 Task: Find accommodations in Zhijiang, China for 8 guests from July 12 to July 16, with free parking, breakfast, TV, and a price range of ₹10,000 to ₹16,000.
Action: Mouse moved to (578, 123)
Screenshot: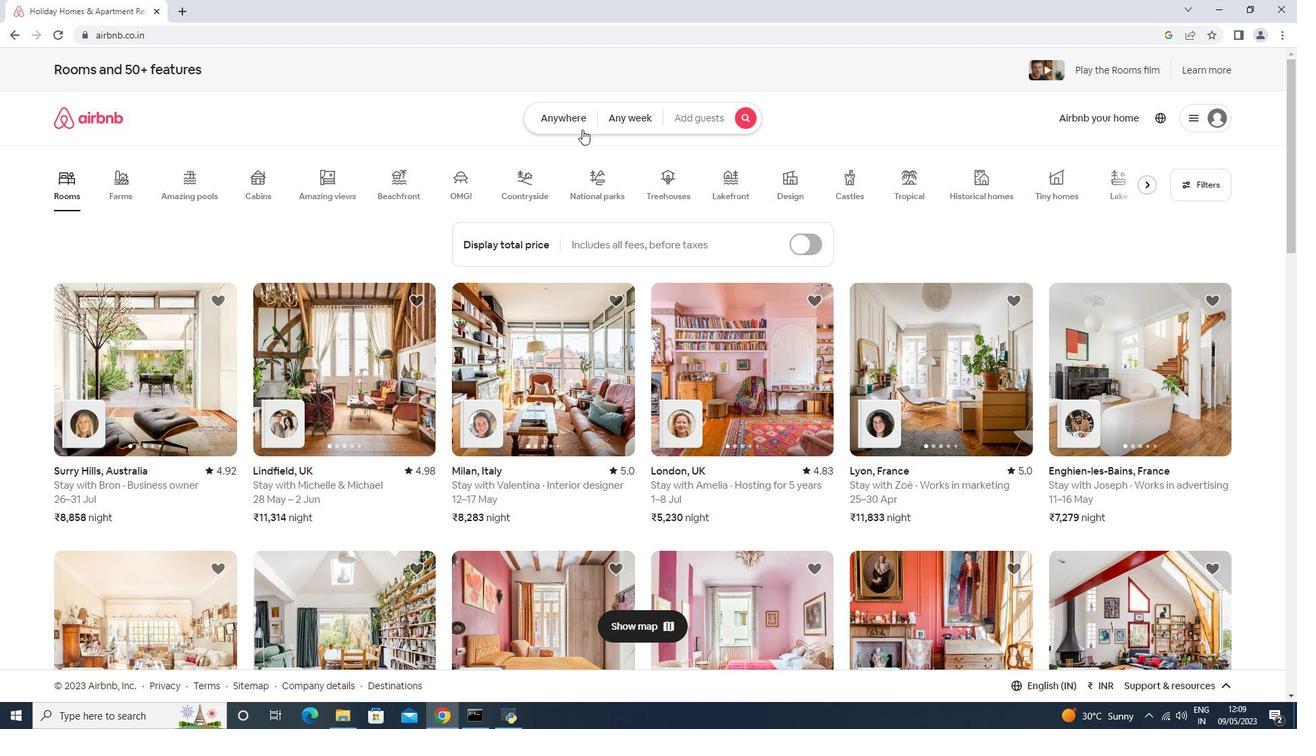 
Action: Mouse pressed left at (578, 123)
Screenshot: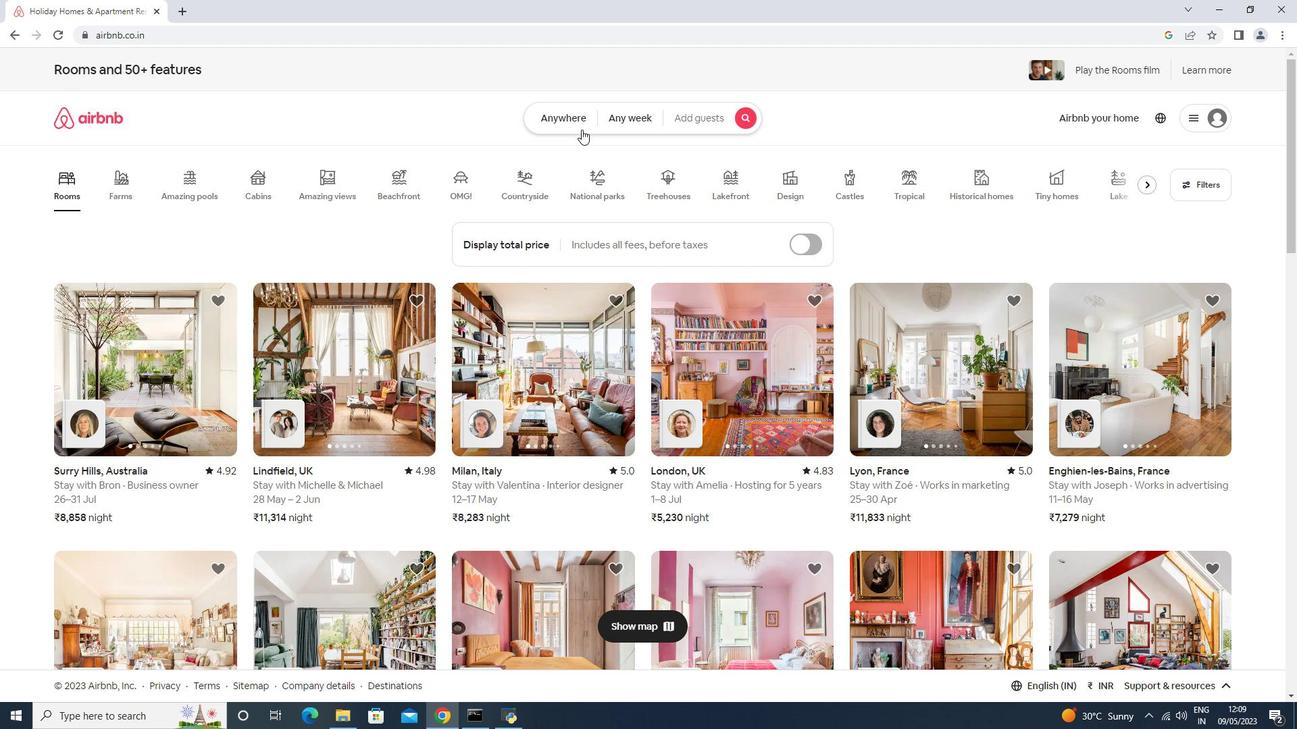 
Action: Mouse moved to (464, 175)
Screenshot: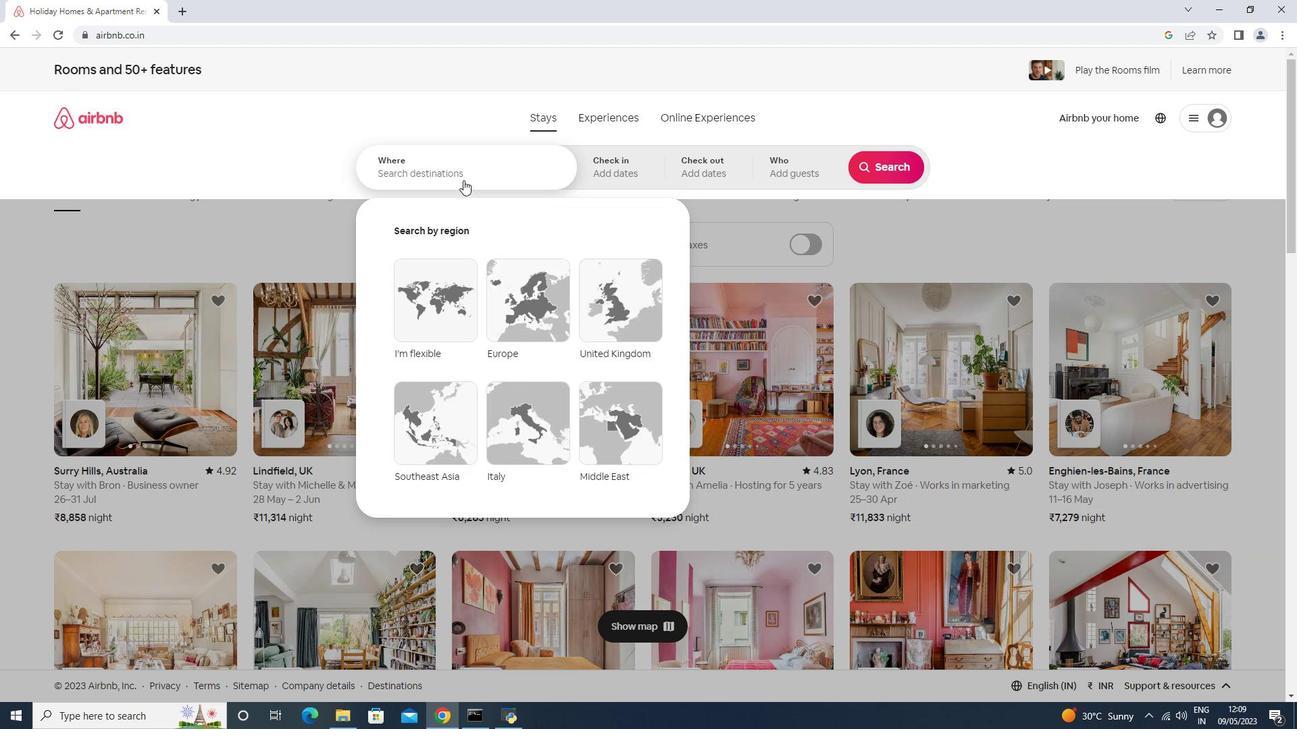 
Action: Mouse pressed left at (464, 175)
Screenshot: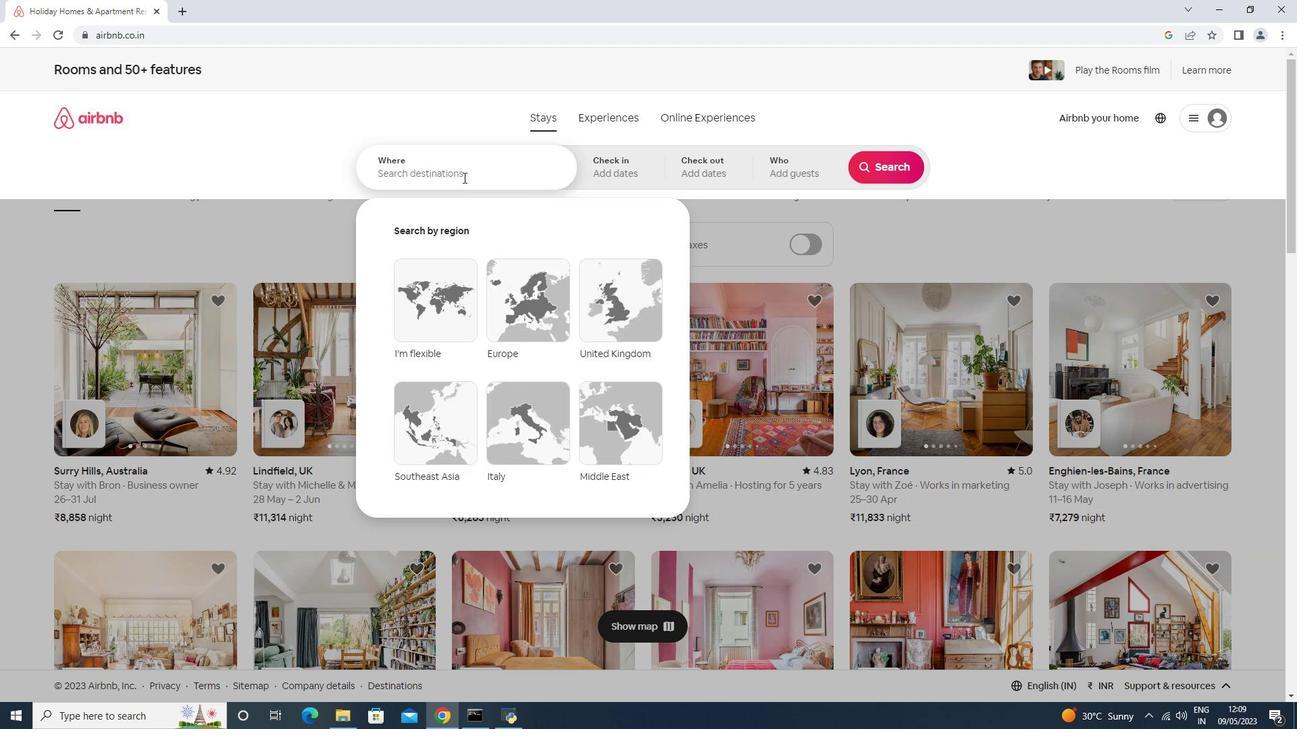 
Action: Mouse moved to (464, 175)
Screenshot: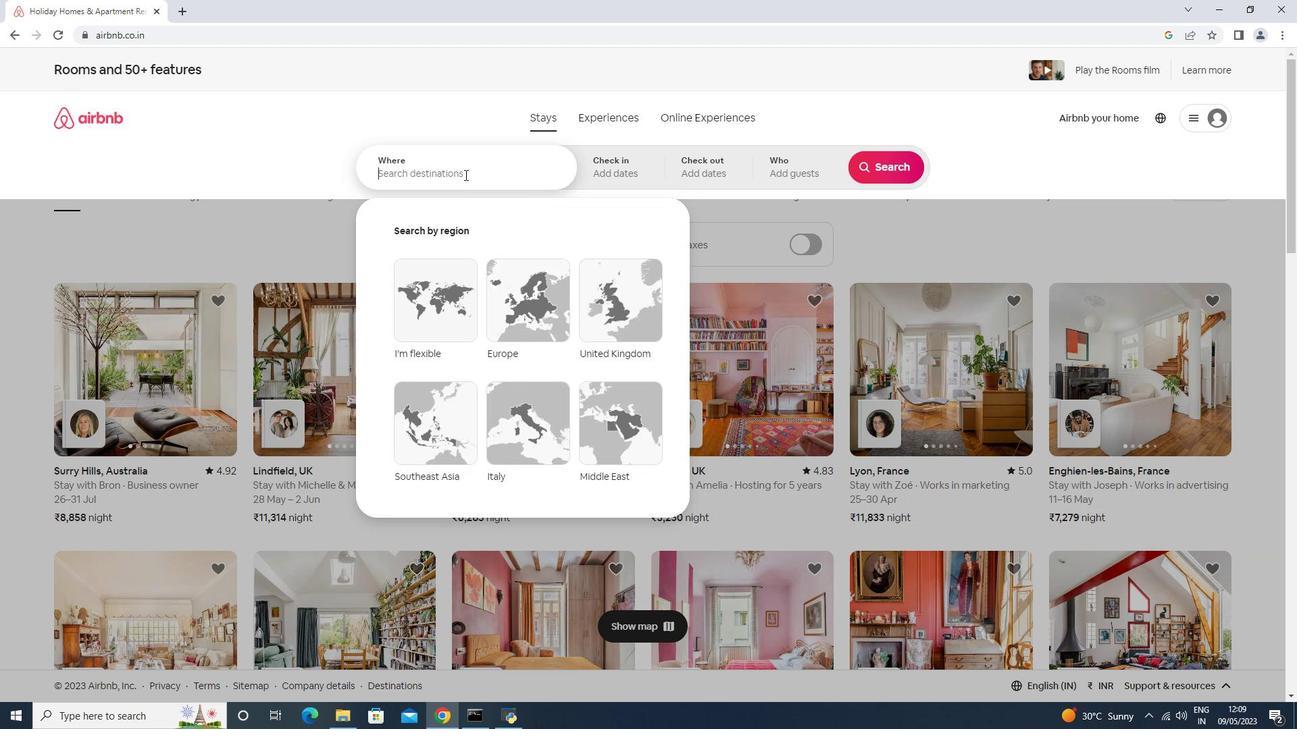 
Action: Key pressed <Key.shift>Zhijang,<Key.space><Key.shift><Key.shift><Key.shift><Key.shift><Key.shift><Key.shift><Key.shift>China<Key.enter>
Screenshot: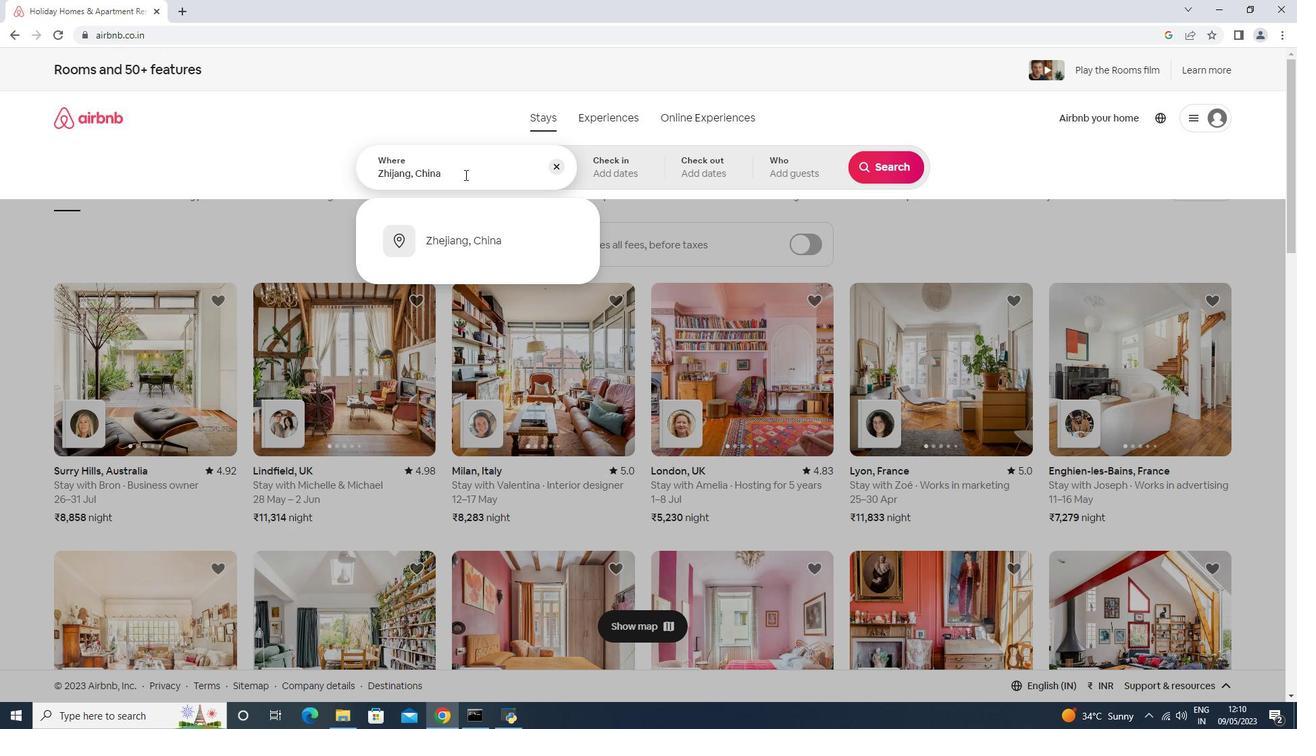
Action: Mouse moved to (889, 277)
Screenshot: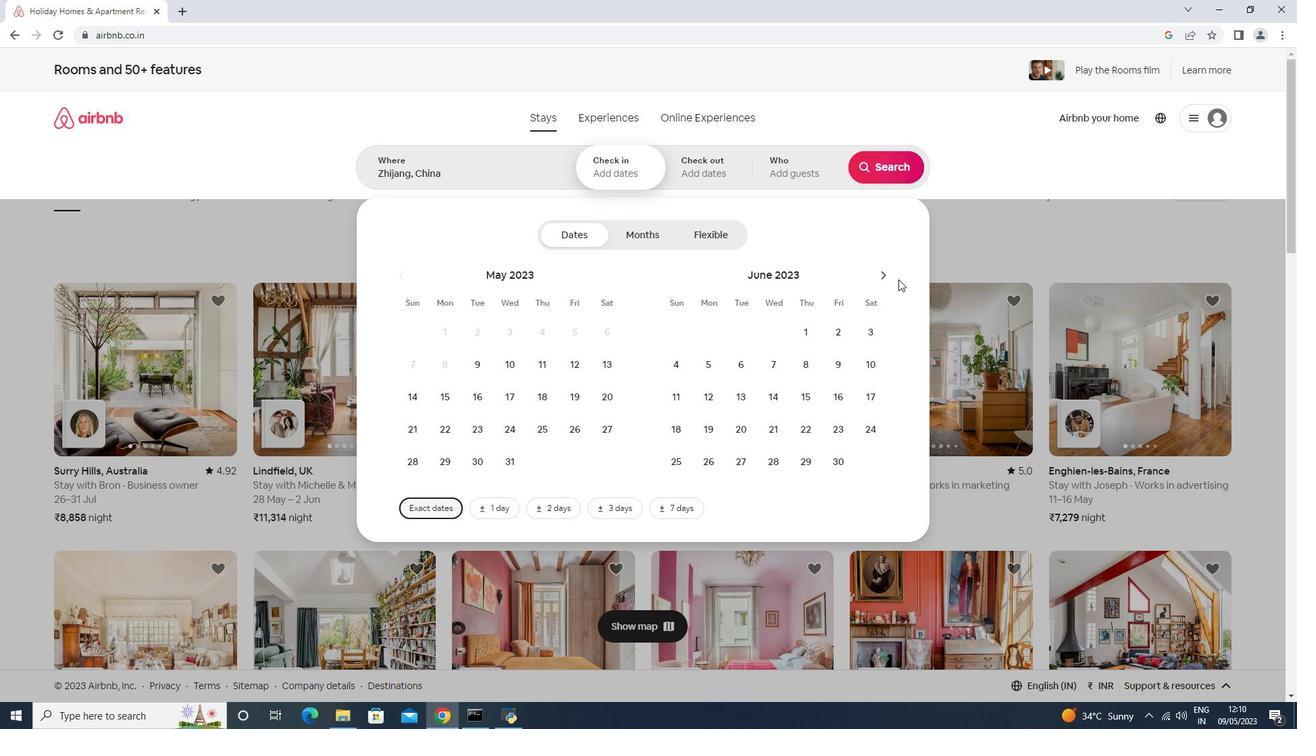
Action: Mouse pressed left at (889, 277)
Screenshot: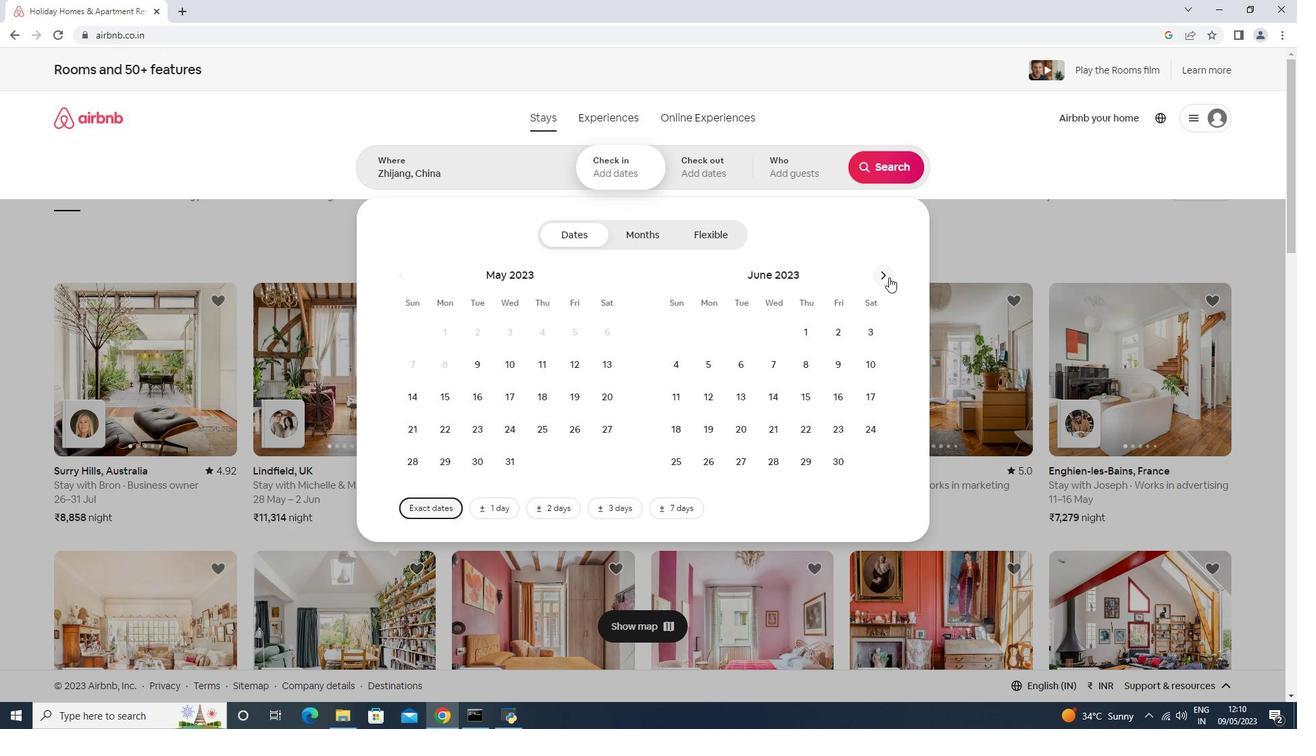 
Action: Mouse moved to (879, 279)
Screenshot: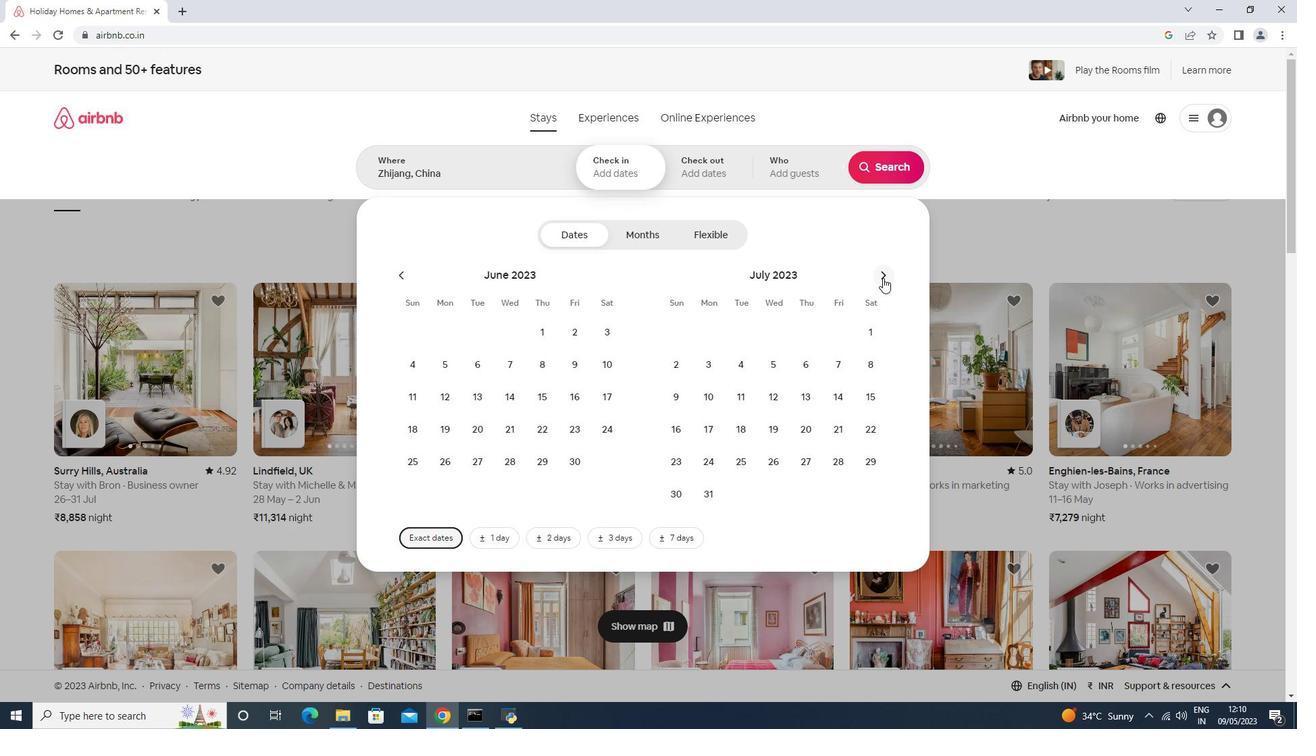 
Action: Mouse pressed left at (879, 279)
Screenshot: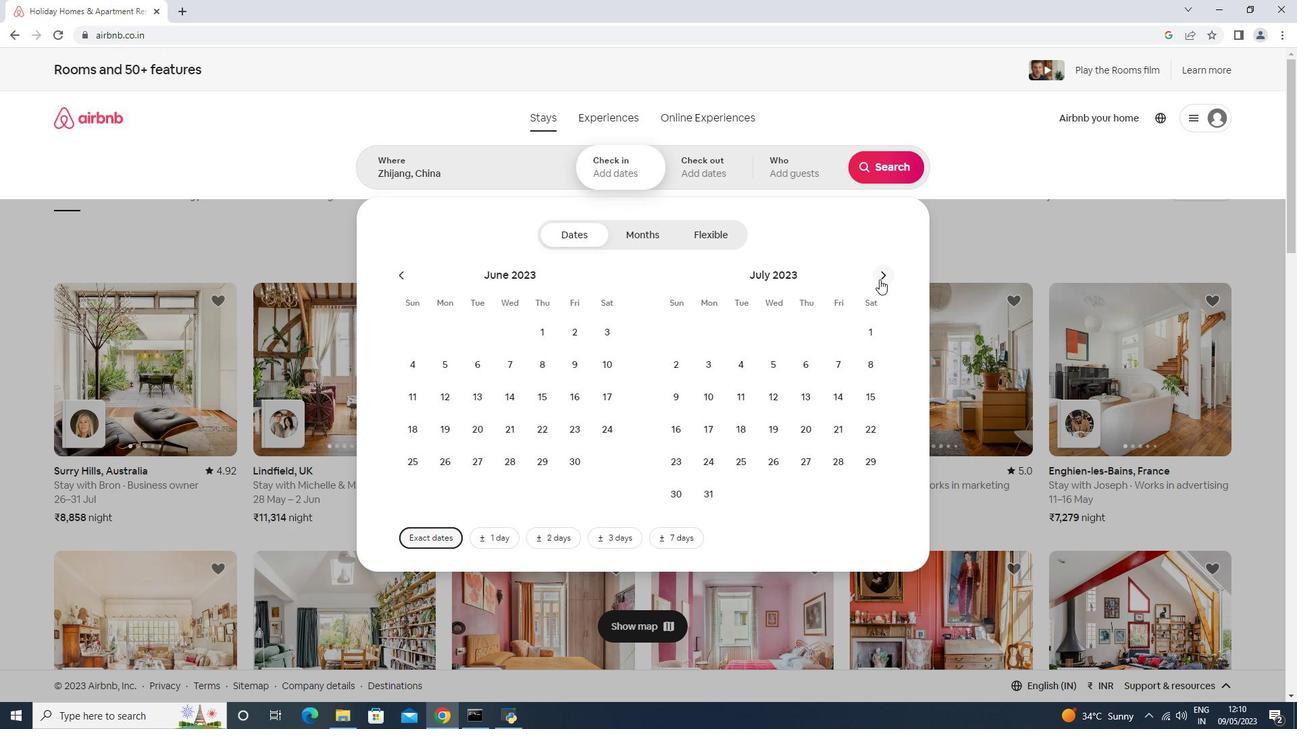 
Action: Mouse moved to (507, 402)
Screenshot: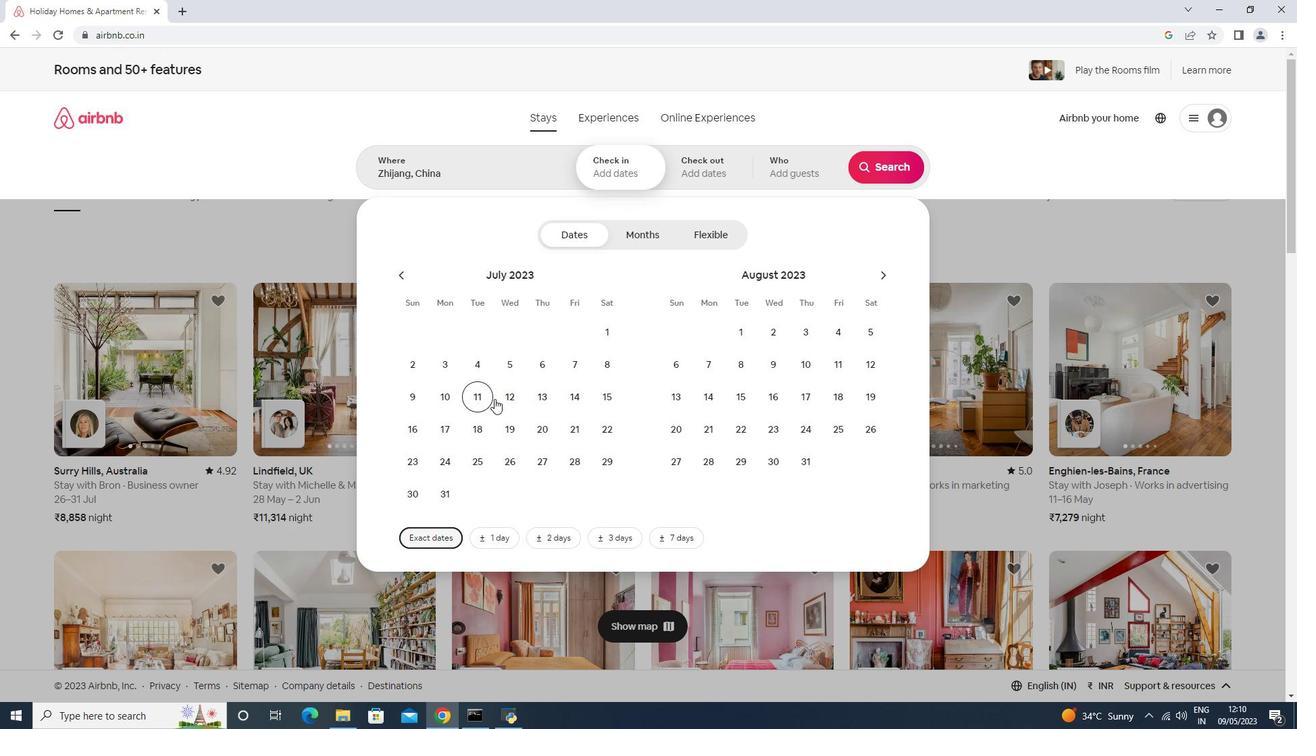 
Action: Mouse pressed left at (507, 402)
Screenshot: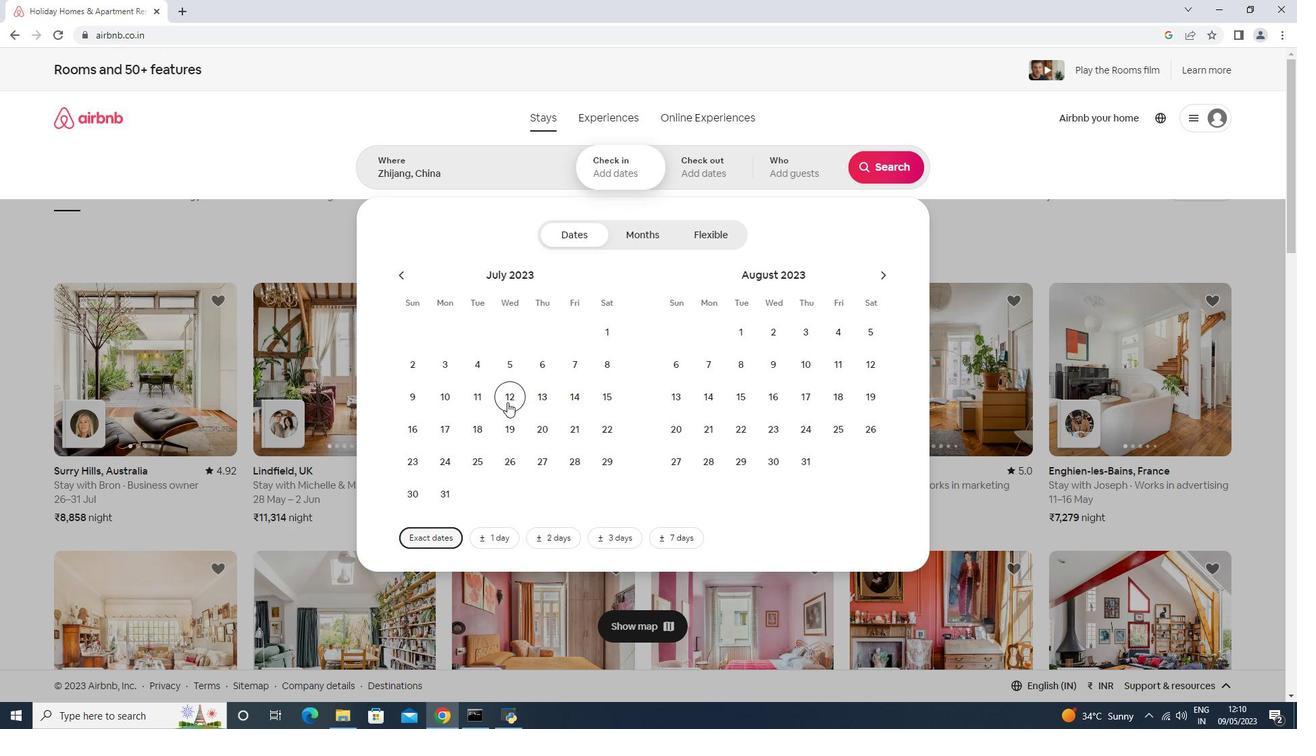 
Action: Mouse moved to (420, 423)
Screenshot: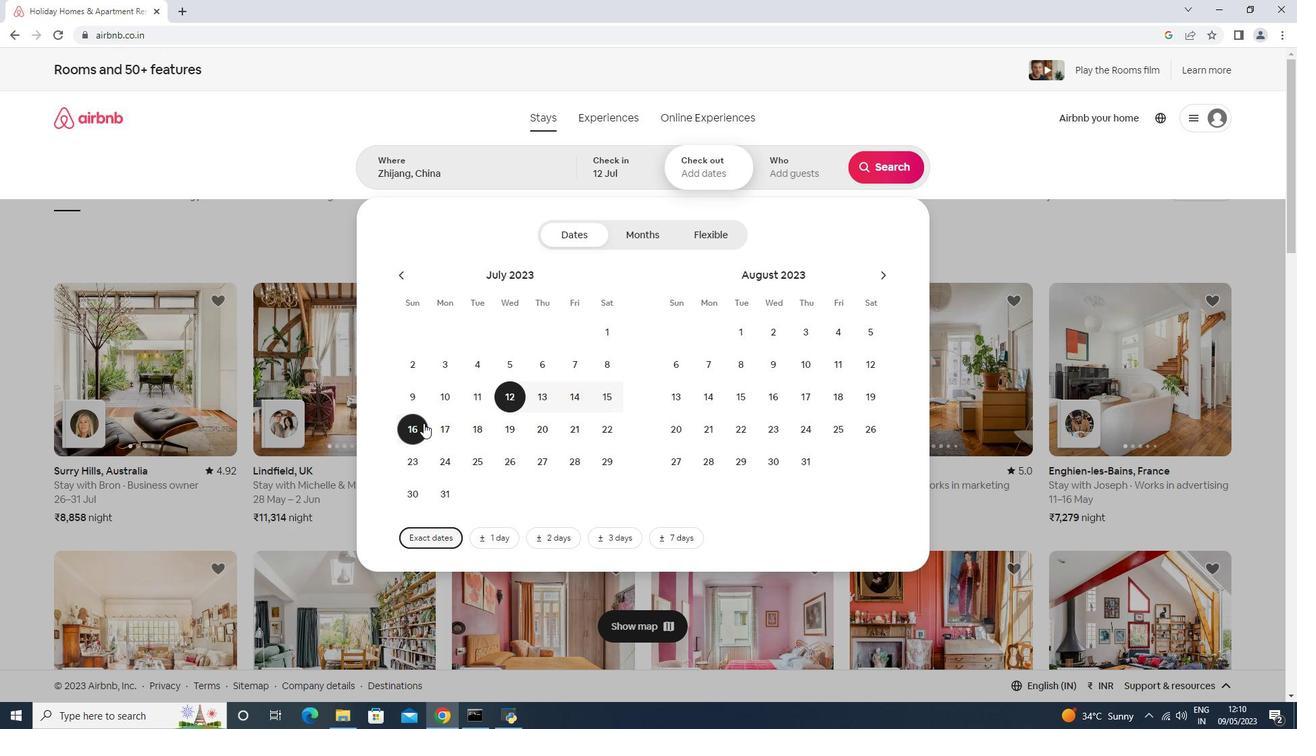 
Action: Mouse pressed left at (420, 423)
Screenshot: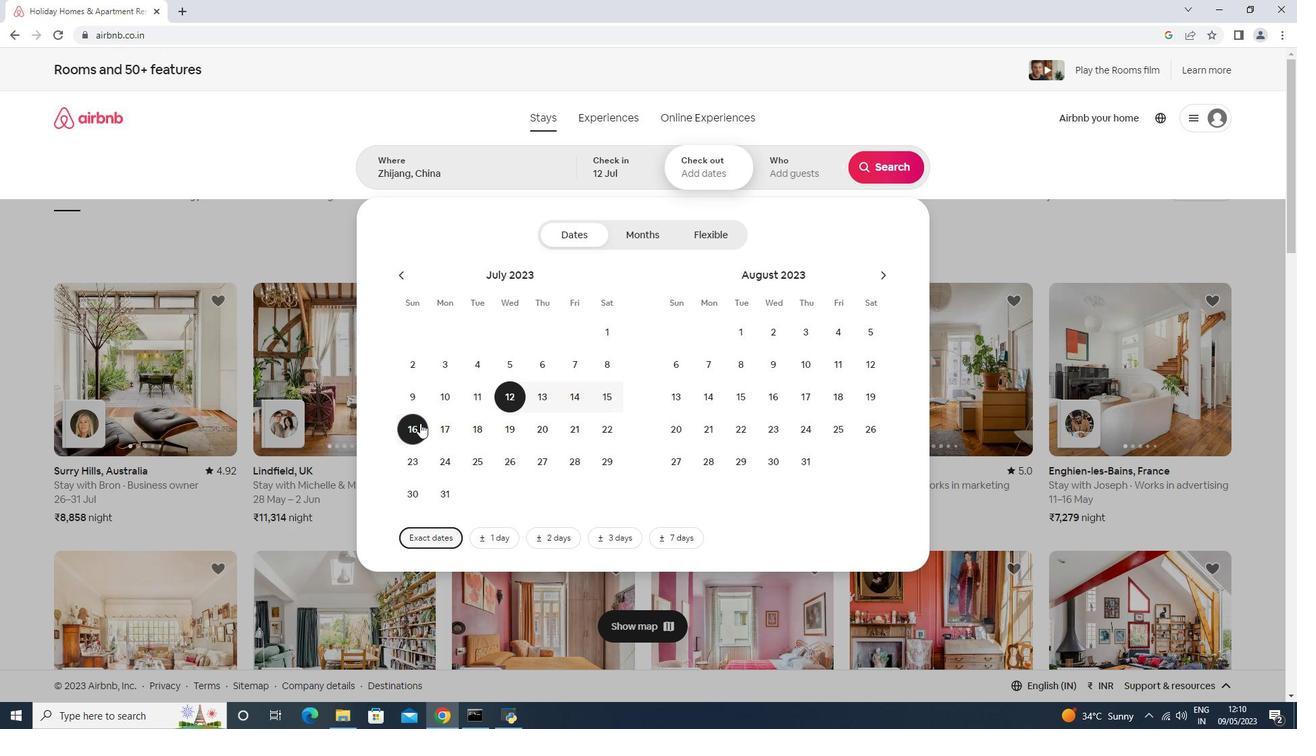 
Action: Mouse moved to (798, 181)
Screenshot: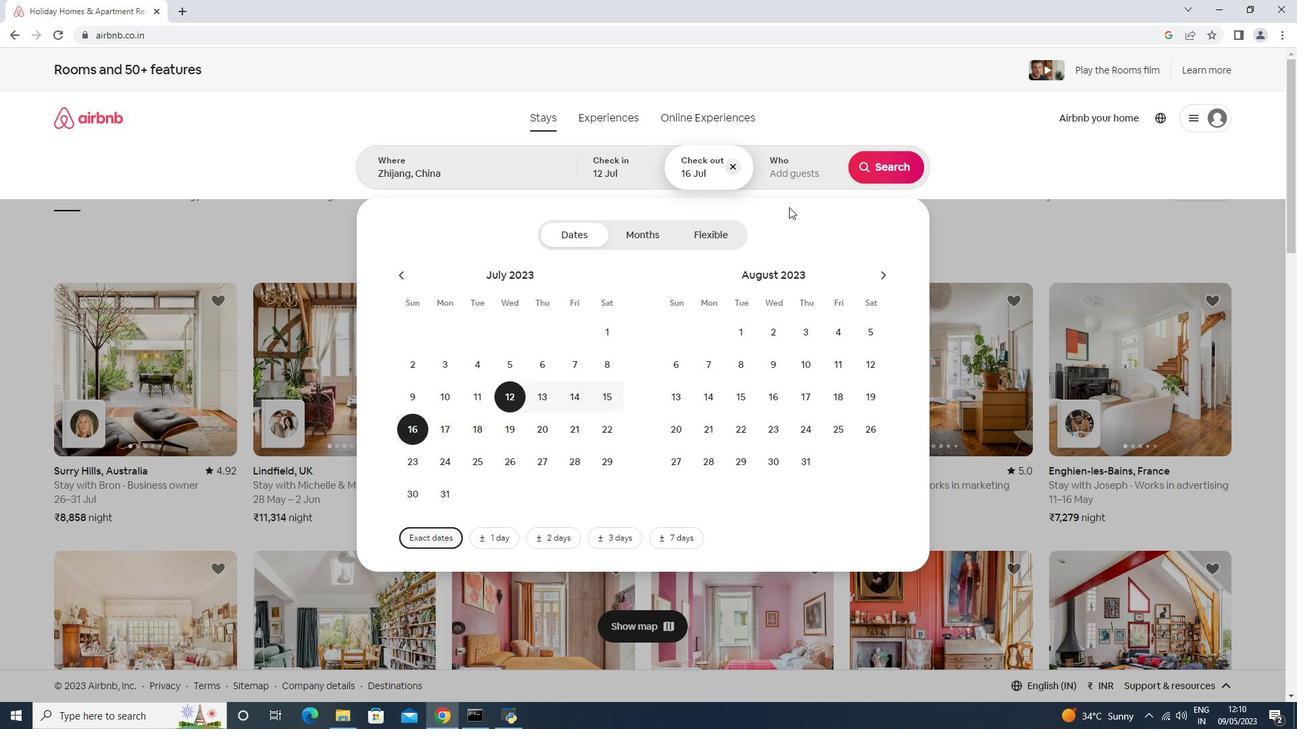 
Action: Mouse pressed left at (798, 181)
Screenshot: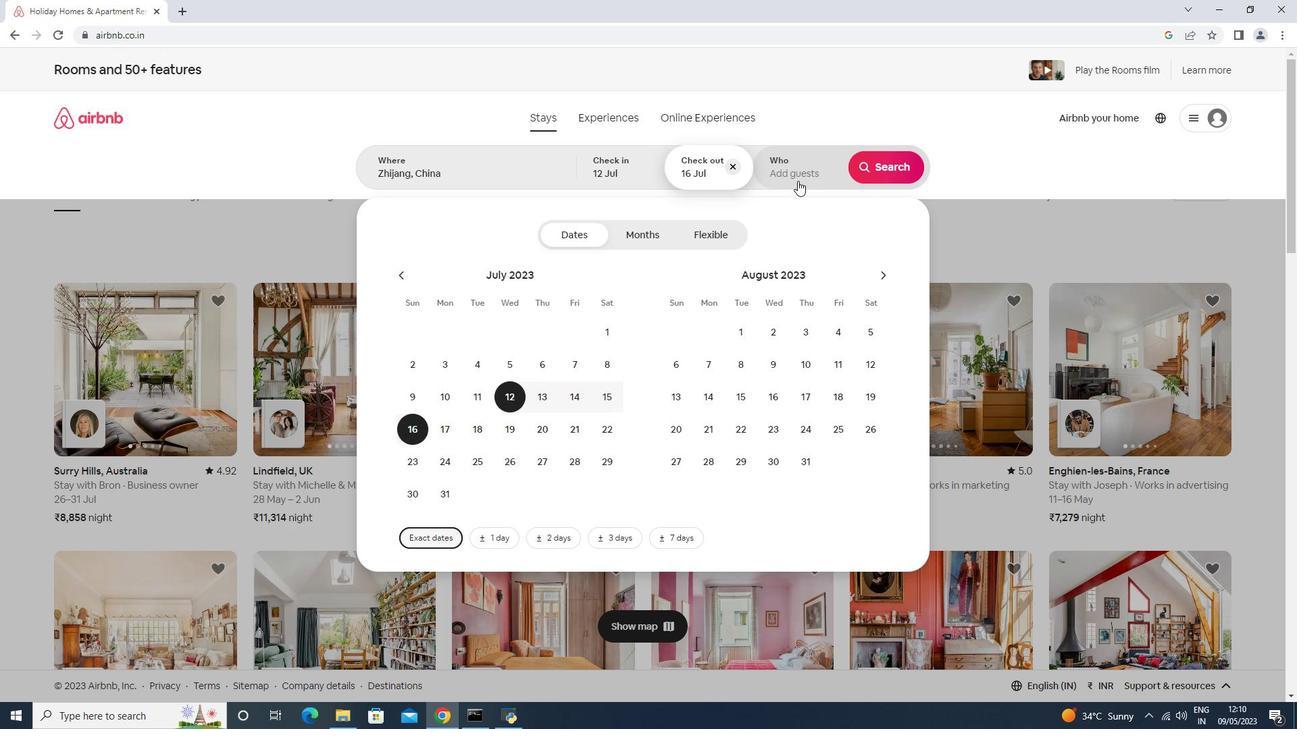 
Action: Mouse moved to (882, 231)
Screenshot: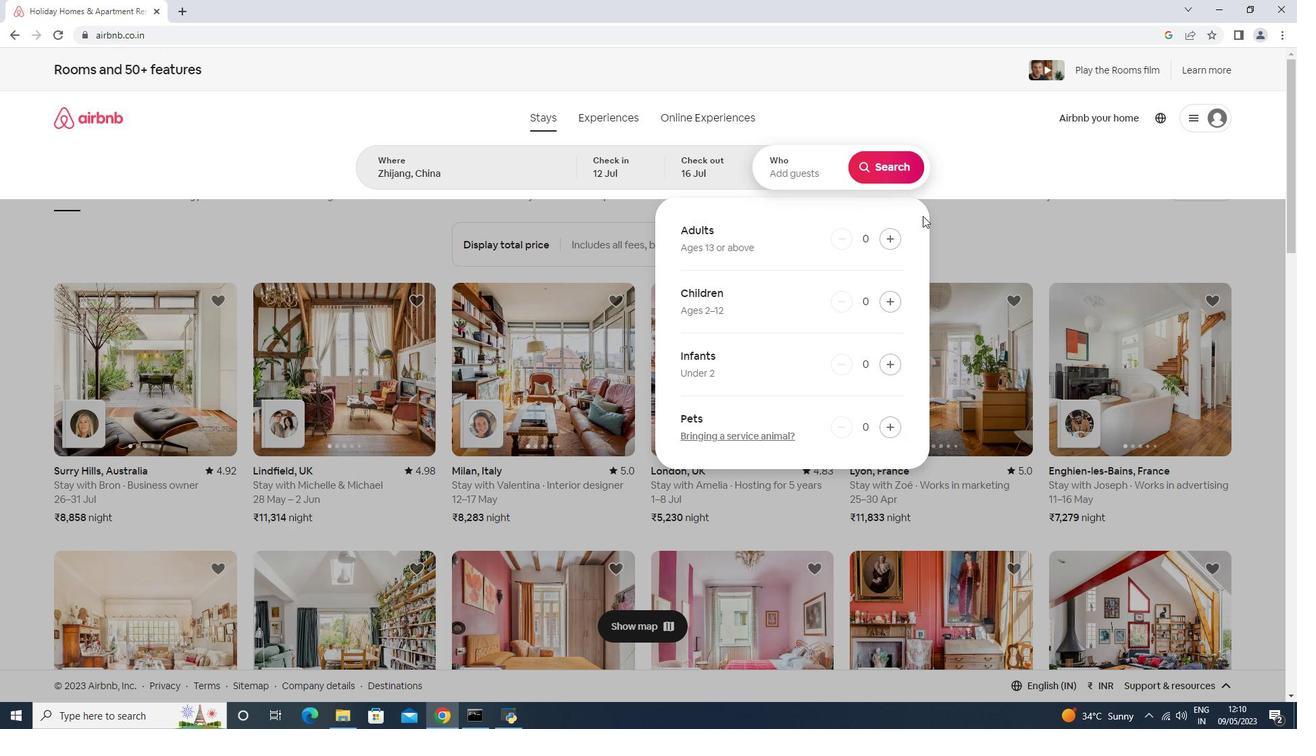 
Action: Mouse pressed left at (882, 231)
Screenshot: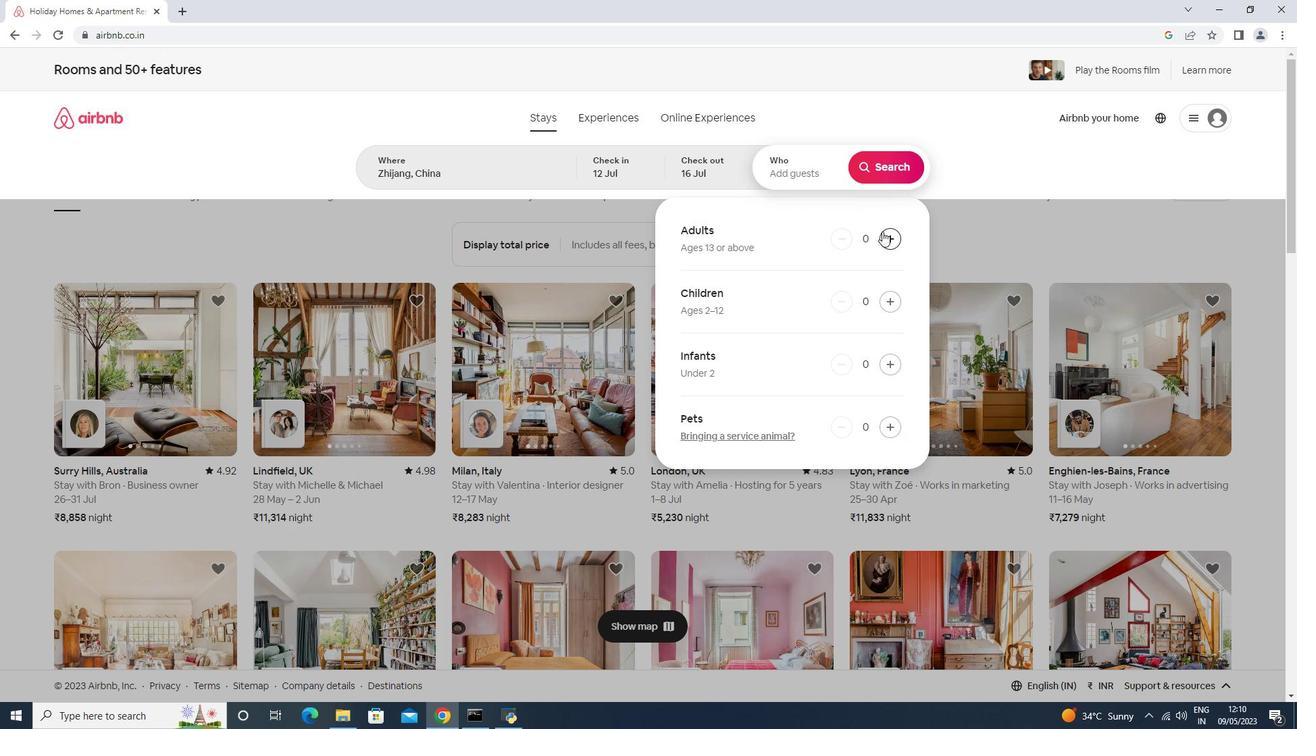 
Action: Mouse pressed left at (882, 231)
Screenshot: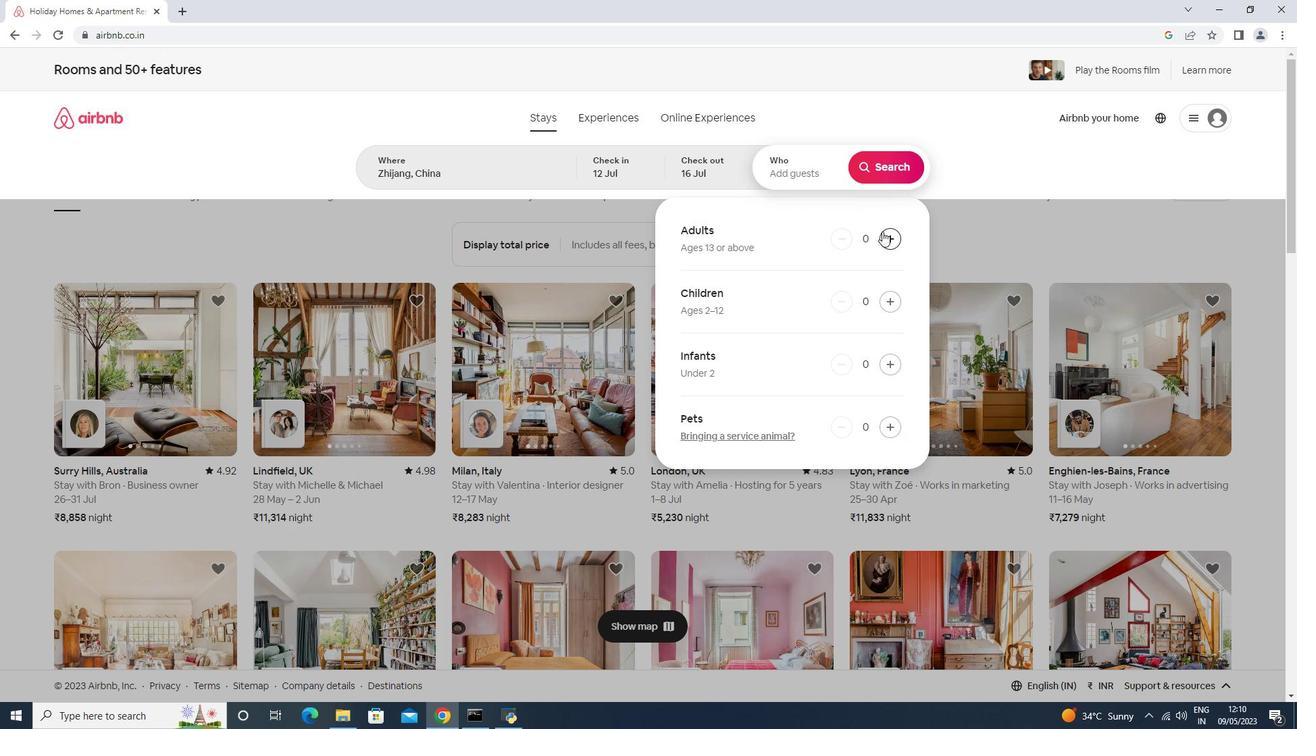 
Action: Mouse pressed left at (882, 231)
Screenshot: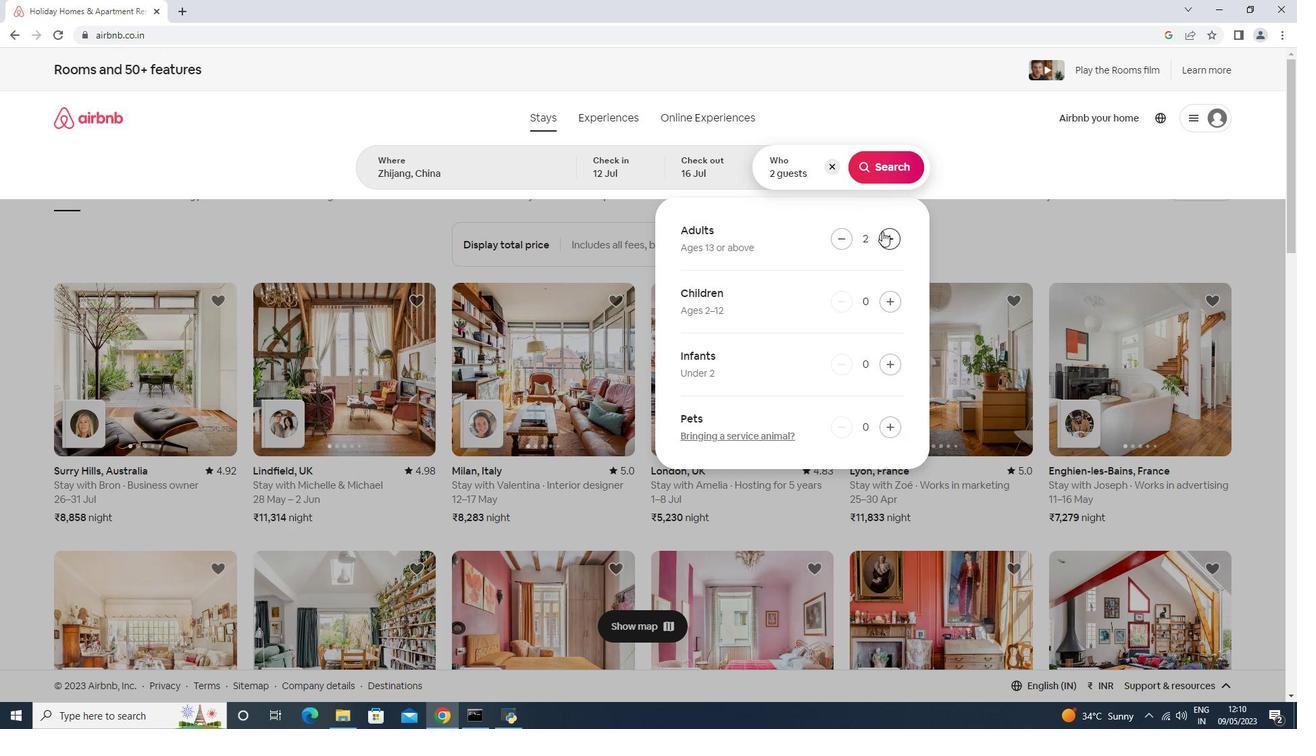 
Action: Mouse pressed left at (882, 231)
Screenshot: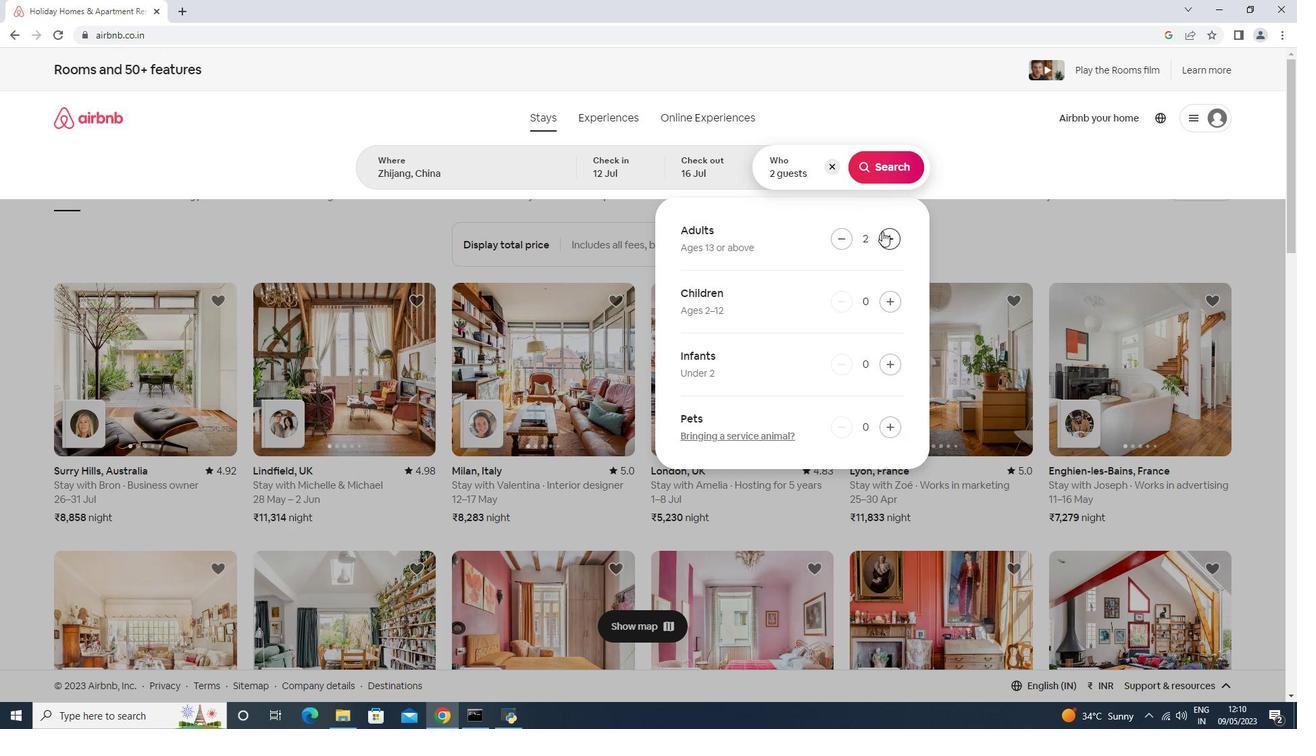 
Action: Mouse pressed left at (882, 231)
Screenshot: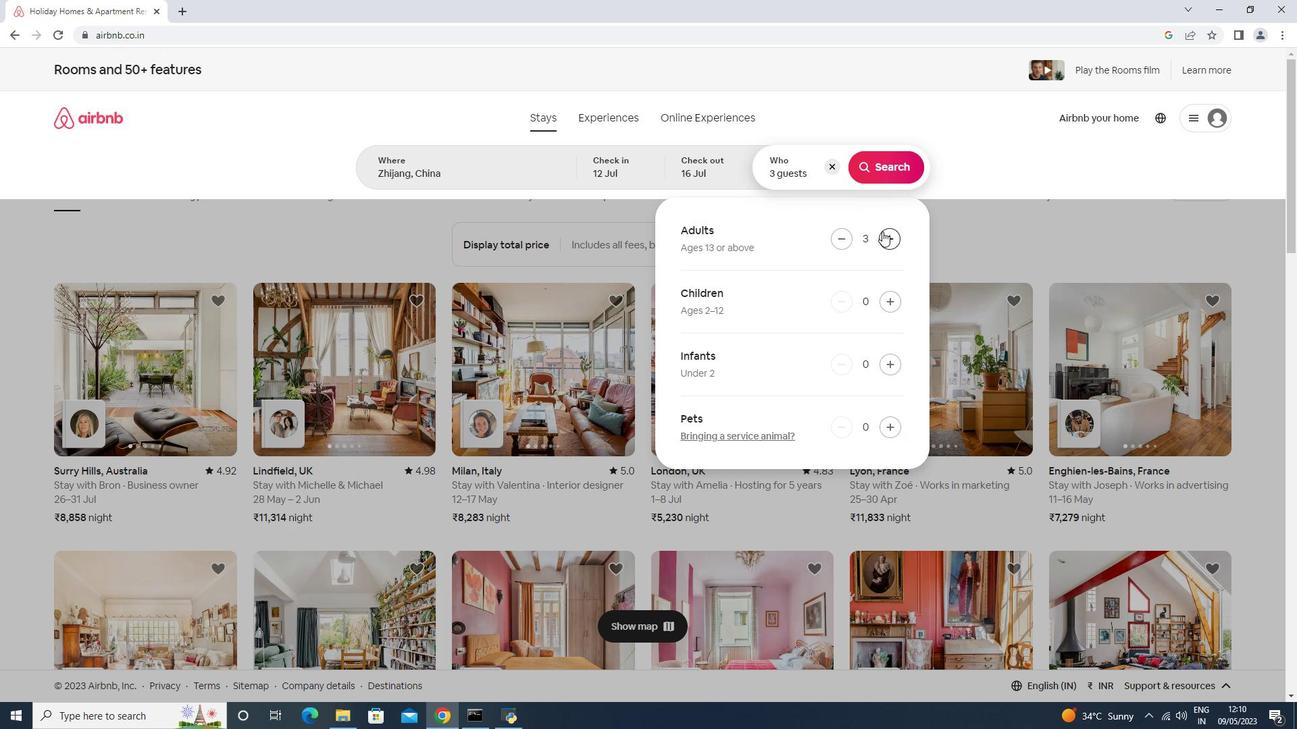 
Action: Mouse pressed left at (882, 231)
Screenshot: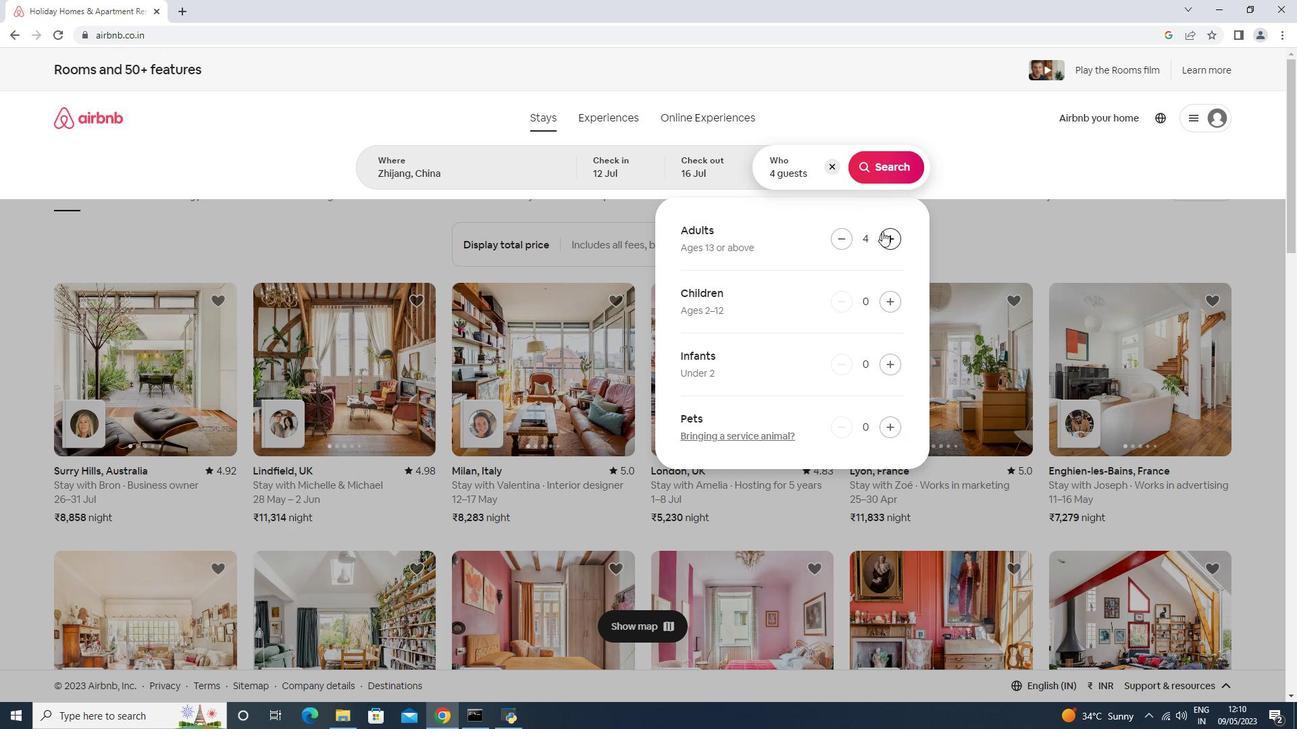 
Action: Mouse pressed left at (882, 231)
Screenshot: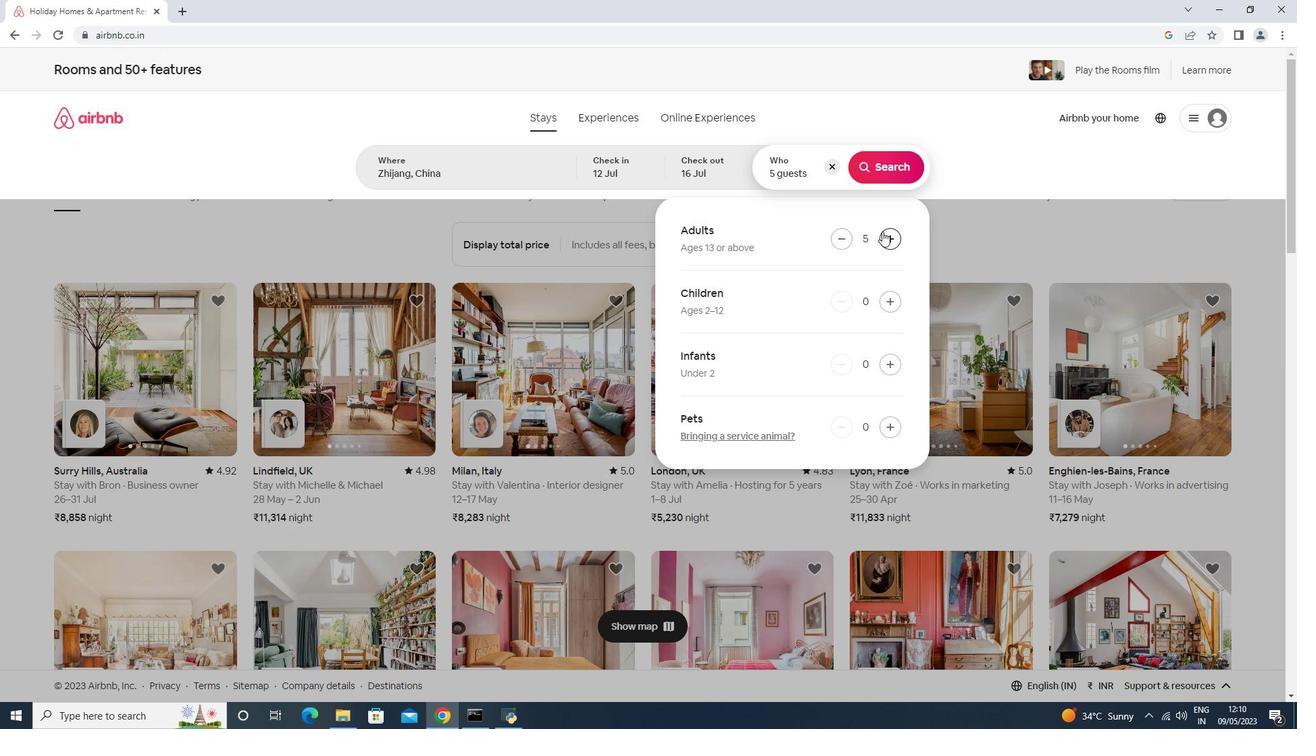 
Action: Mouse moved to (888, 244)
Screenshot: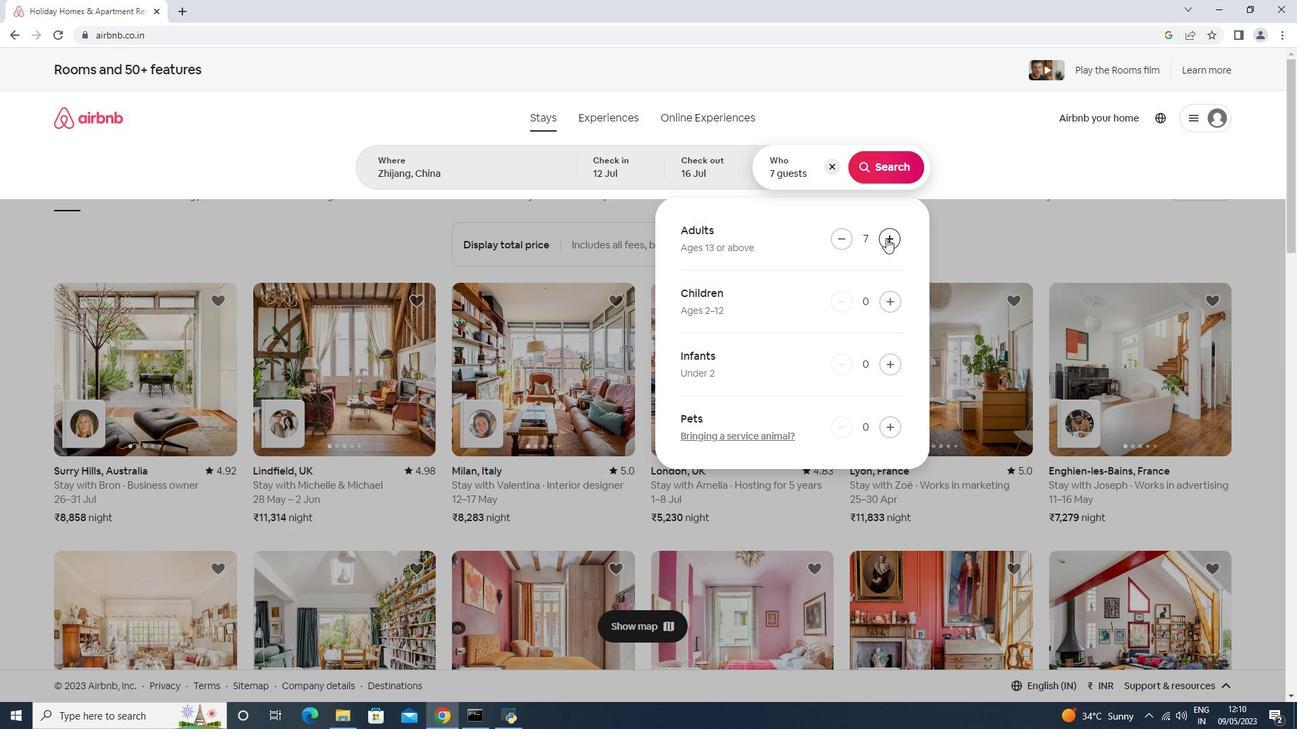 
Action: Mouse pressed left at (888, 244)
Screenshot: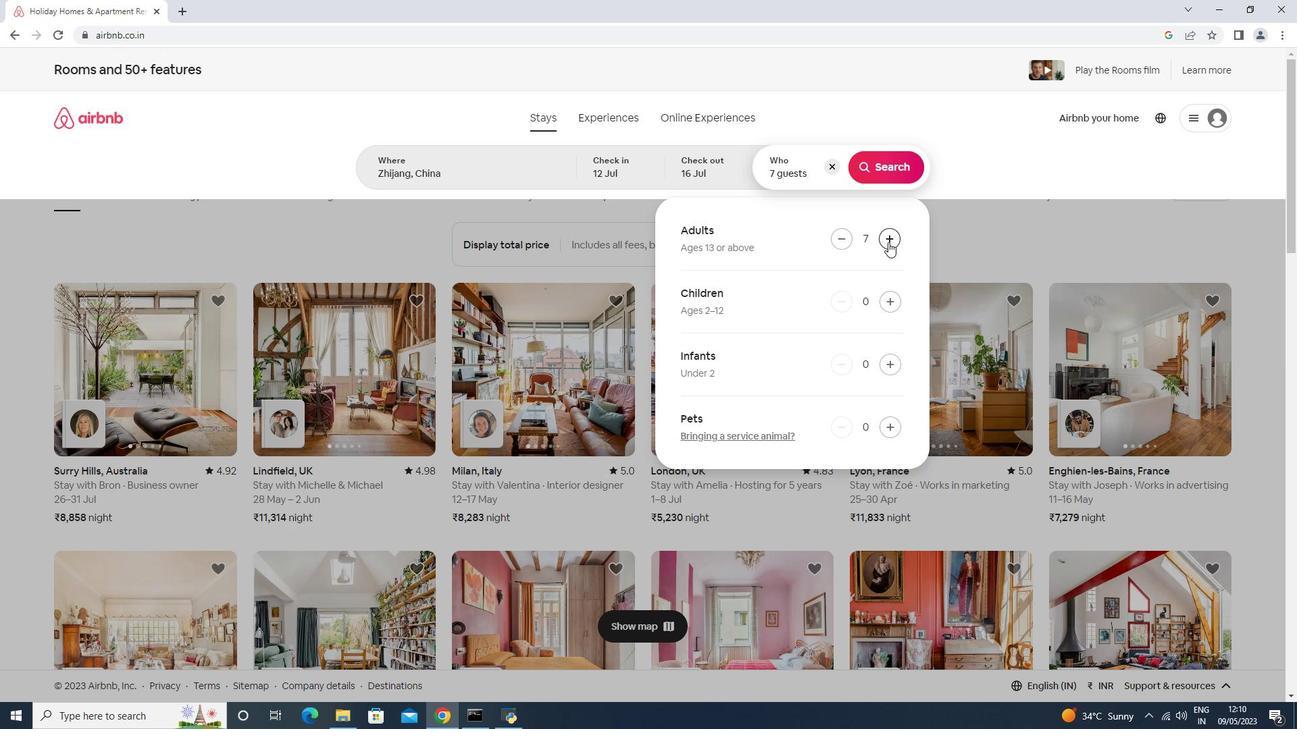 
Action: Mouse moved to (900, 164)
Screenshot: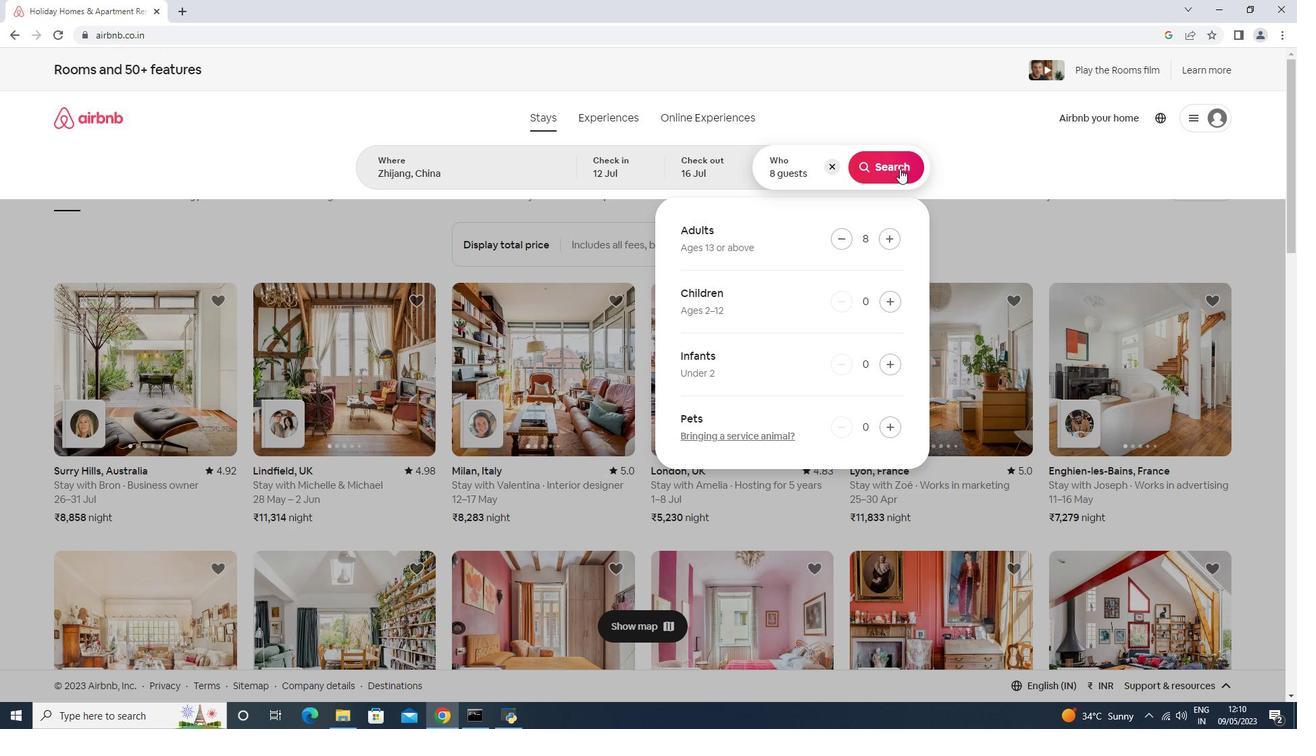 
Action: Mouse pressed left at (900, 164)
Screenshot: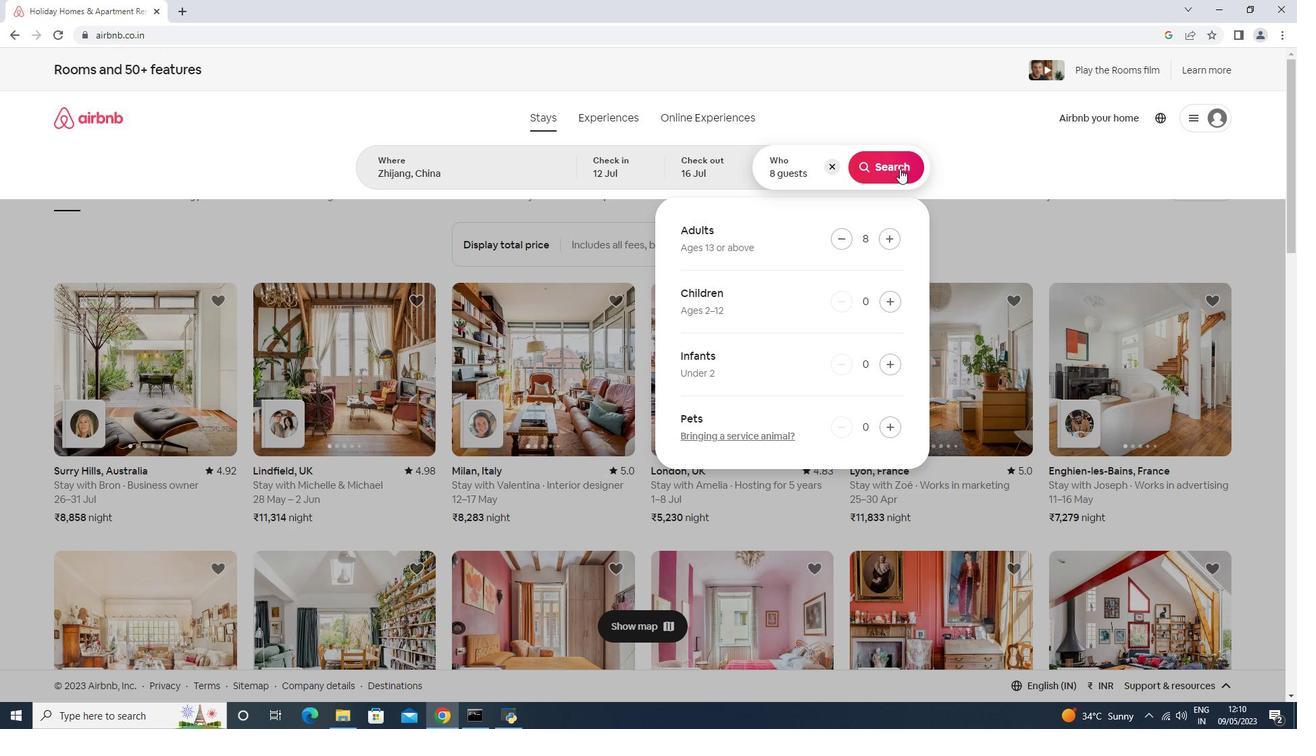 
Action: Mouse moved to (1238, 141)
Screenshot: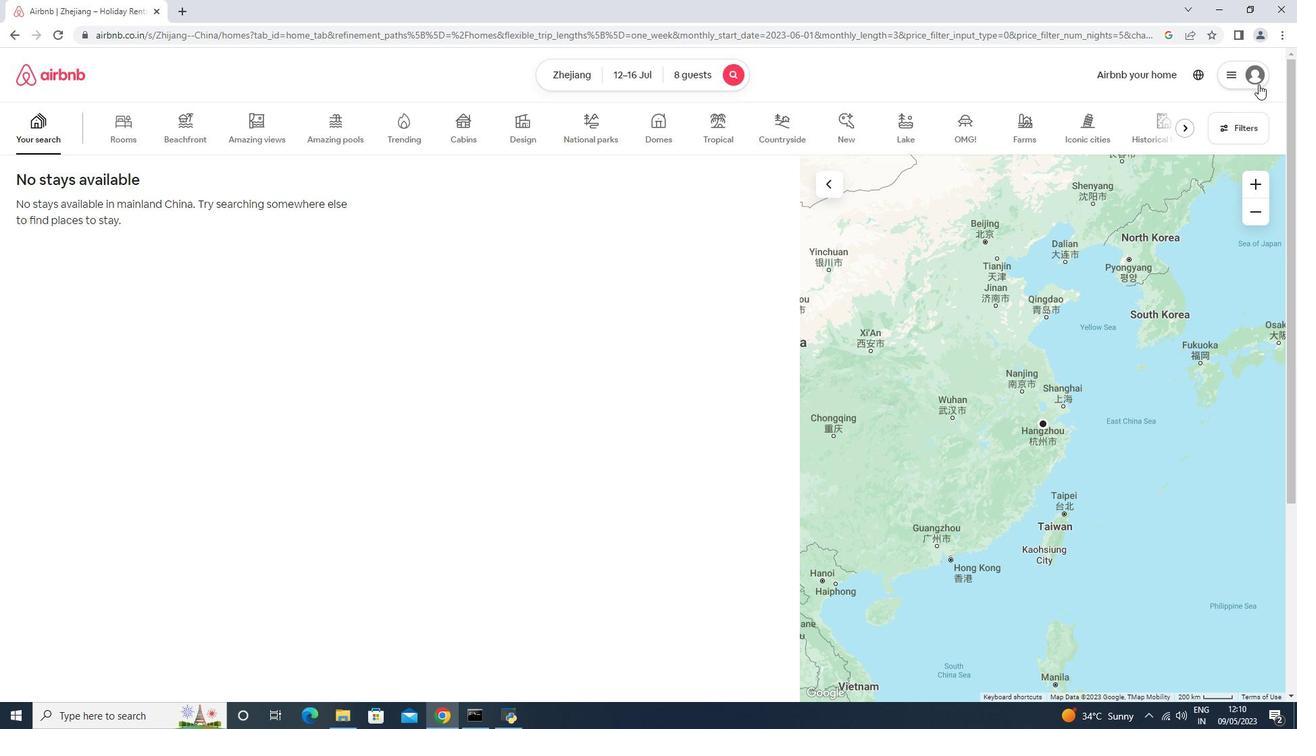 
Action: Mouse pressed left at (1238, 141)
Screenshot: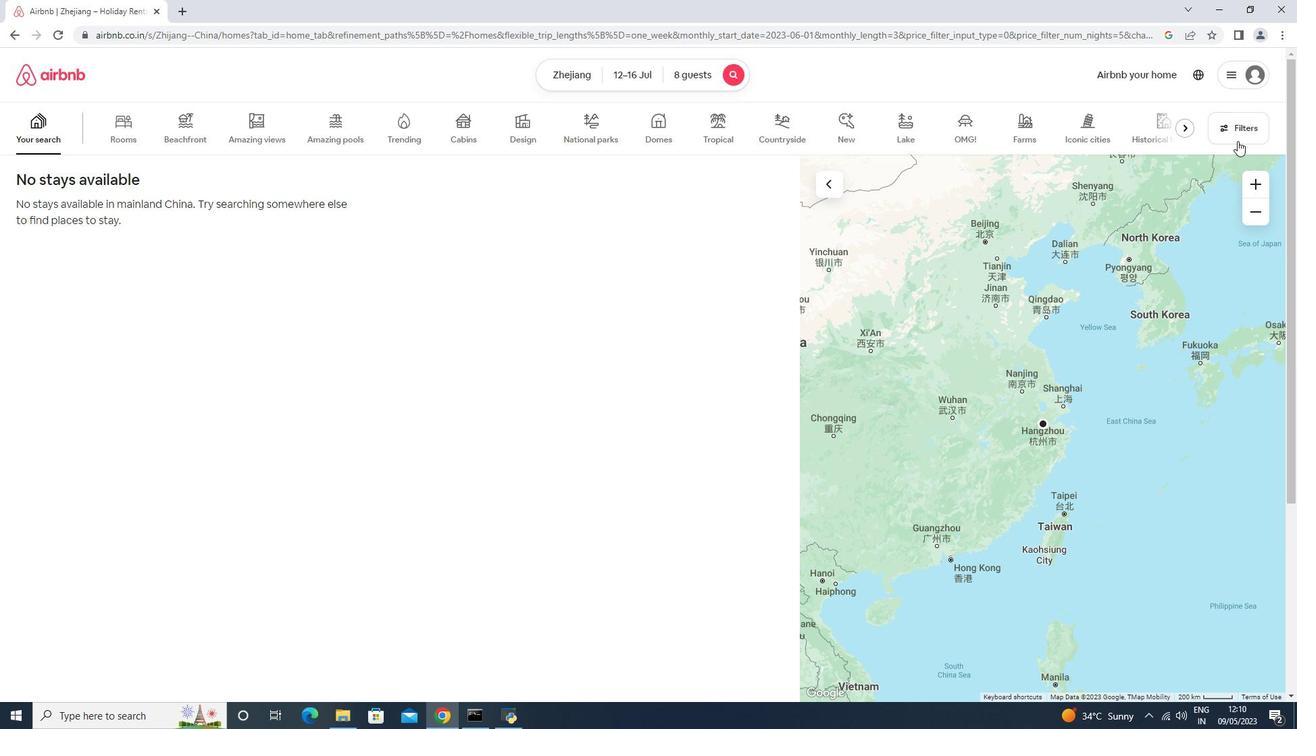 
Action: Mouse moved to (546, 444)
Screenshot: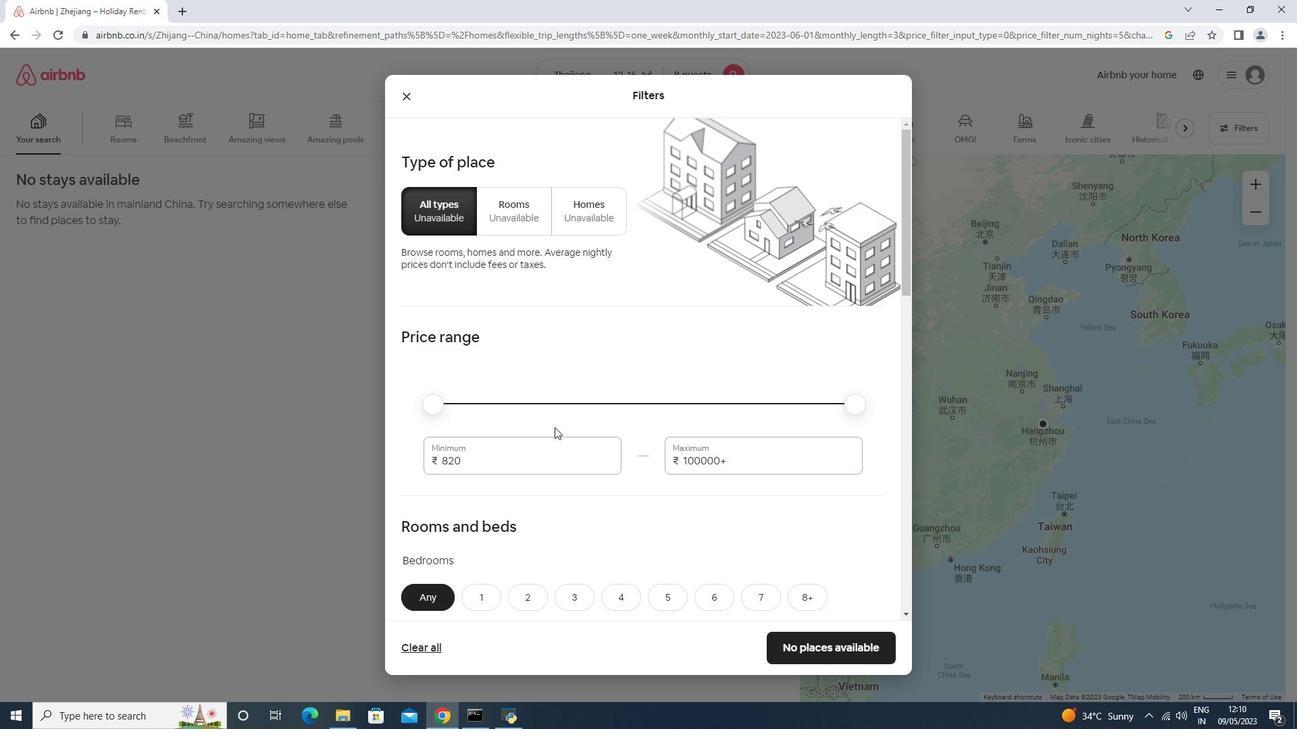 
Action: Mouse pressed left at (546, 444)
Screenshot: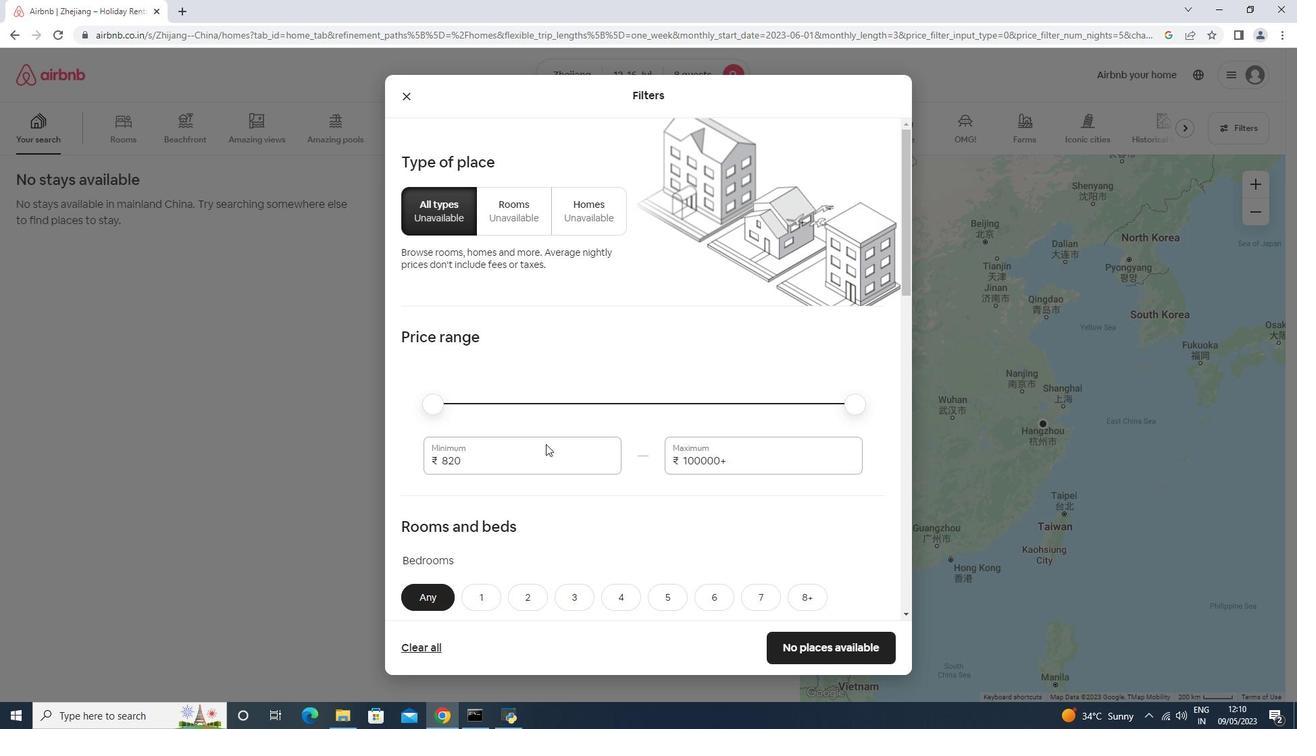 
Action: Mouse moved to (542, 438)
Screenshot: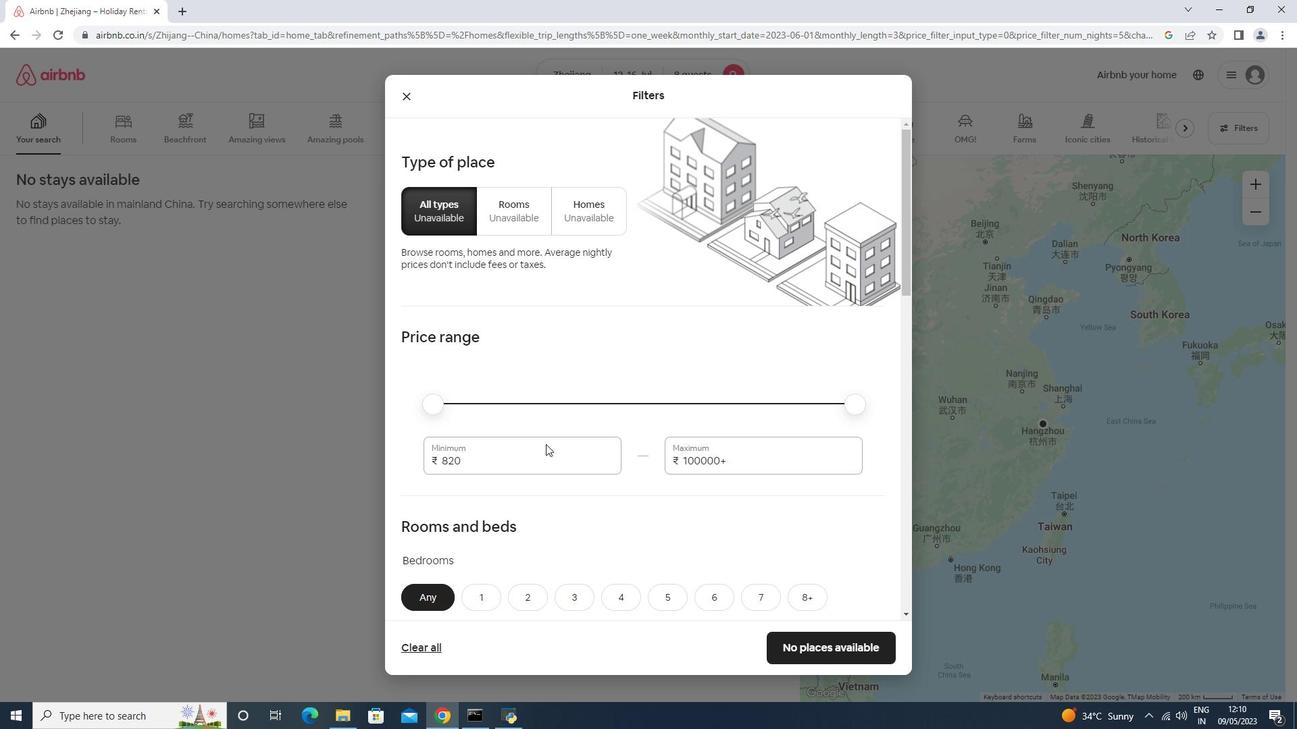 
Action: Key pressed <Key.backspace><Key.backspace><Key.backspace>10000<Key.tab>16000
Screenshot: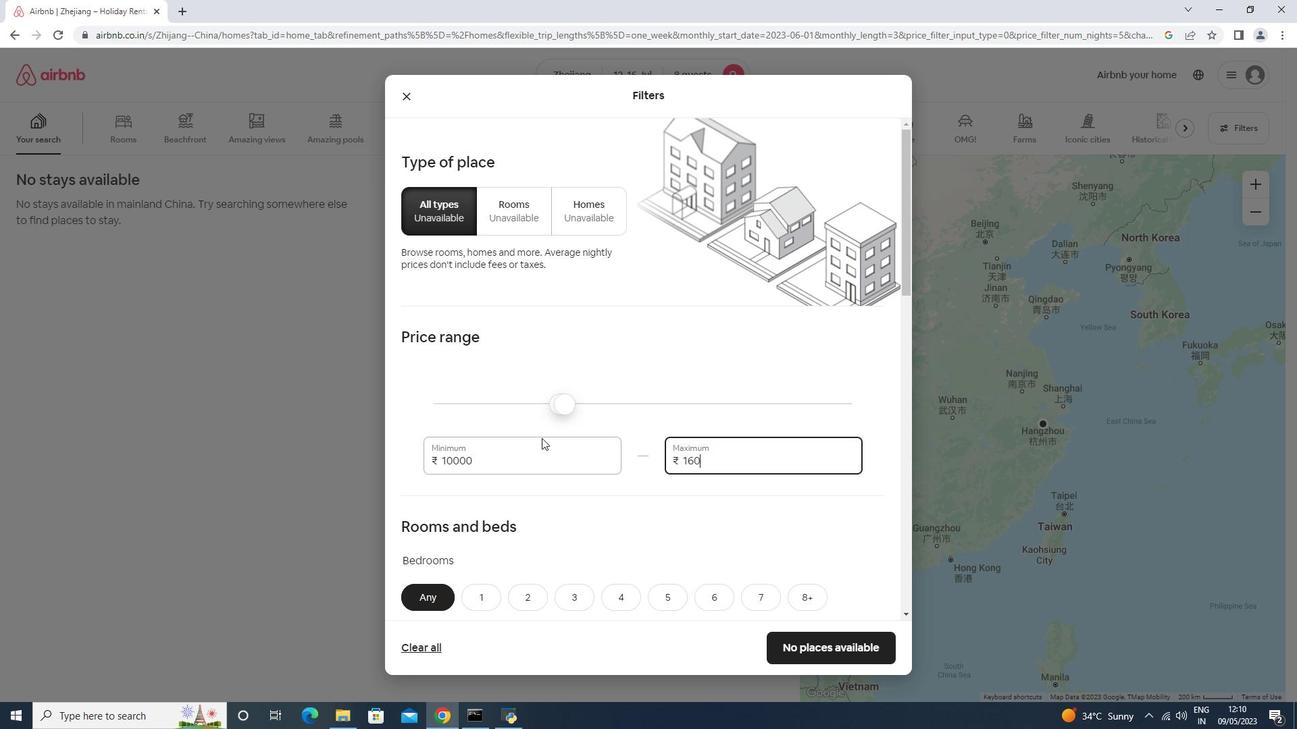 
Action: Mouse moved to (542, 436)
Screenshot: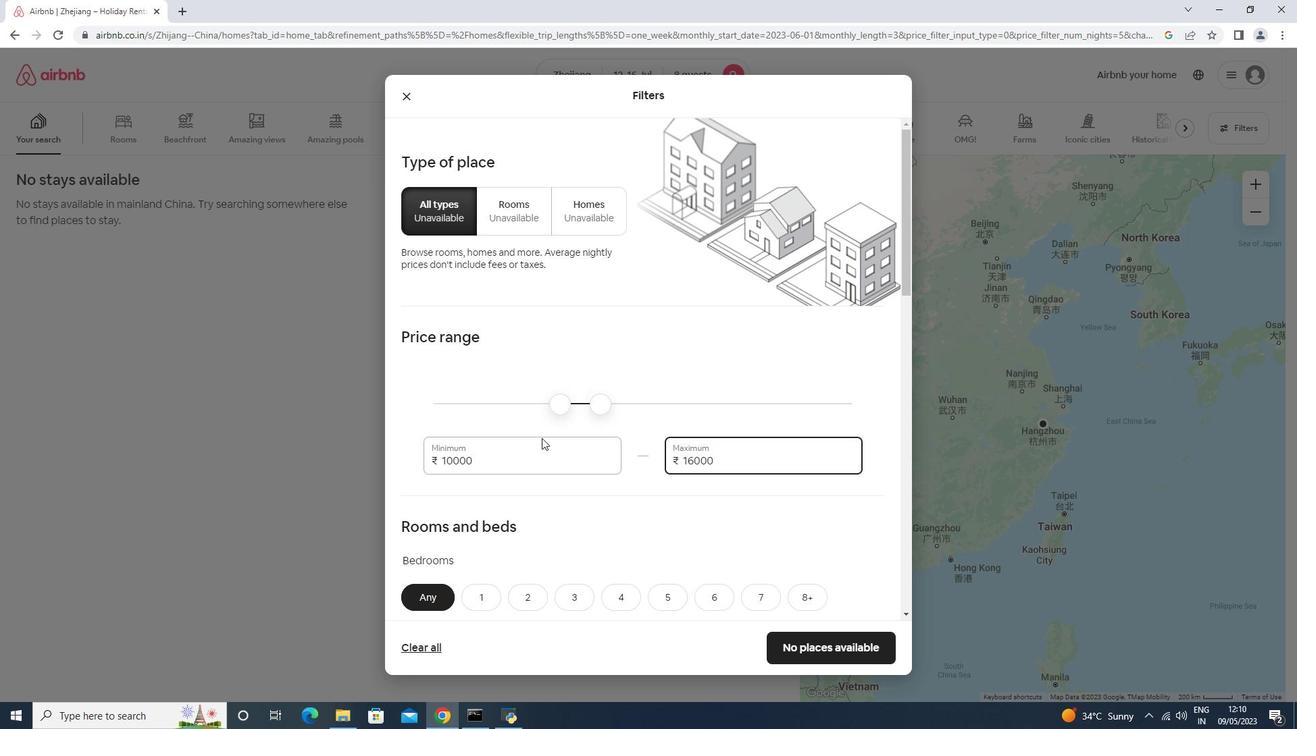 
Action: Mouse scrolled (542, 435) with delta (0, 0)
Screenshot: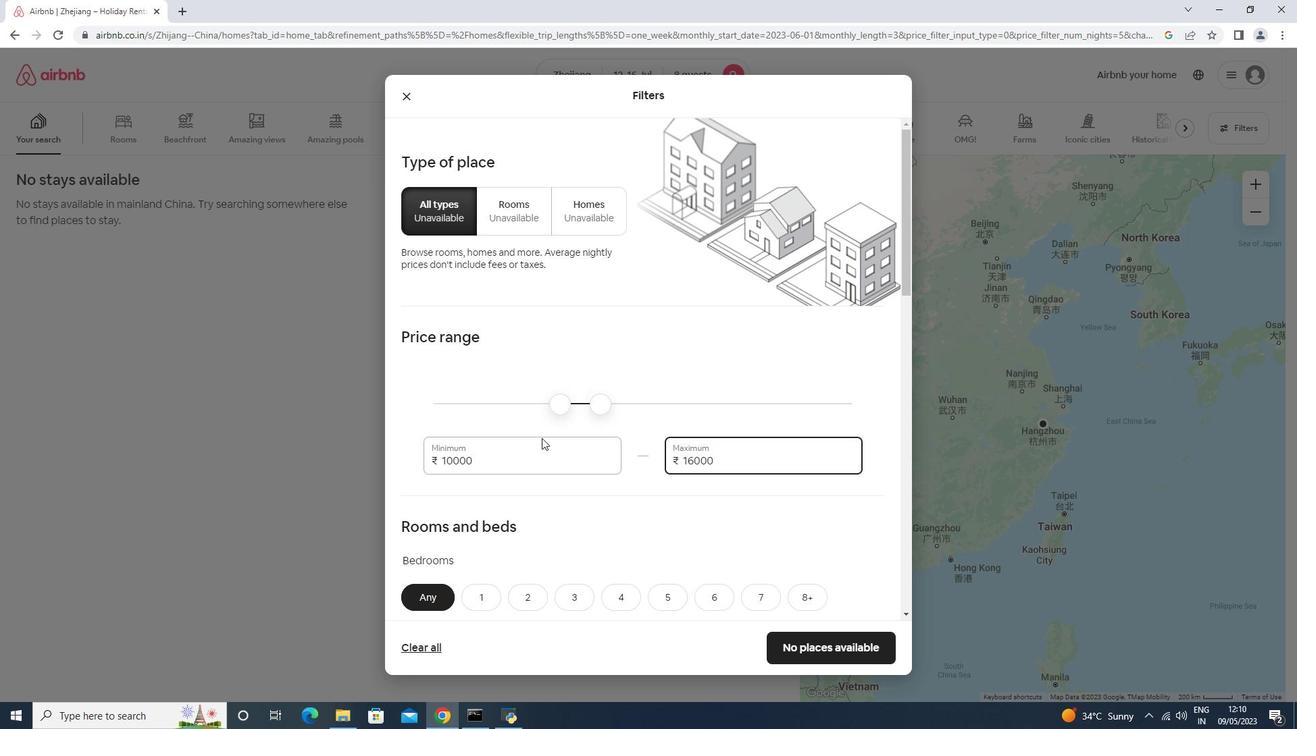 
Action: Mouse scrolled (542, 435) with delta (0, 0)
Screenshot: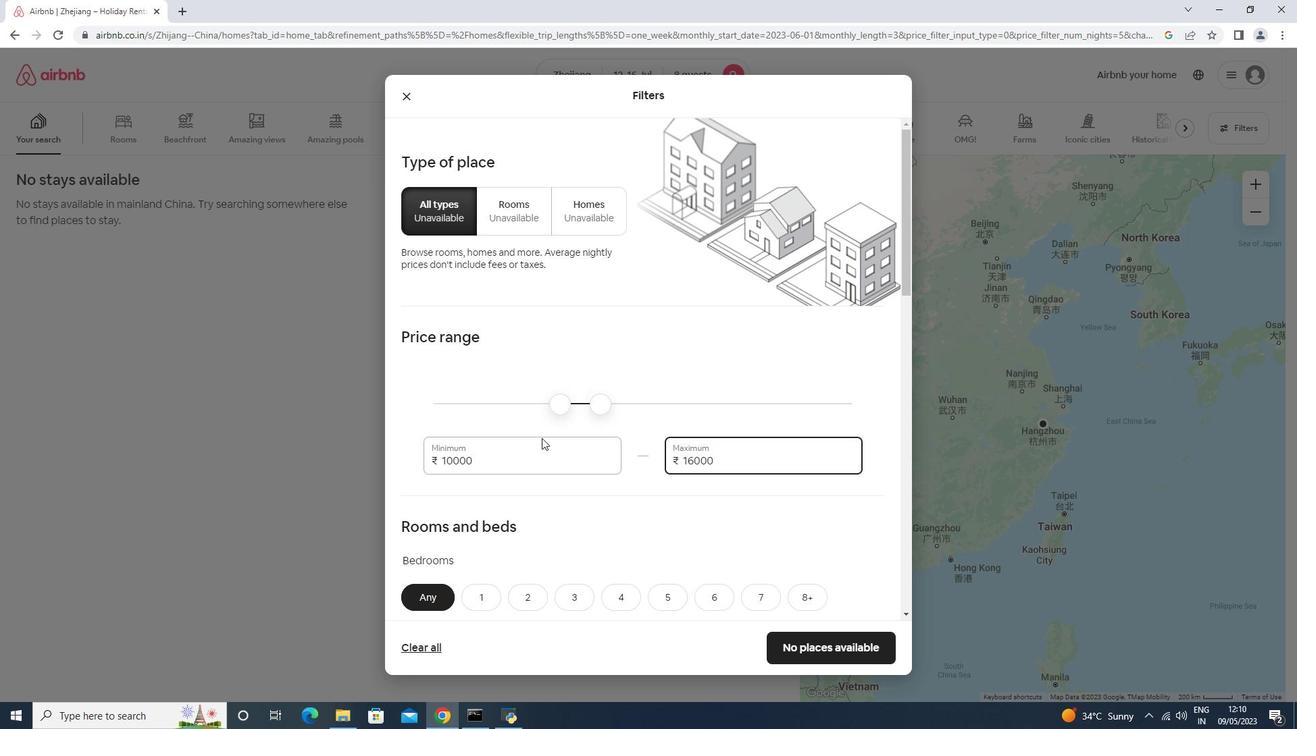 
Action: Mouse scrolled (542, 435) with delta (0, 0)
Screenshot: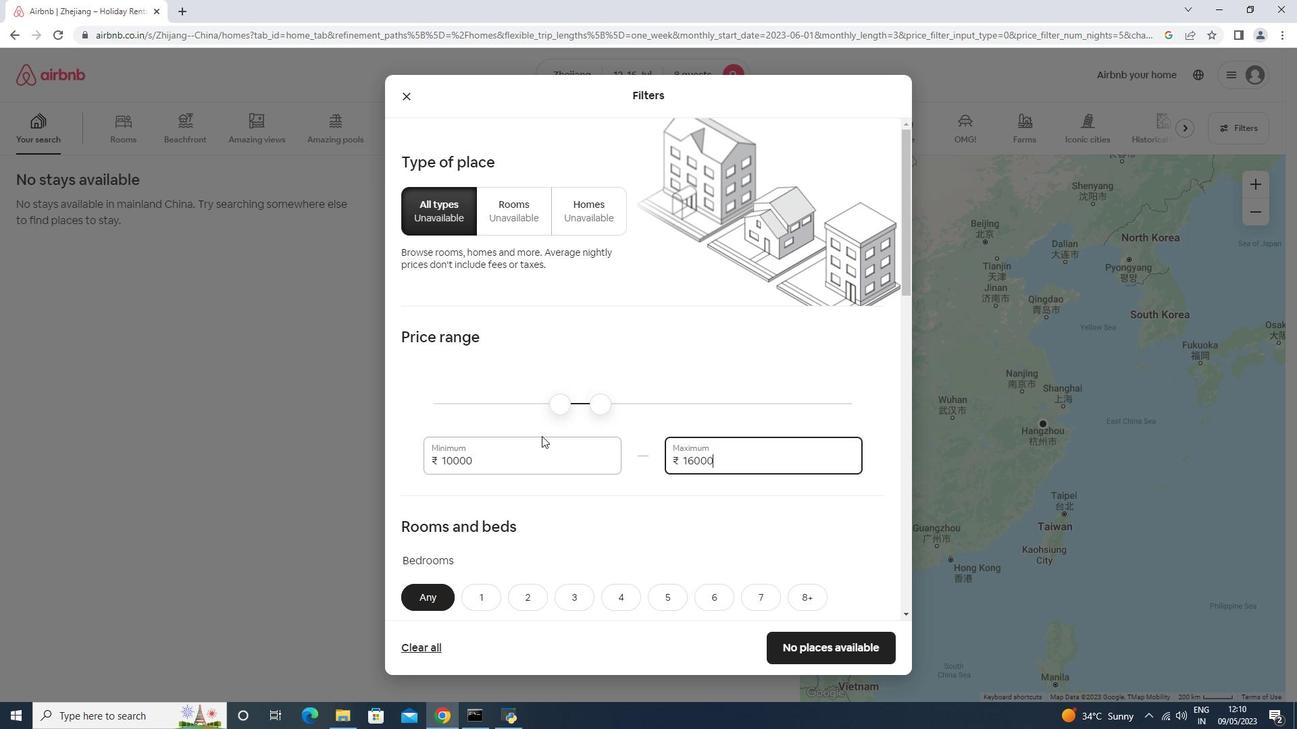 
Action: Mouse scrolled (542, 435) with delta (0, 0)
Screenshot: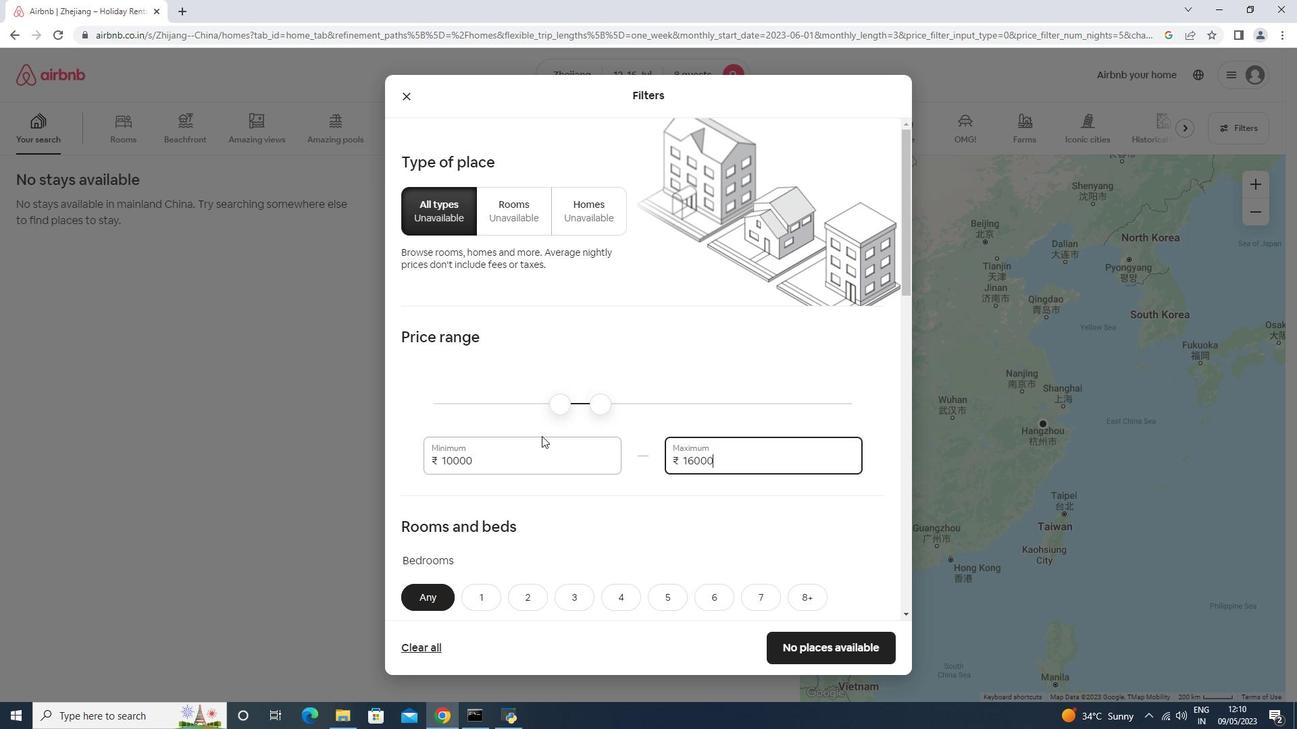 
Action: Mouse moved to (804, 394)
Screenshot: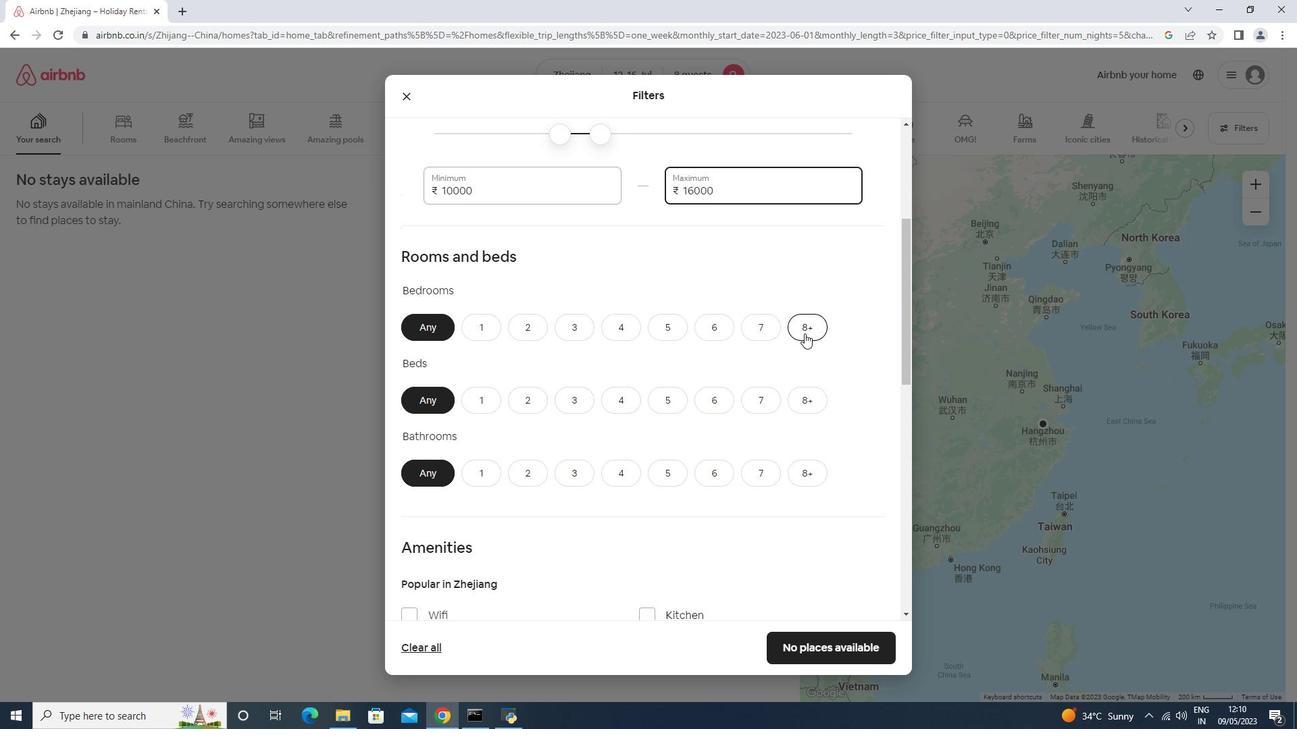 
Action: Mouse pressed left at (804, 333)
Screenshot: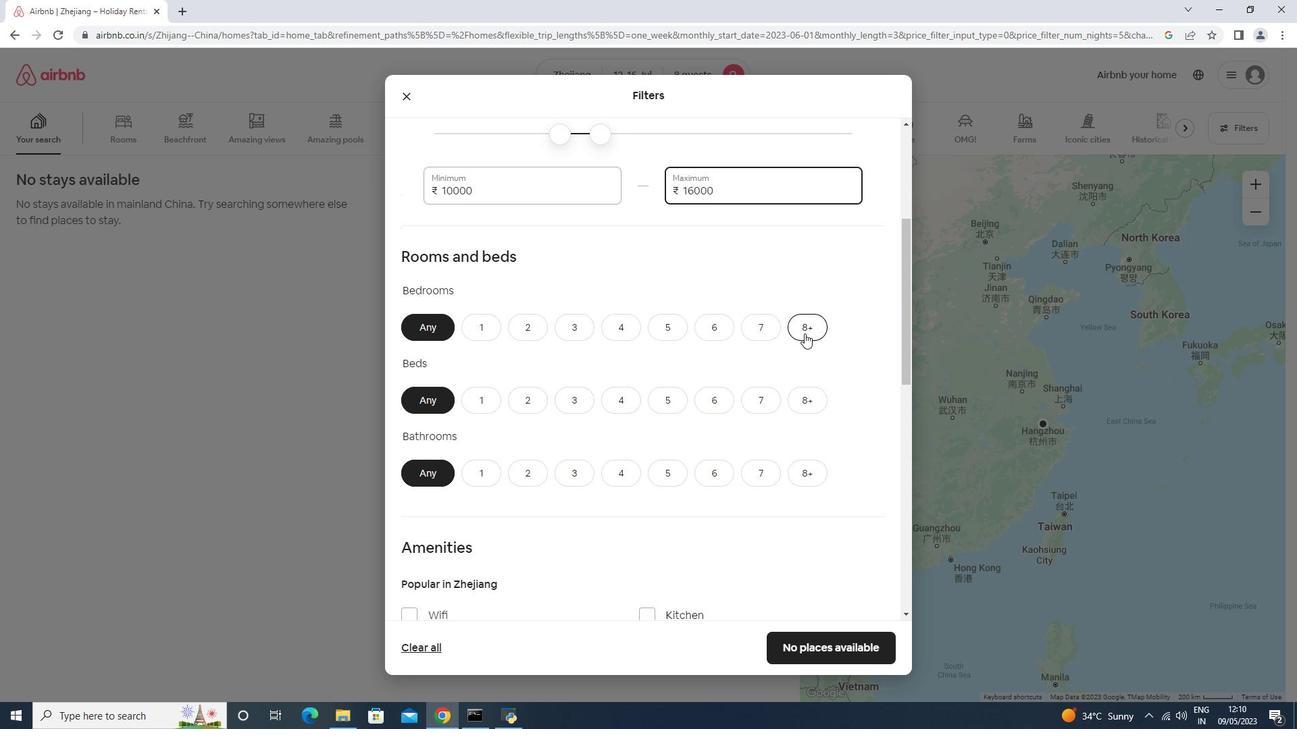 
Action: Mouse moved to (807, 410)
Screenshot: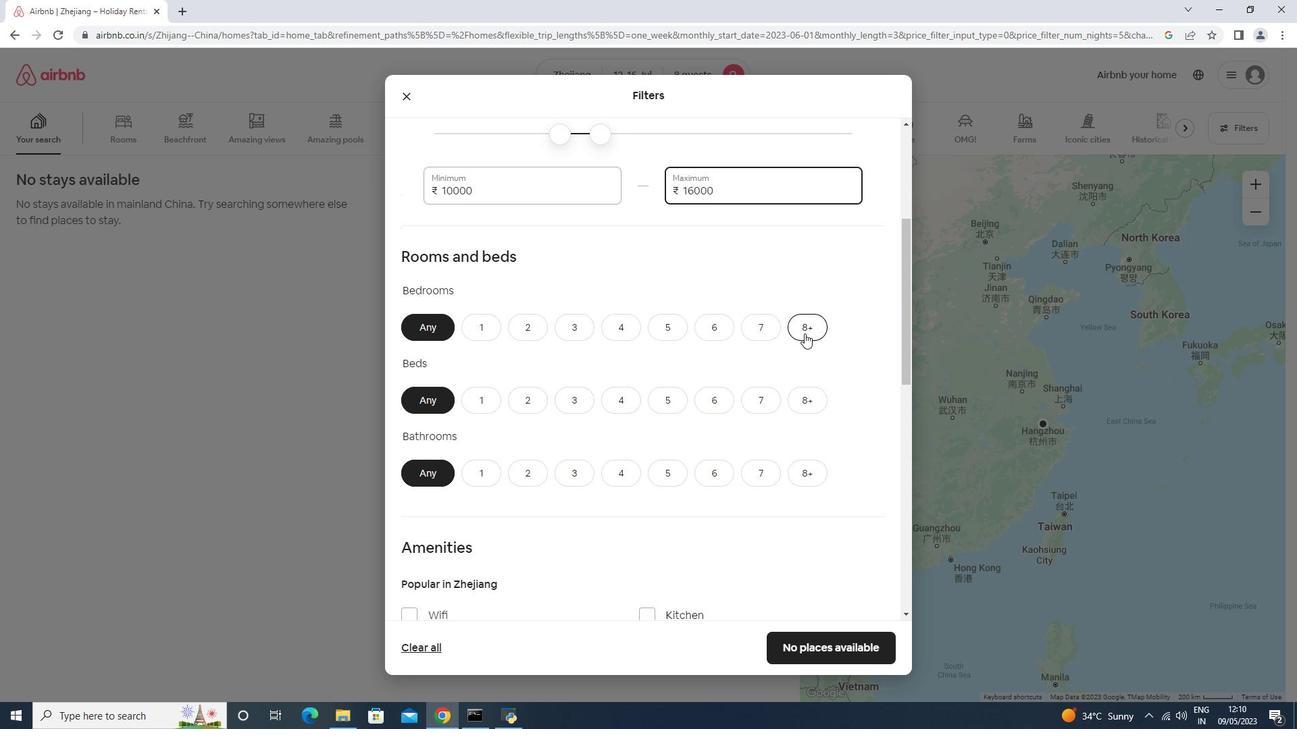 
Action: Mouse pressed left at (807, 410)
Screenshot: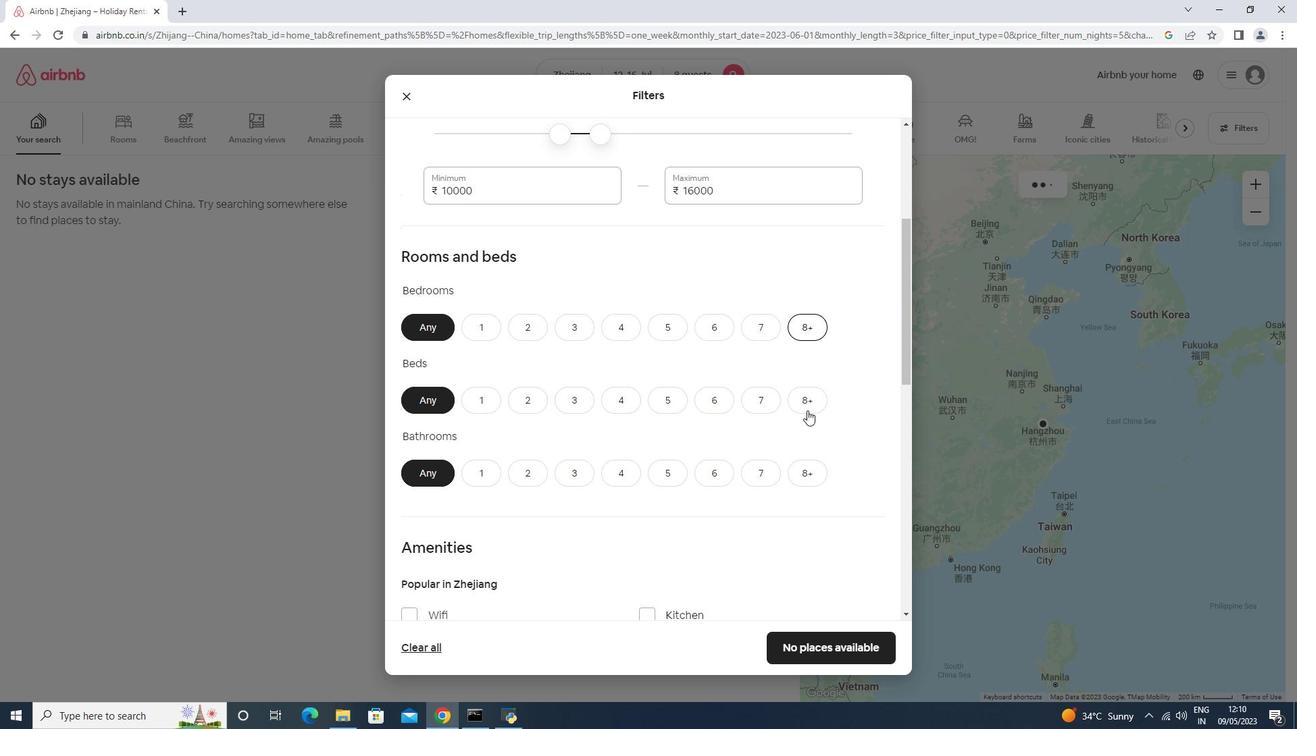 
Action: Mouse moved to (806, 471)
Screenshot: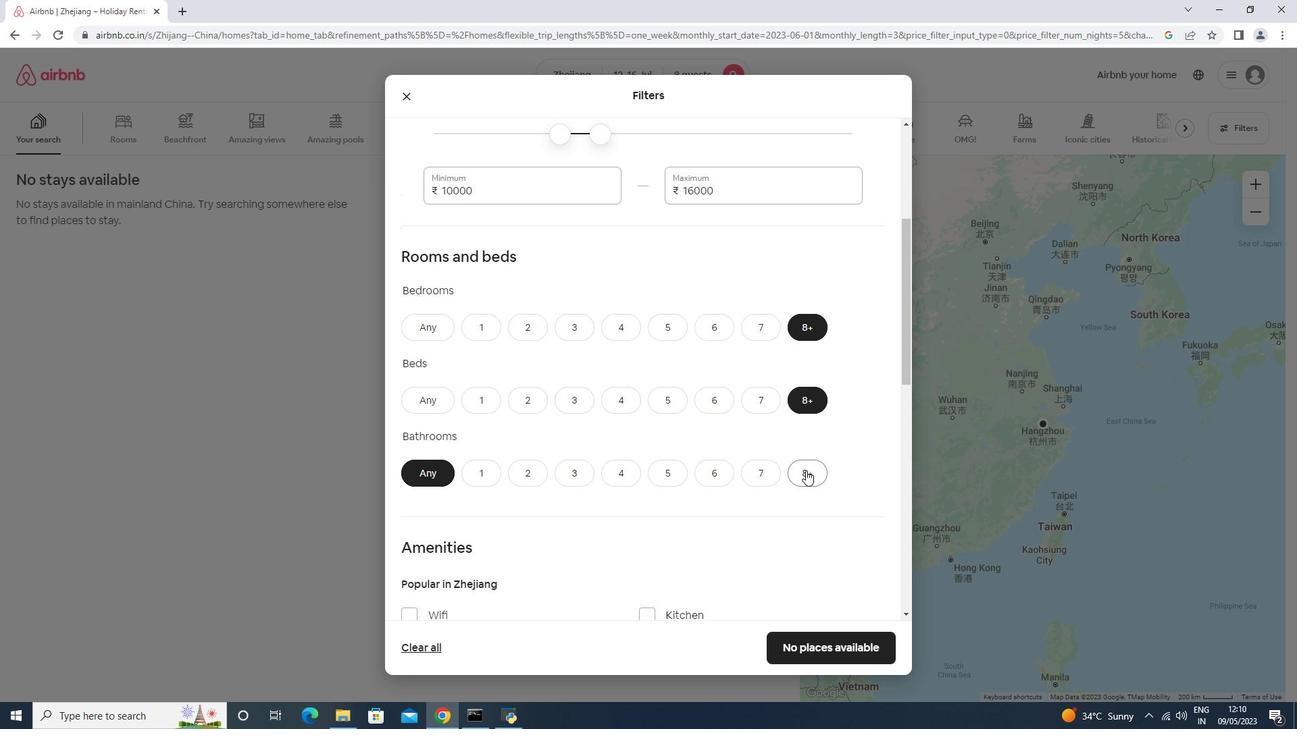 
Action: Mouse pressed left at (806, 471)
Screenshot: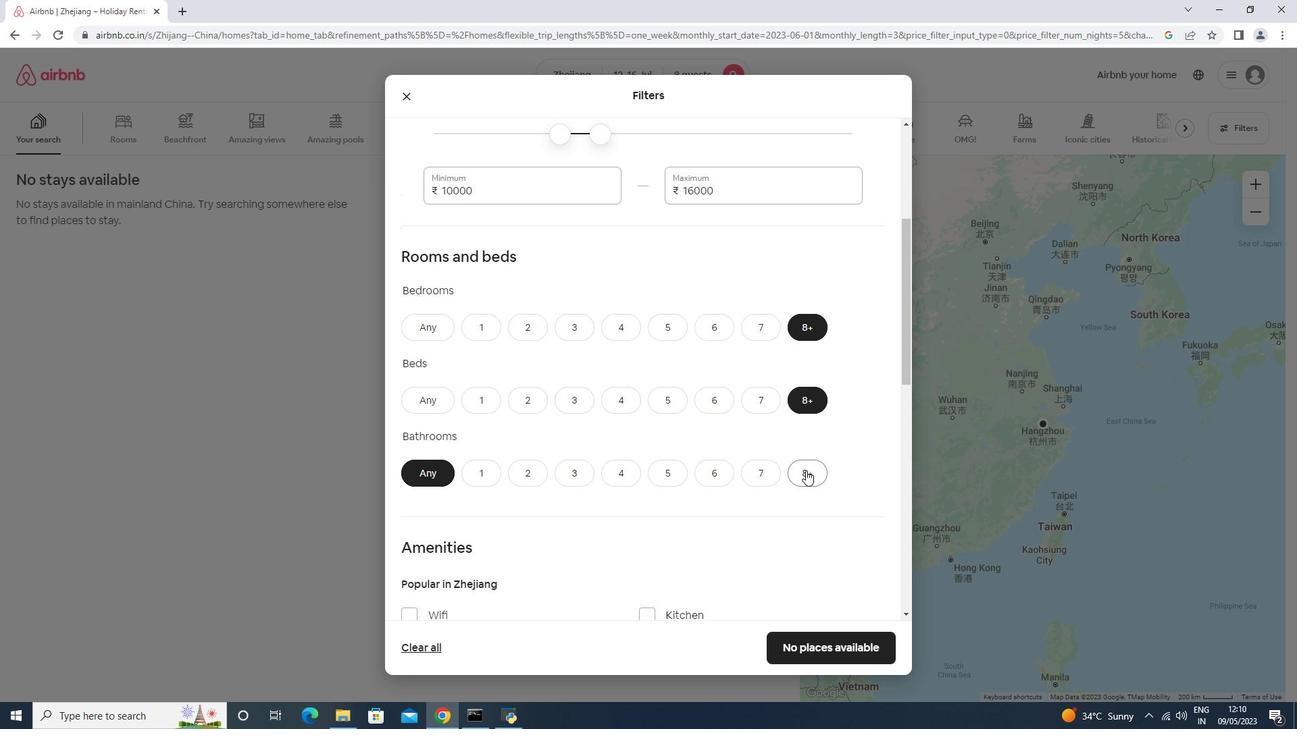 
Action: Mouse moved to (798, 429)
Screenshot: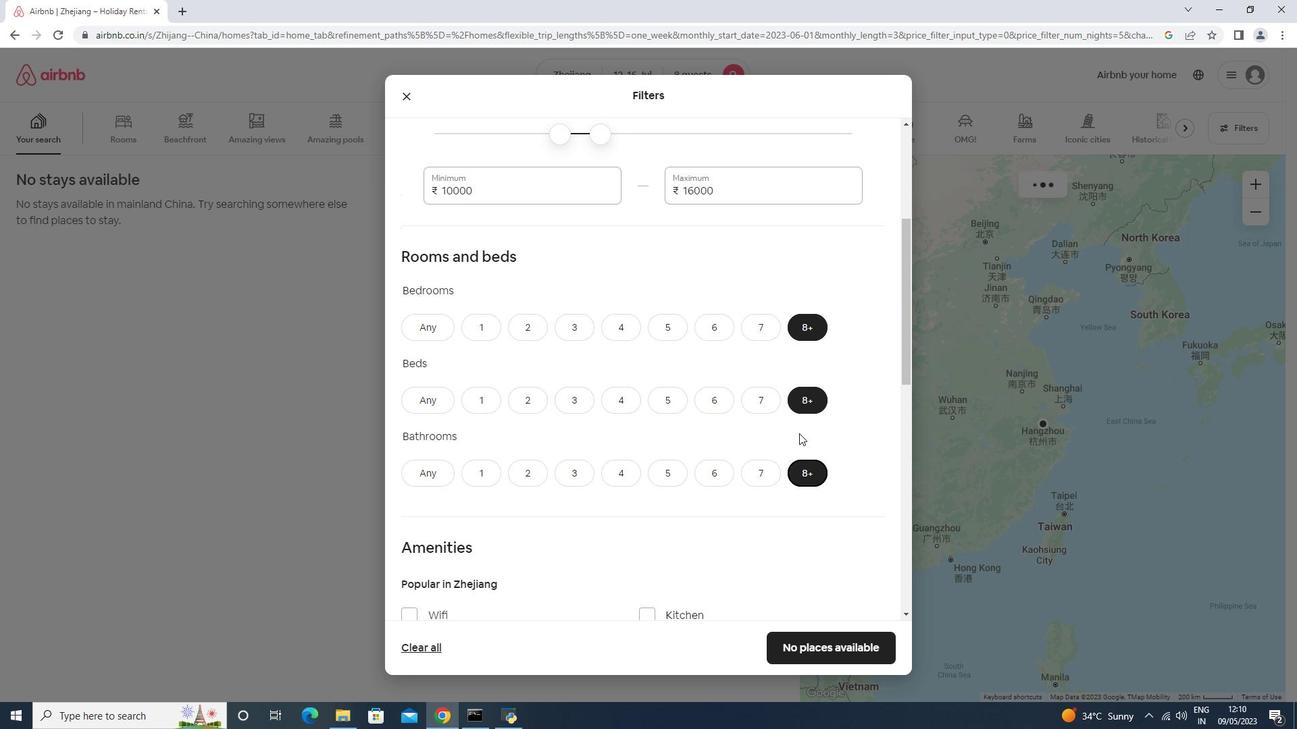 
Action: Mouse scrolled (798, 428) with delta (0, 0)
Screenshot: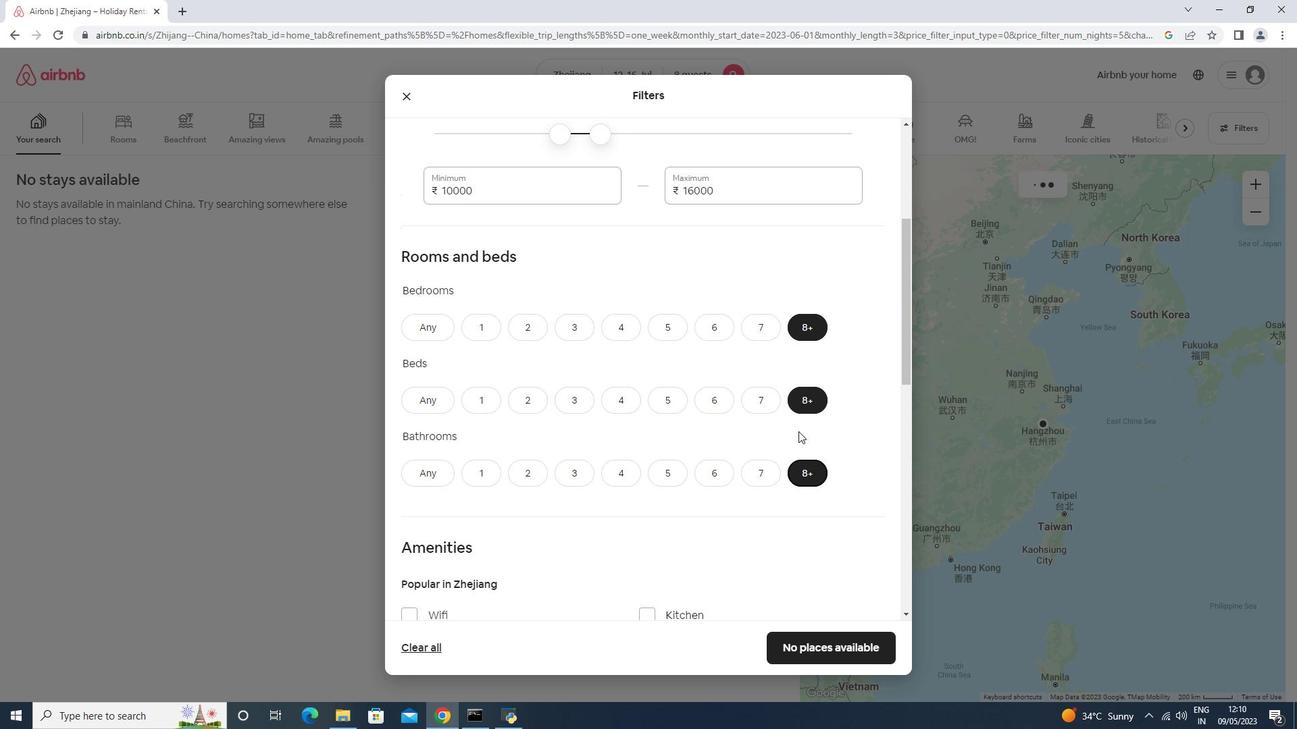 
Action: Mouse moved to (798, 429)
Screenshot: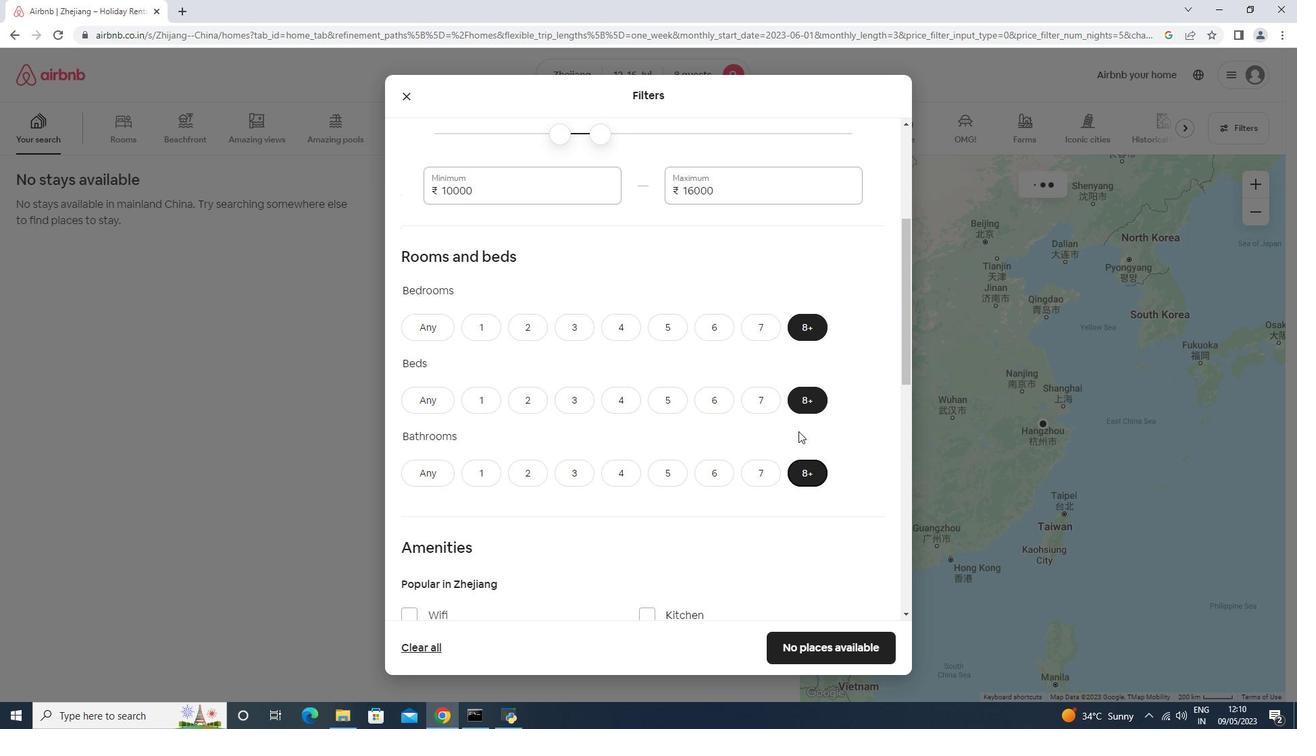 
Action: Mouse scrolled (798, 428) with delta (0, 0)
Screenshot: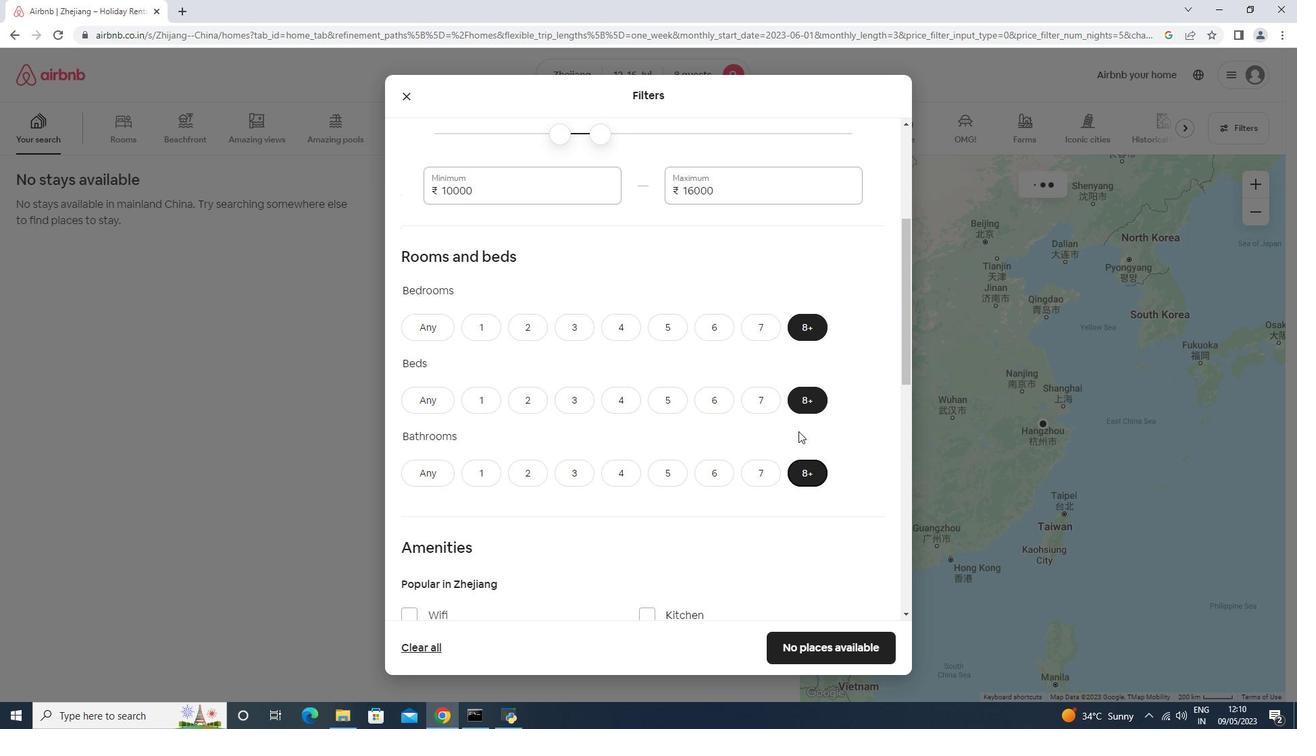 
Action: Mouse moved to (797, 429)
Screenshot: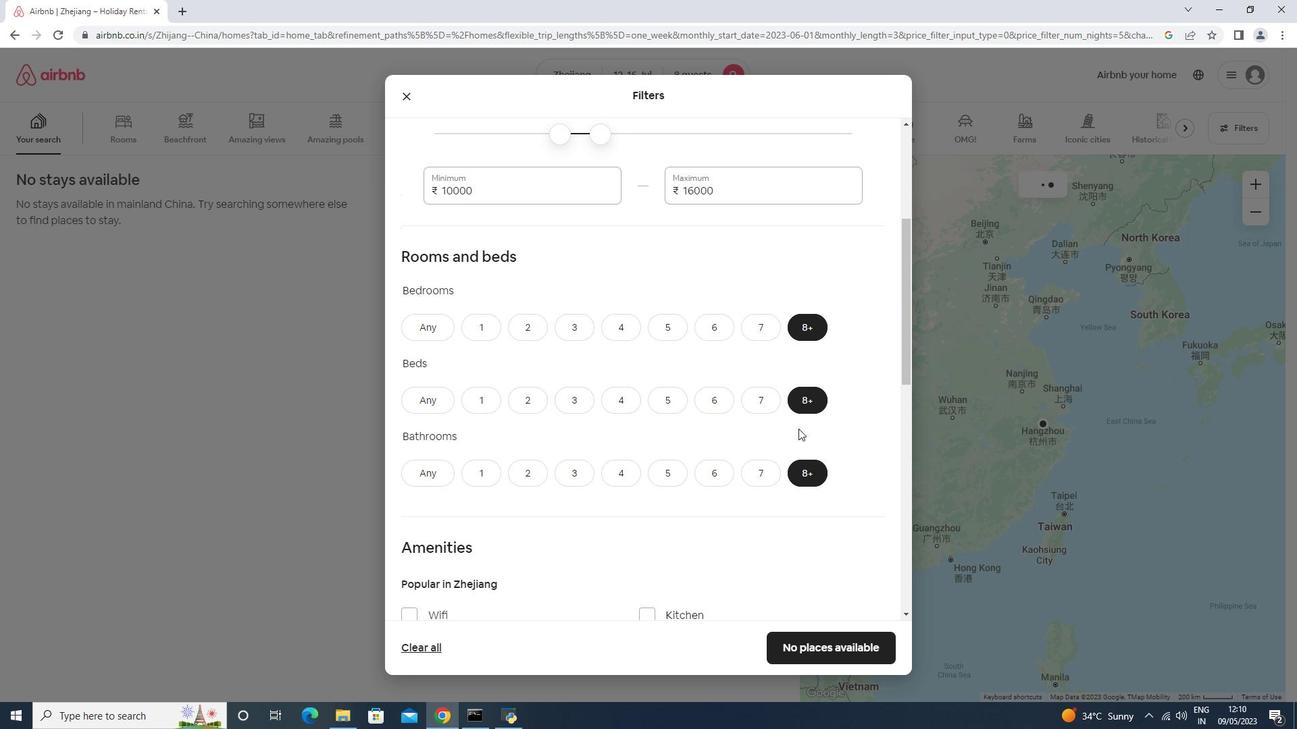 
Action: Mouse scrolled (797, 428) with delta (0, 0)
Screenshot: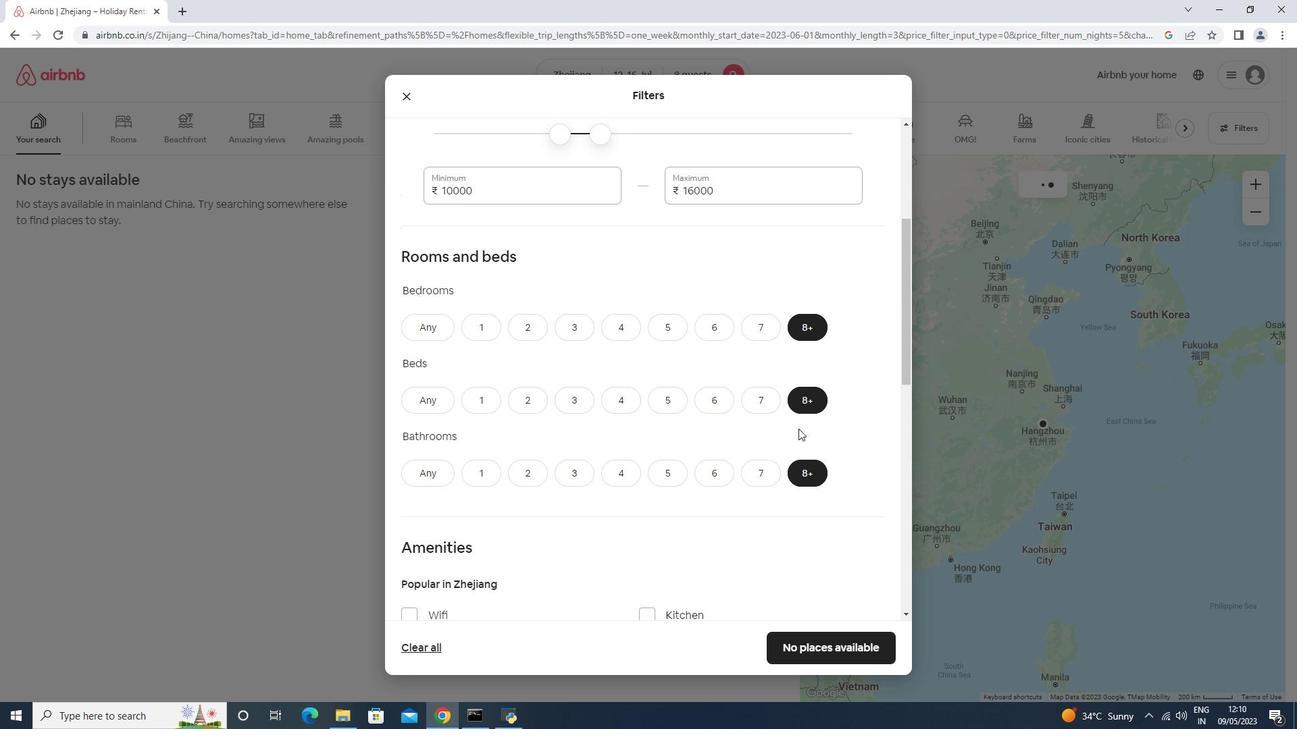 
Action: Mouse scrolled (797, 428) with delta (0, 0)
Screenshot: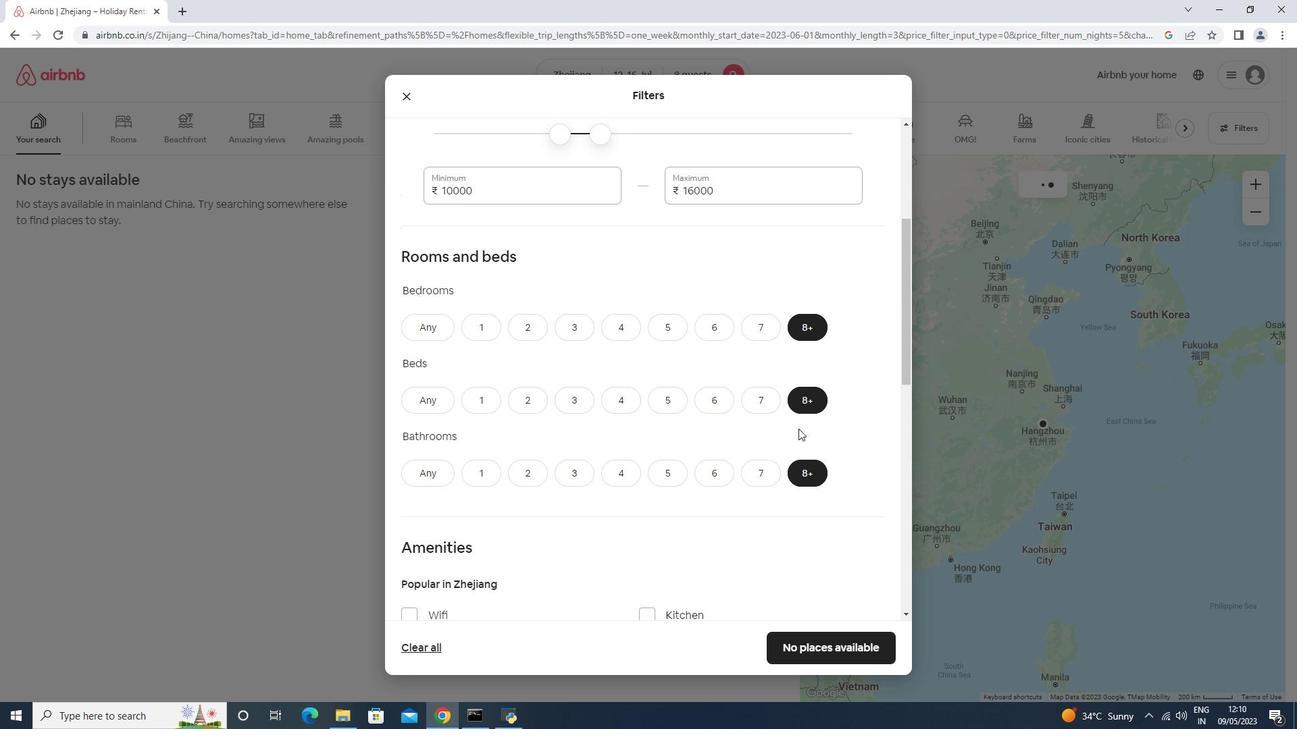
Action: Mouse scrolled (797, 428) with delta (0, 0)
Screenshot: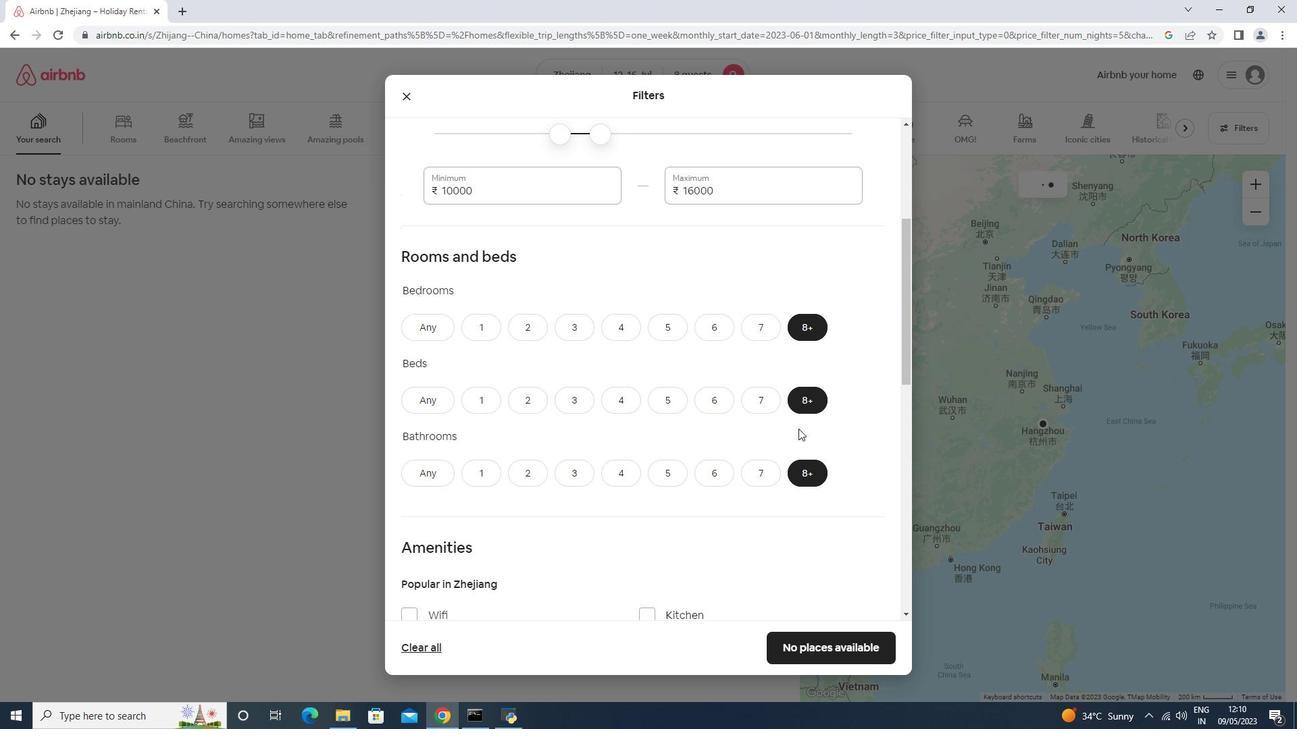
Action: Mouse moved to (444, 341)
Screenshot: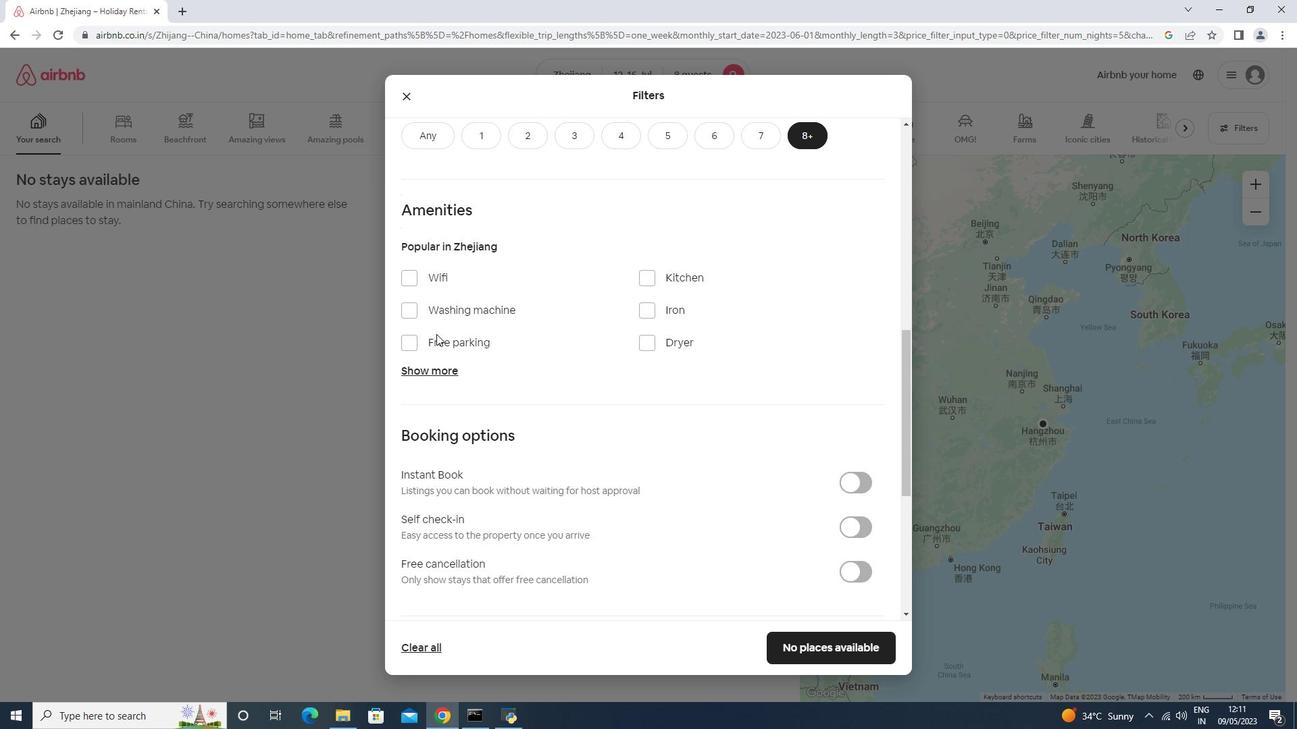 
Action: Mouse pressed left at (444, 341)
Screenshot: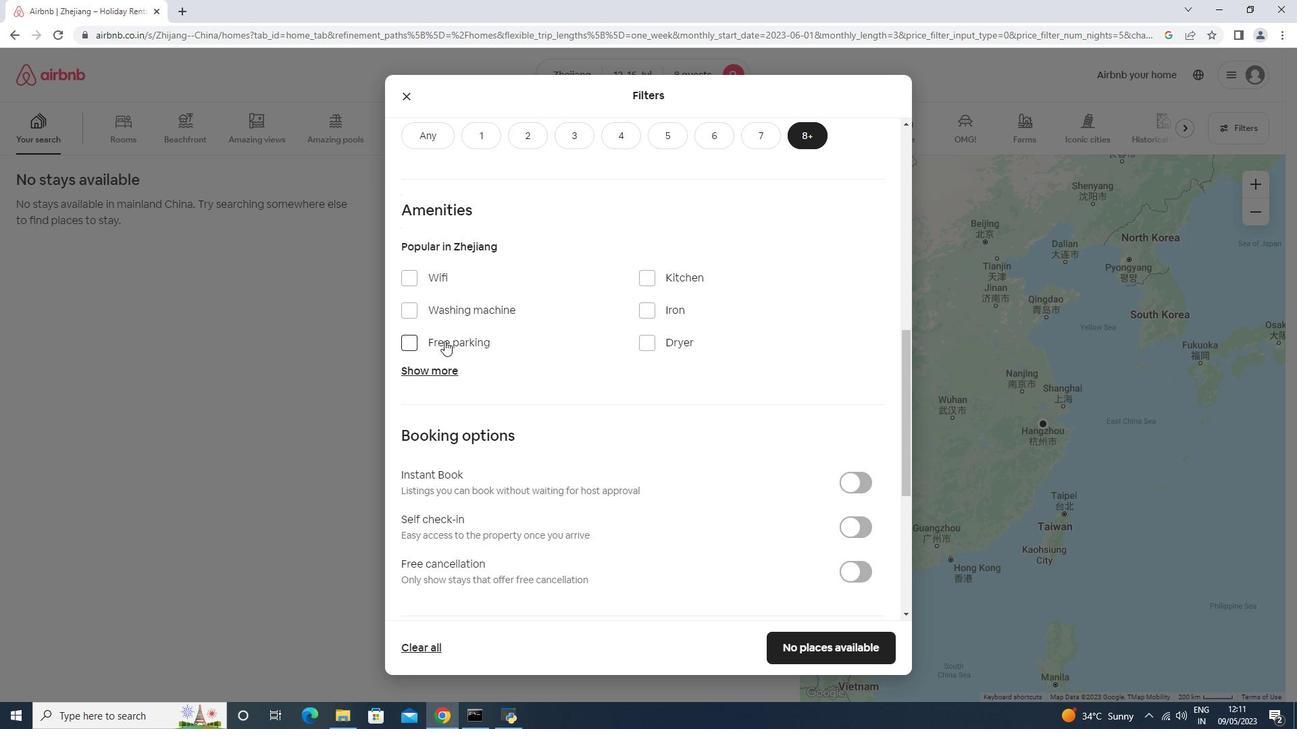 
Action: Mouse moved to (456, 275)
Screenshot: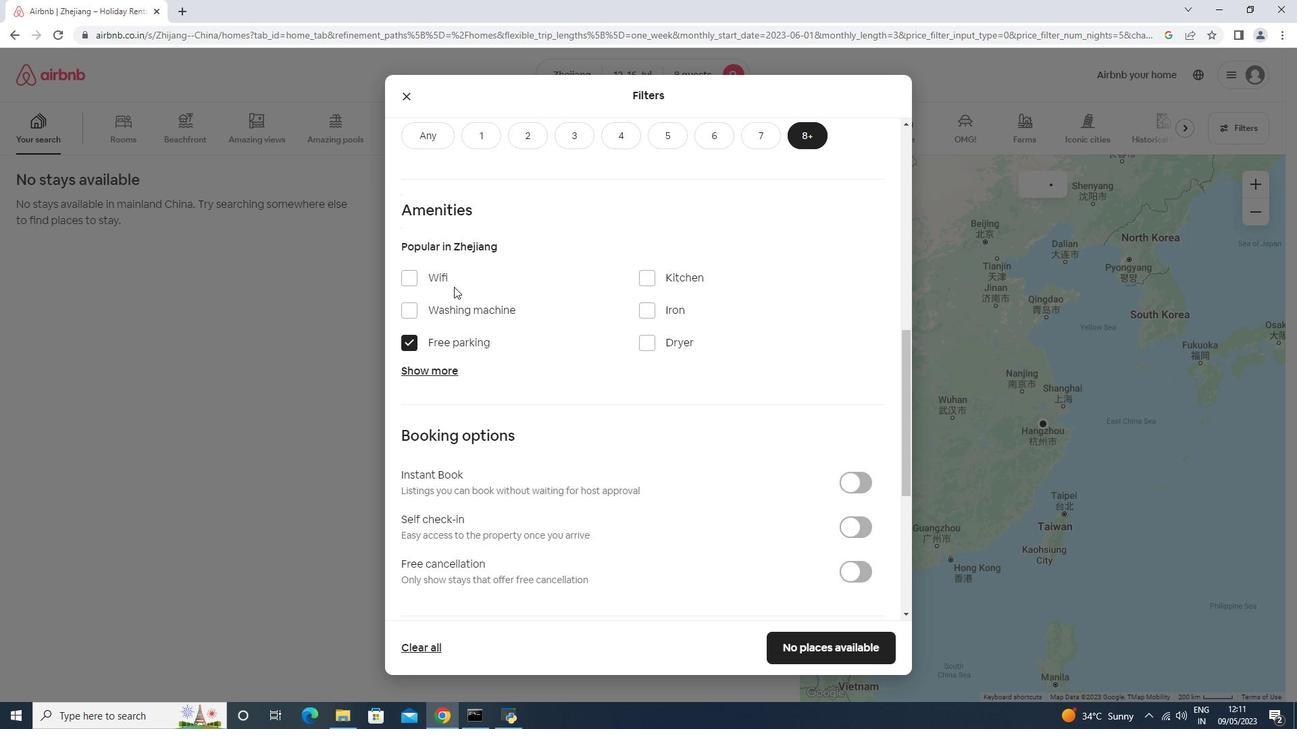 
Action: Mouse pressed left at (456, 275)
Screenshot: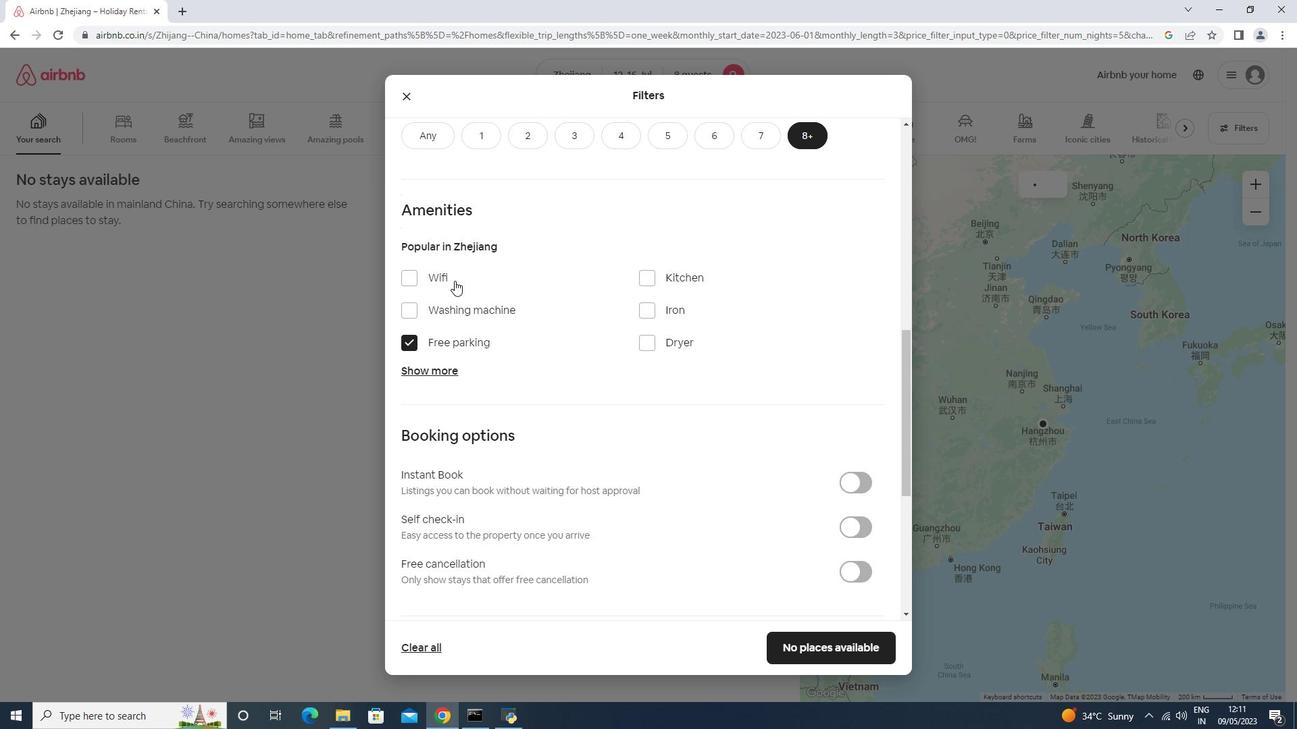 
Action: Mouse moved to (452, 369)
Screenshot: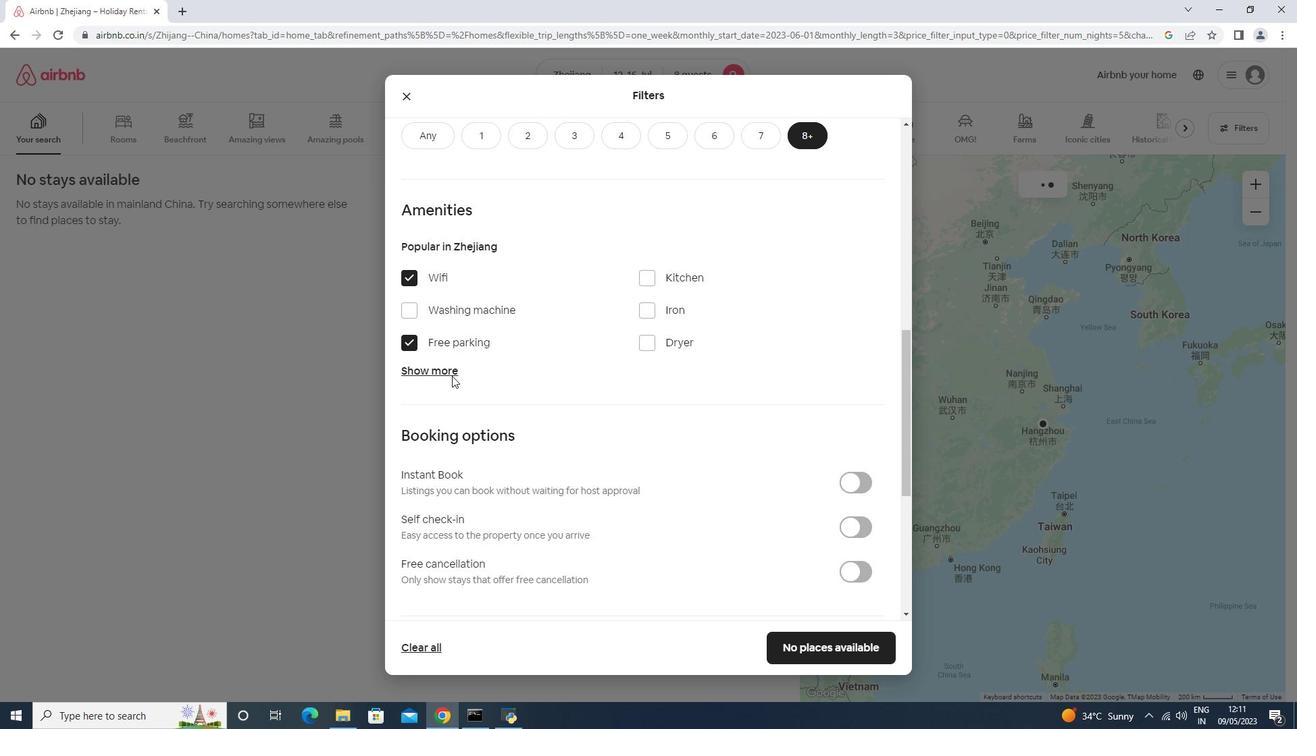 
Action: Mouse pressed left at (452, 369)
Screenshot: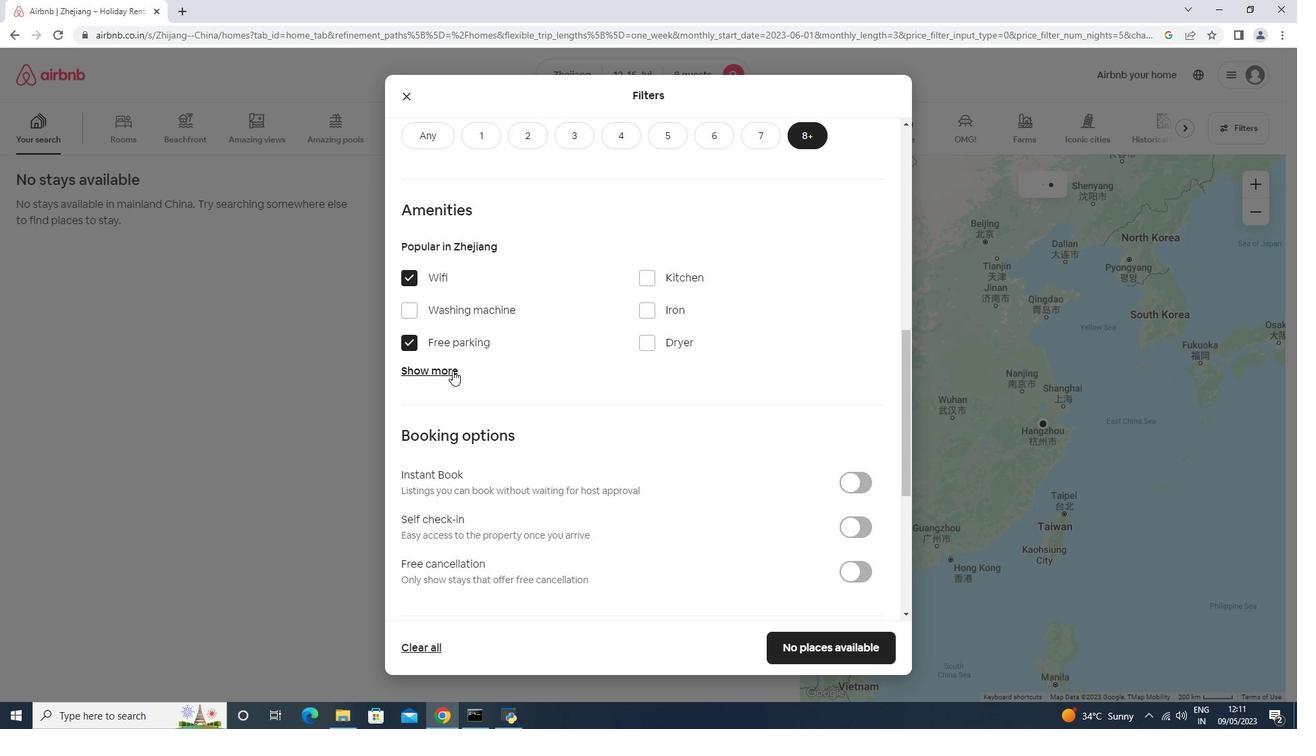 
Action: Mouse moved to (525, 392)
Screenshot: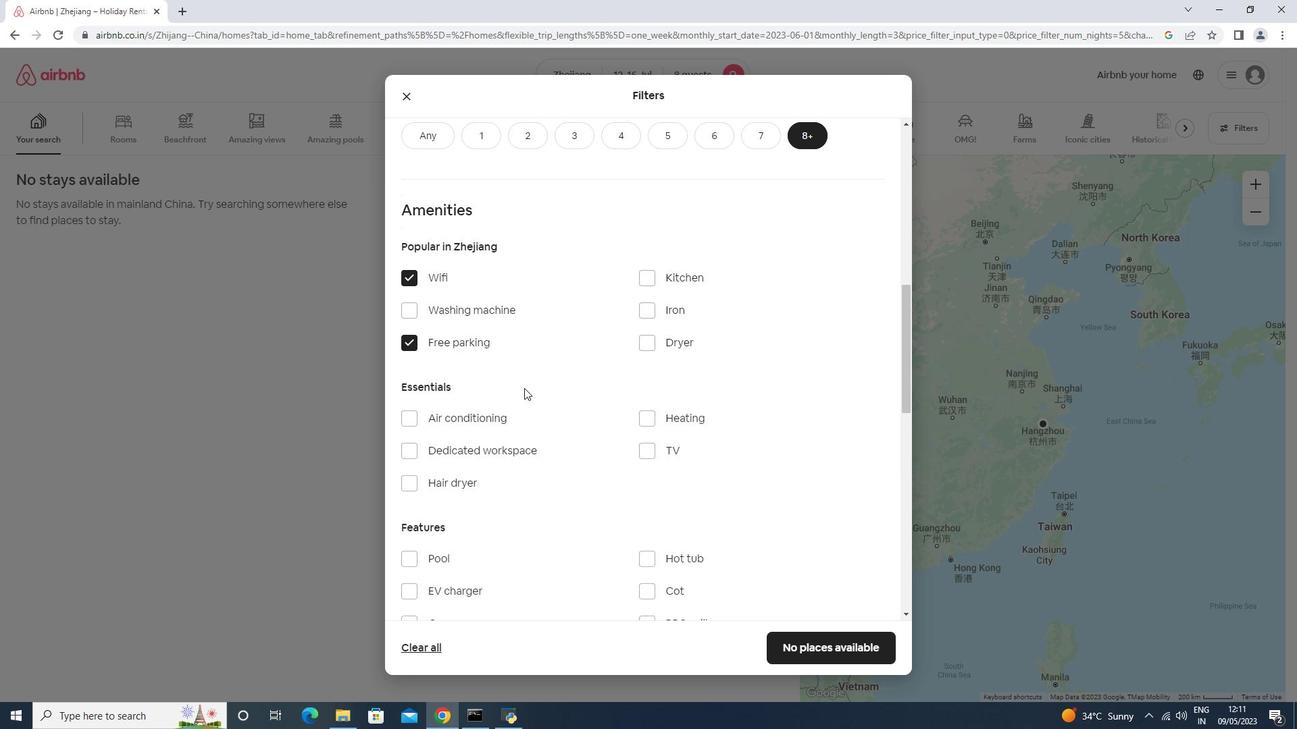 
Action: Mouse scrolled (525, 390) with delta (0, 0)
Screenshot: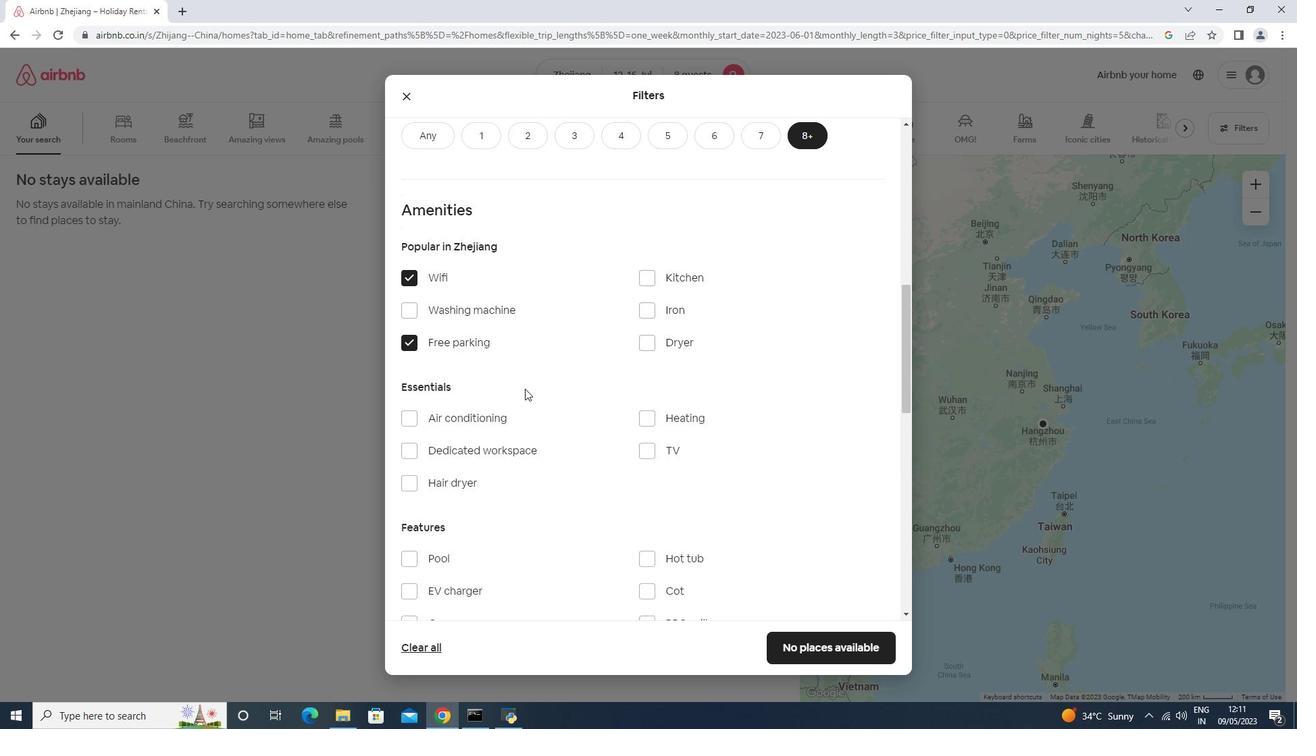 
Action: Mouse scrolled (525, 391) with delta (0, 0)
Screenshot: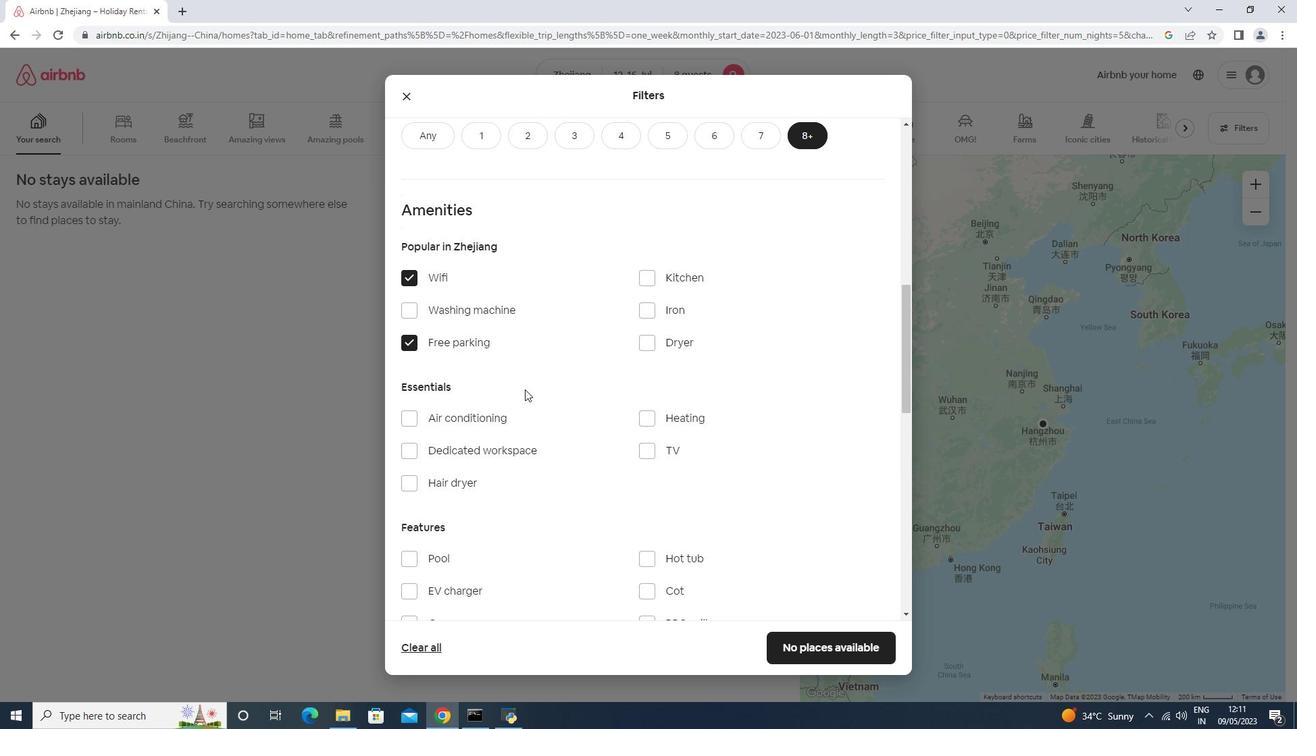 
Action: Mouse scrolled (525, 391) with delta (0, 0)
Screenshot: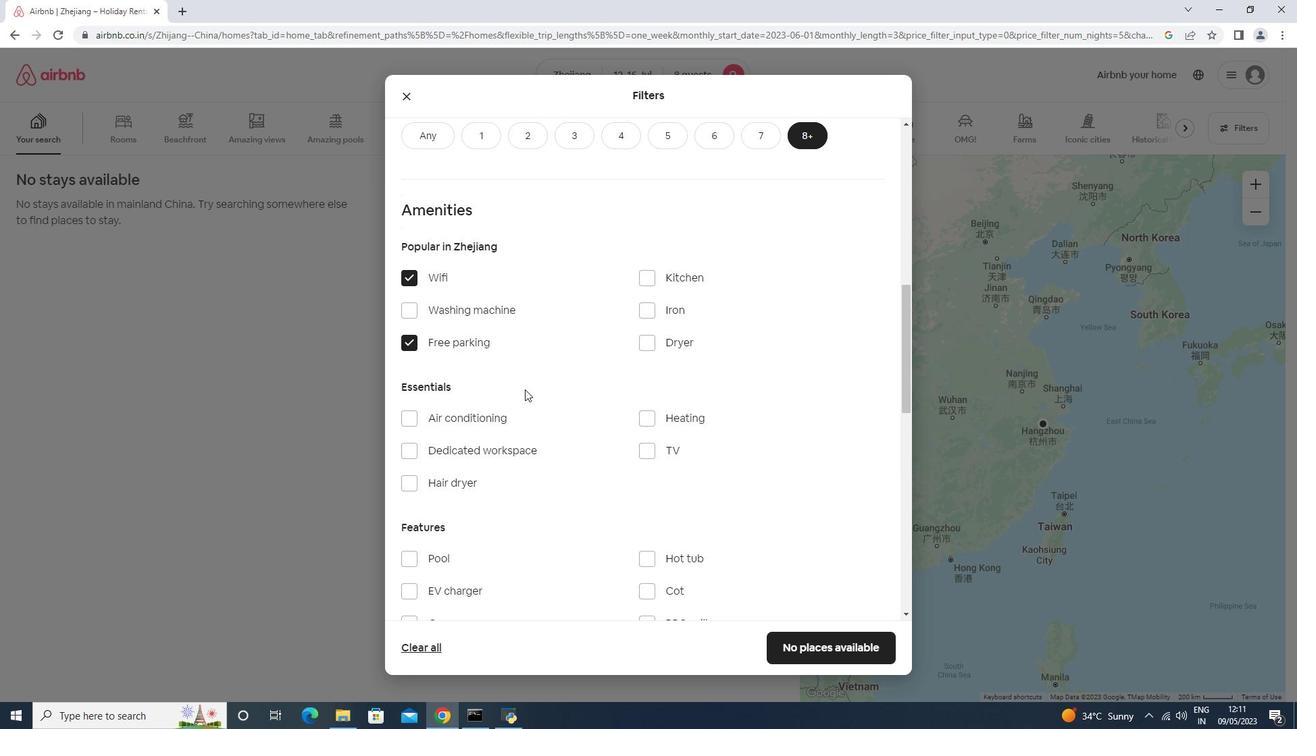 
Action: Mouse moved to (661, 250)
Screenshot: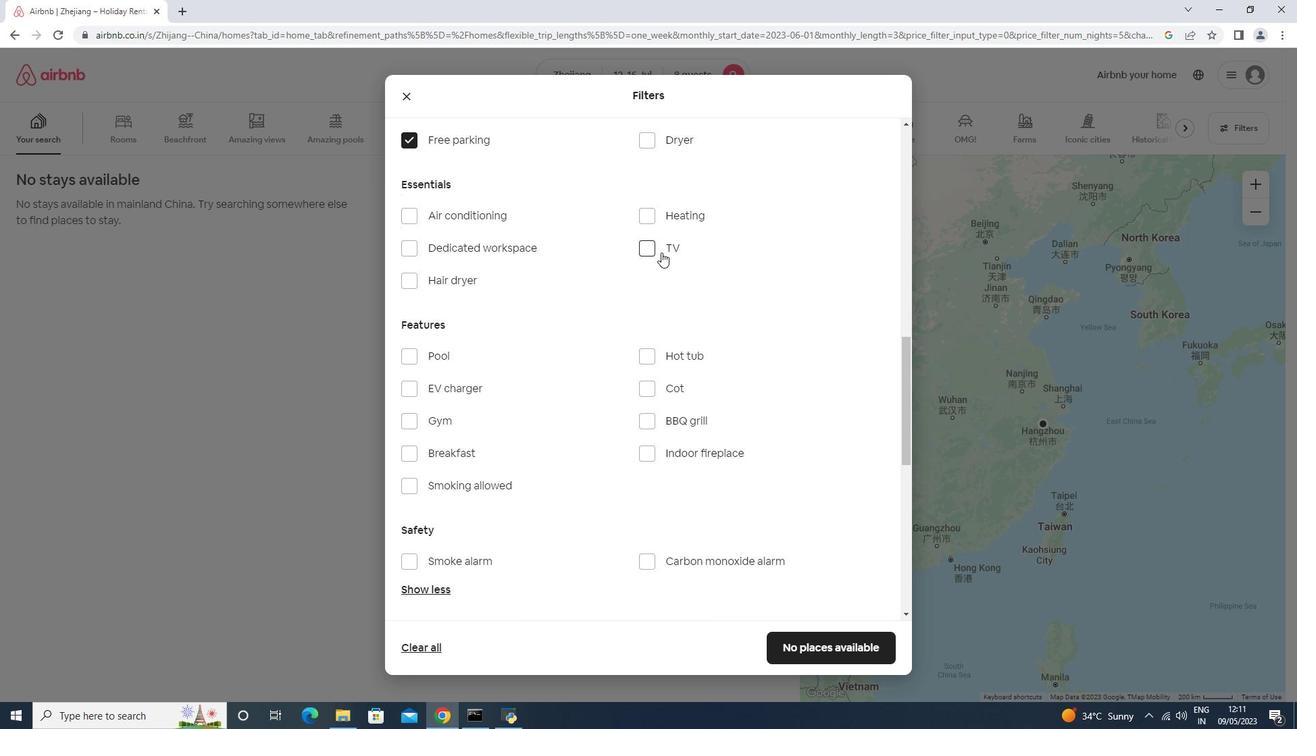 
Action: Mouse pressed left at (661, 250)
Screenshot: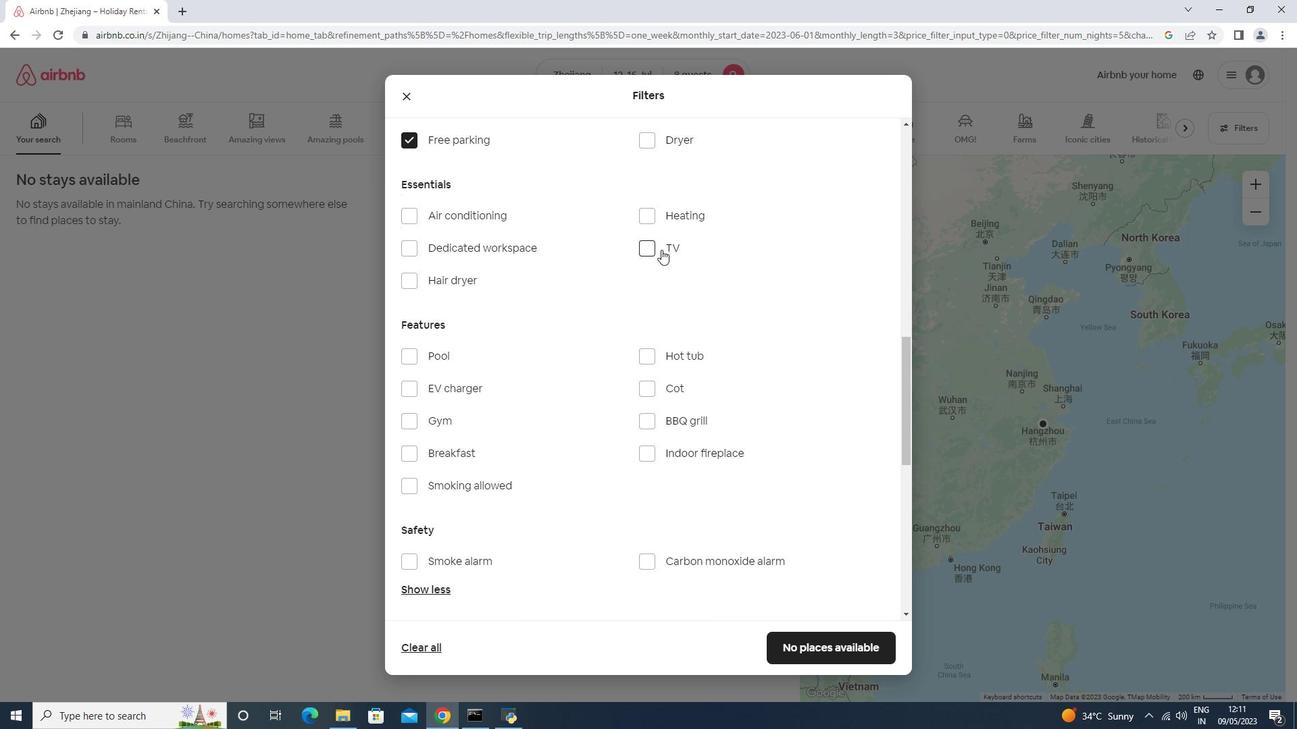 
Action: Mouse moved to (476, 446)
Screenshot: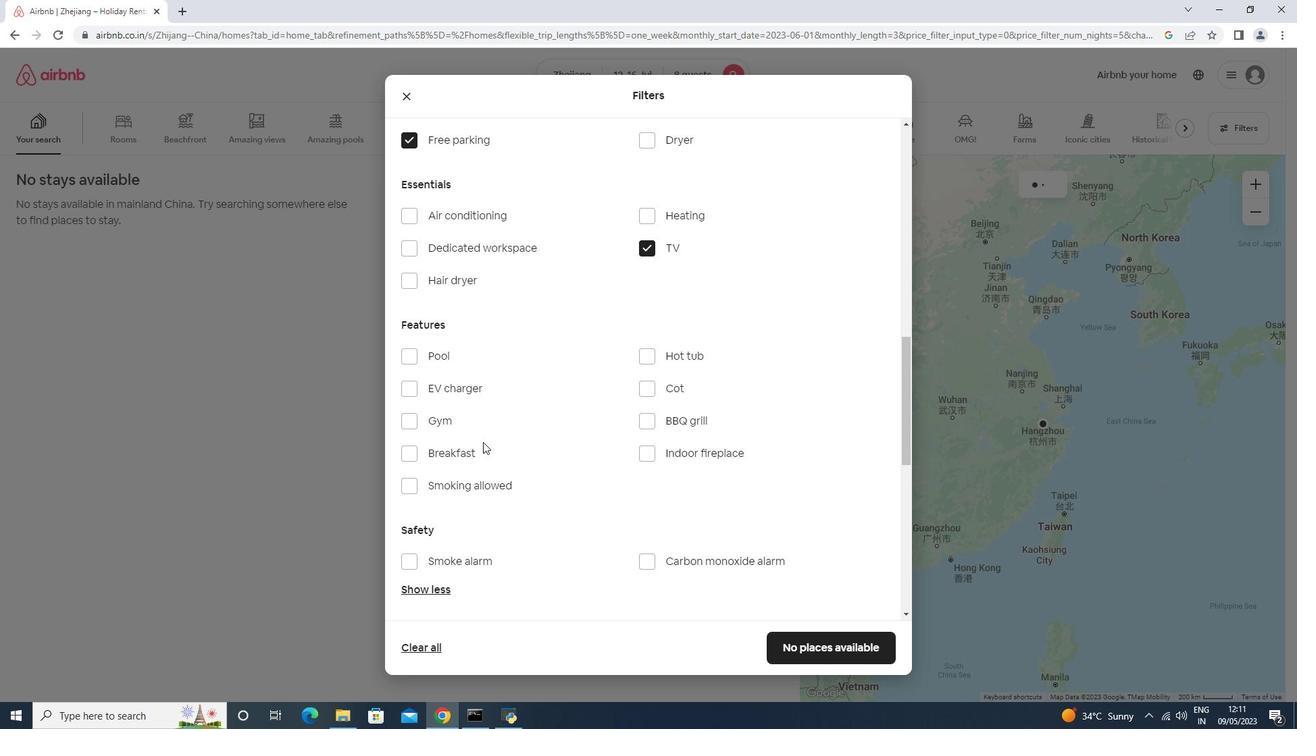 
Action: Mouse pressed left at (476, 446)
Screenshot: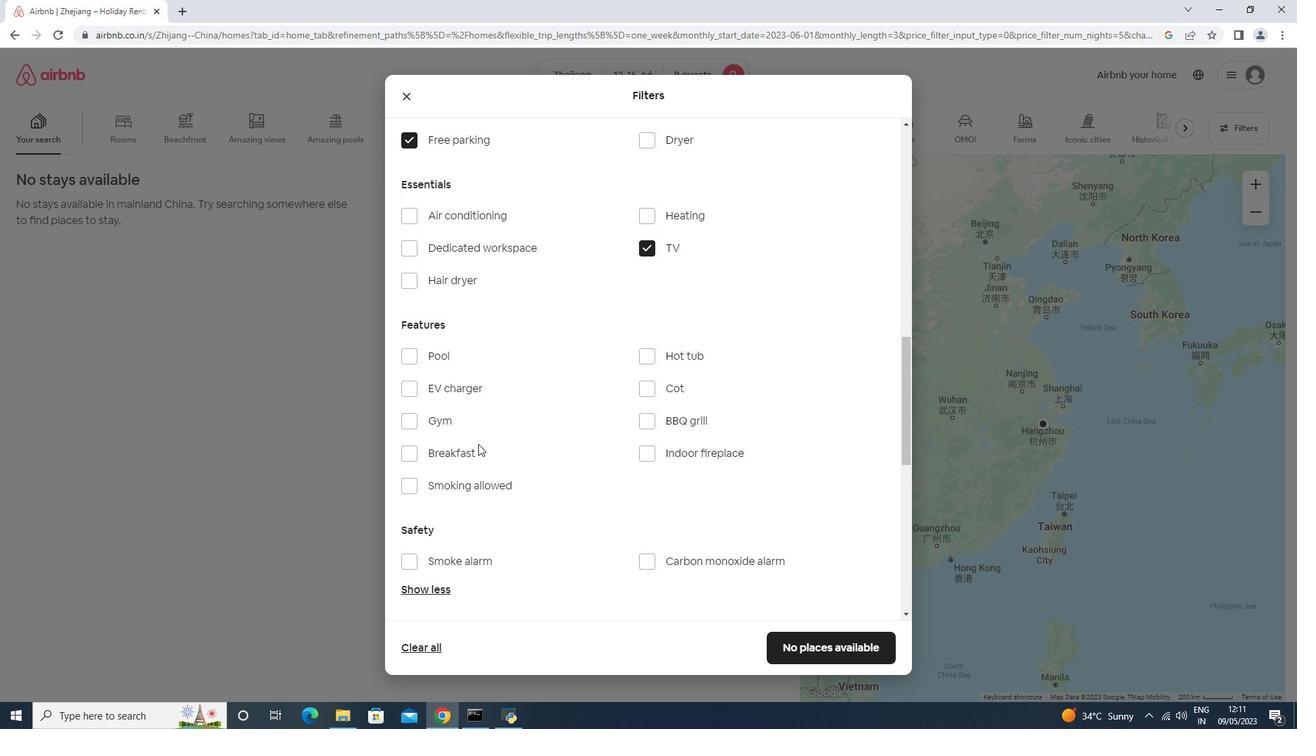 
Action: Mouse moved to (471, 423)
Screenshot: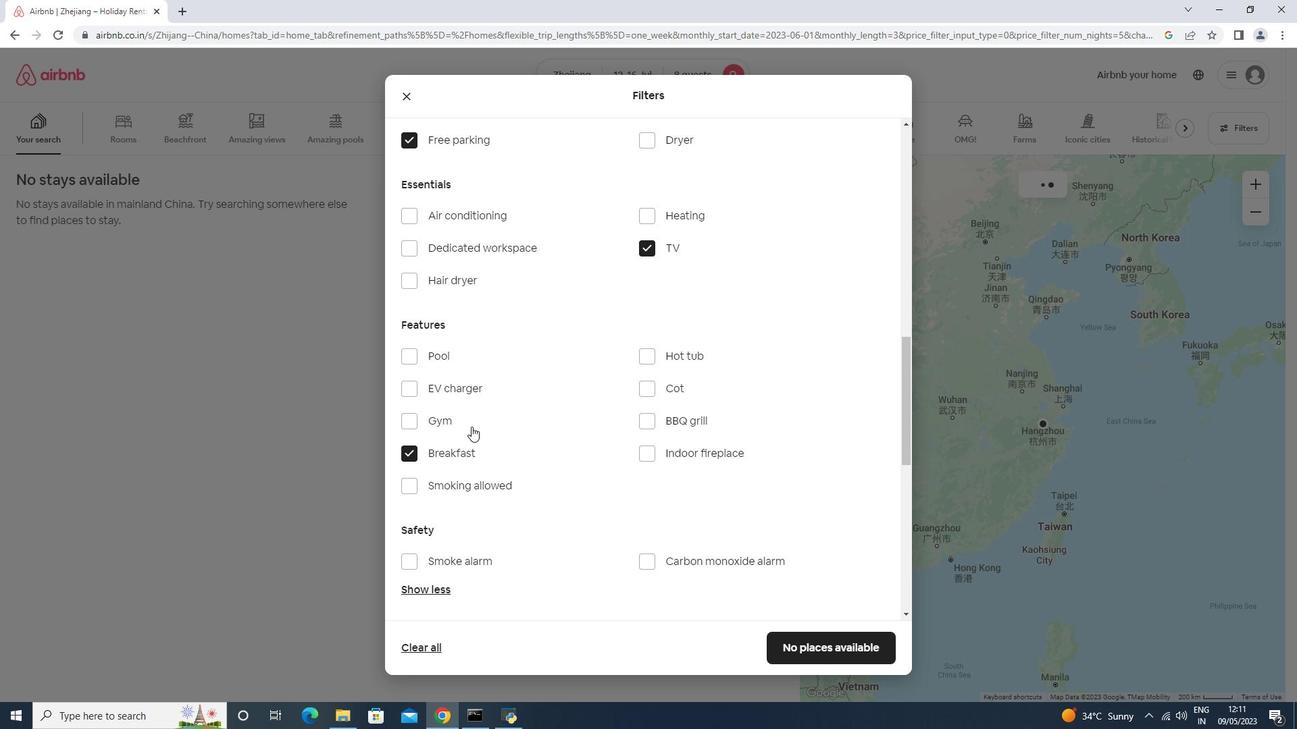 
Action: Mouse pressed left at (471, 423)
Screenshot: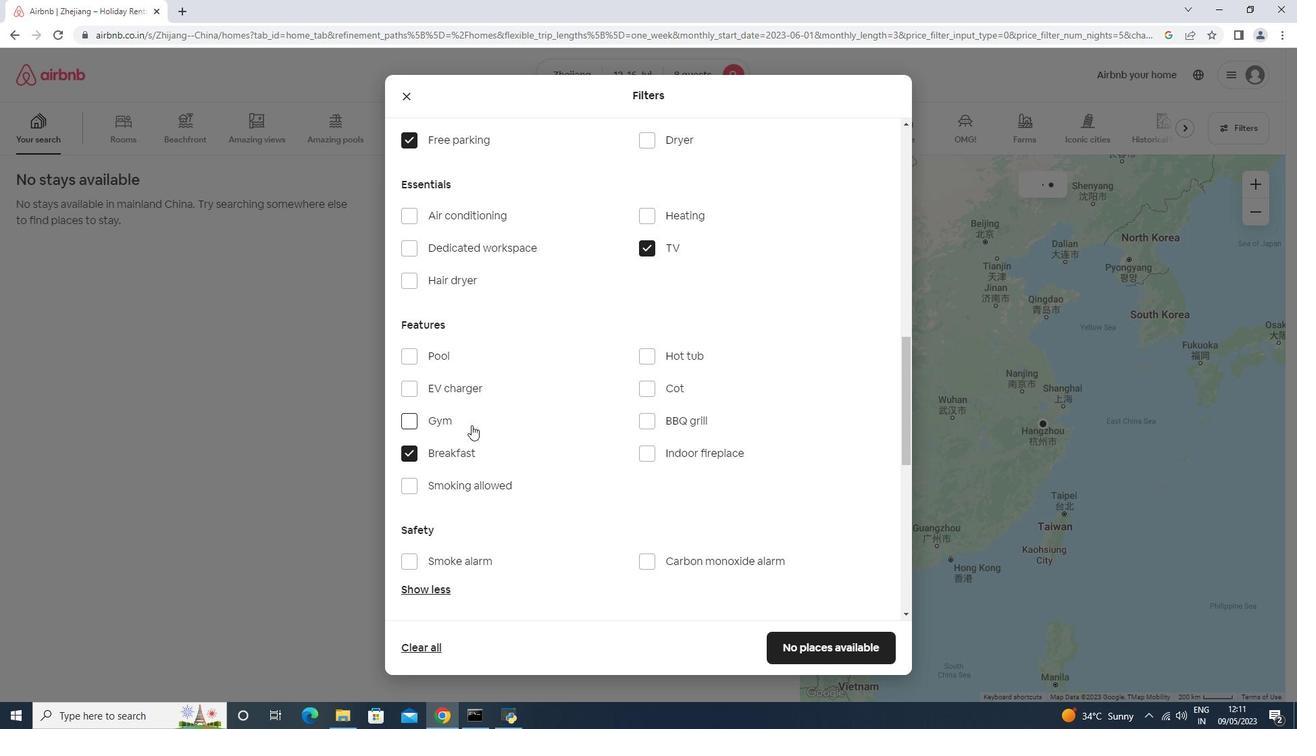 
Action: Mouse moved to (521, 402)
Screenshot: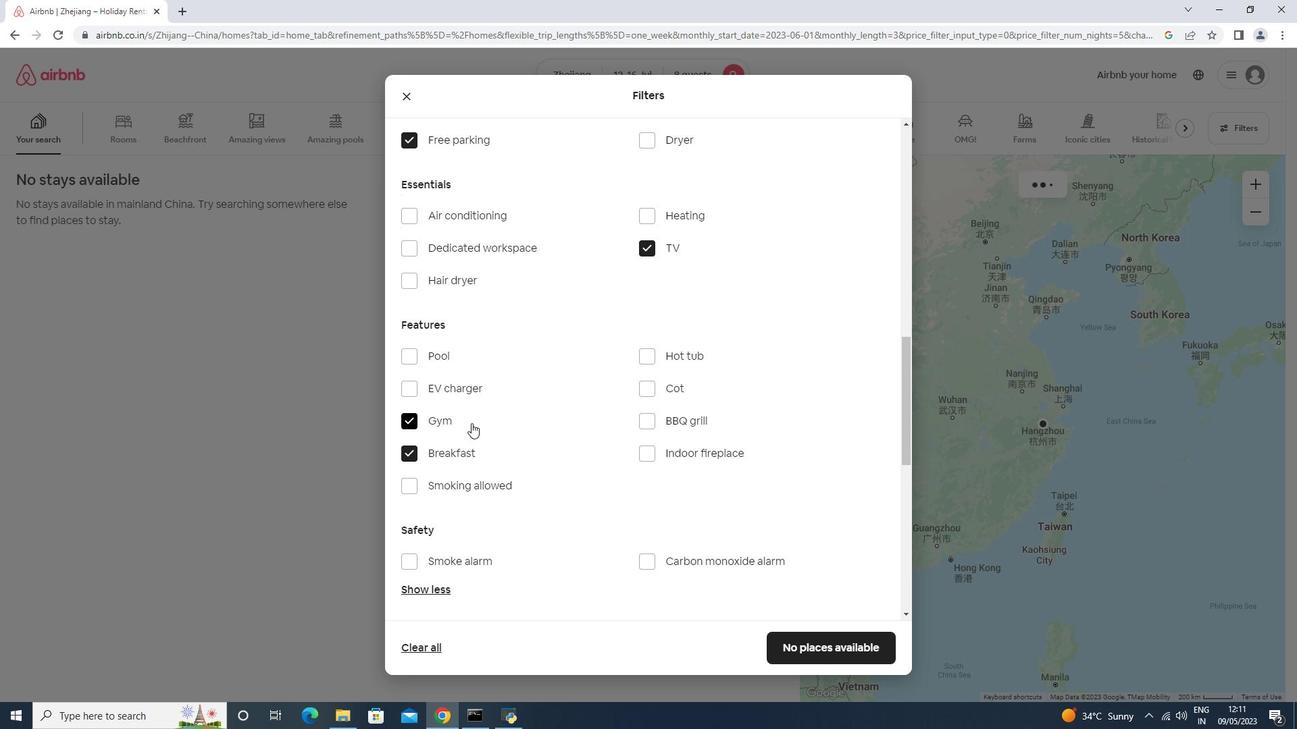 
Action: Mouse scrolled (521, 401) with delta (0, 0)
Screenshot: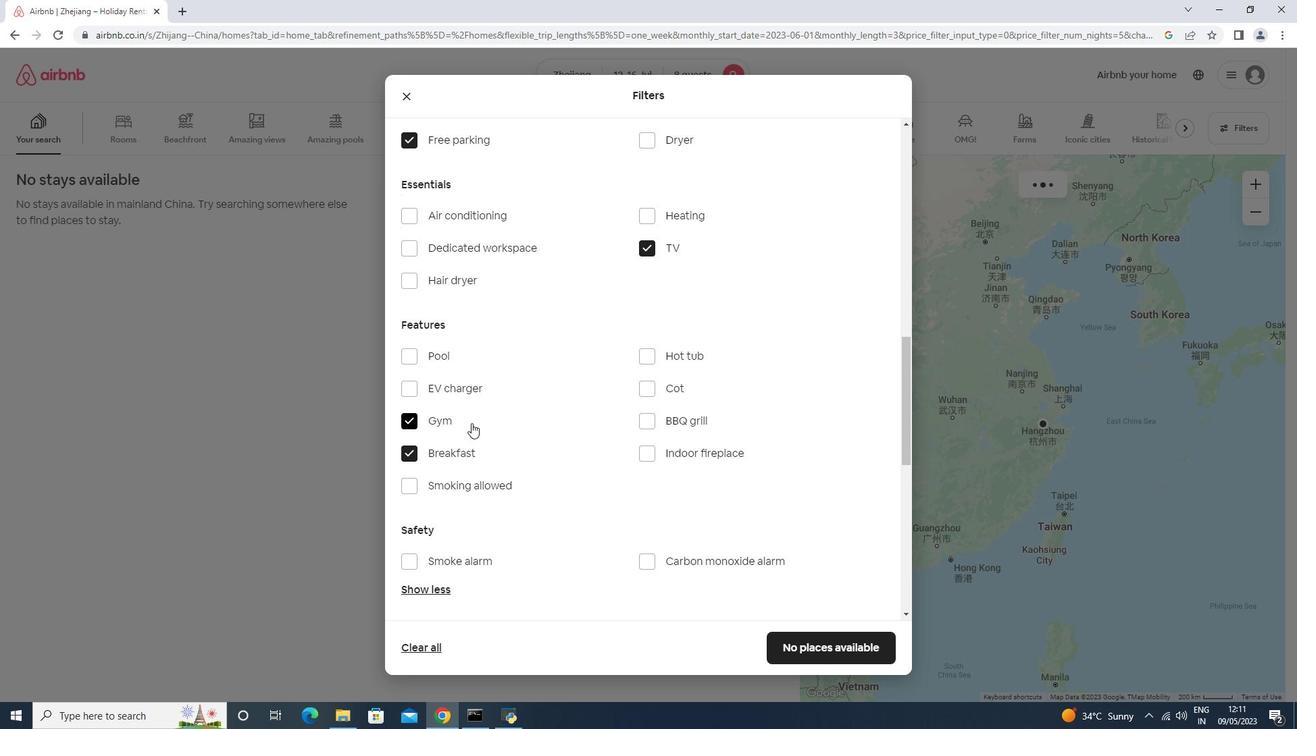 
Action: Mouse scrolled (521, 401) with delta (0, 0)
Screenshot: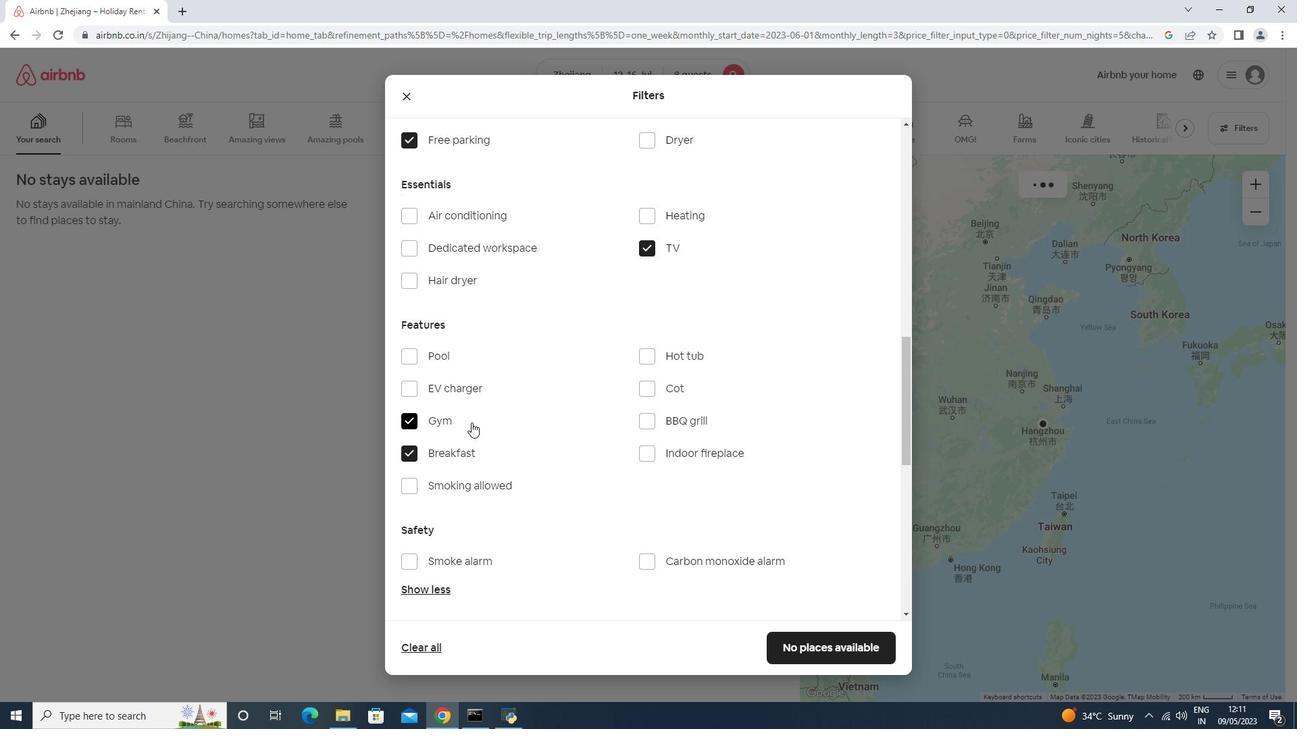 
Action: Mouse scrolled (521, 401) with delta (0, 0)
Screenshot: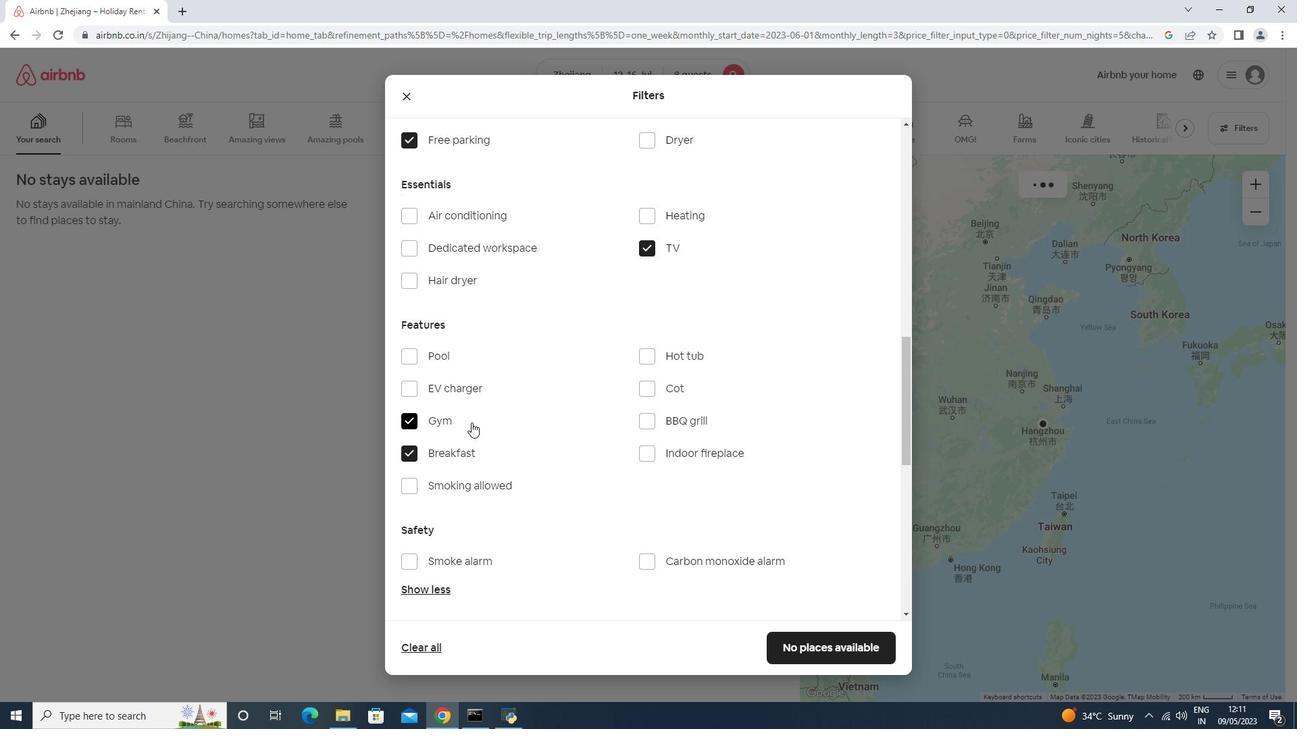 
Action: Mouse scrolled (521, 401) with delta (0, 0)
Screenshot: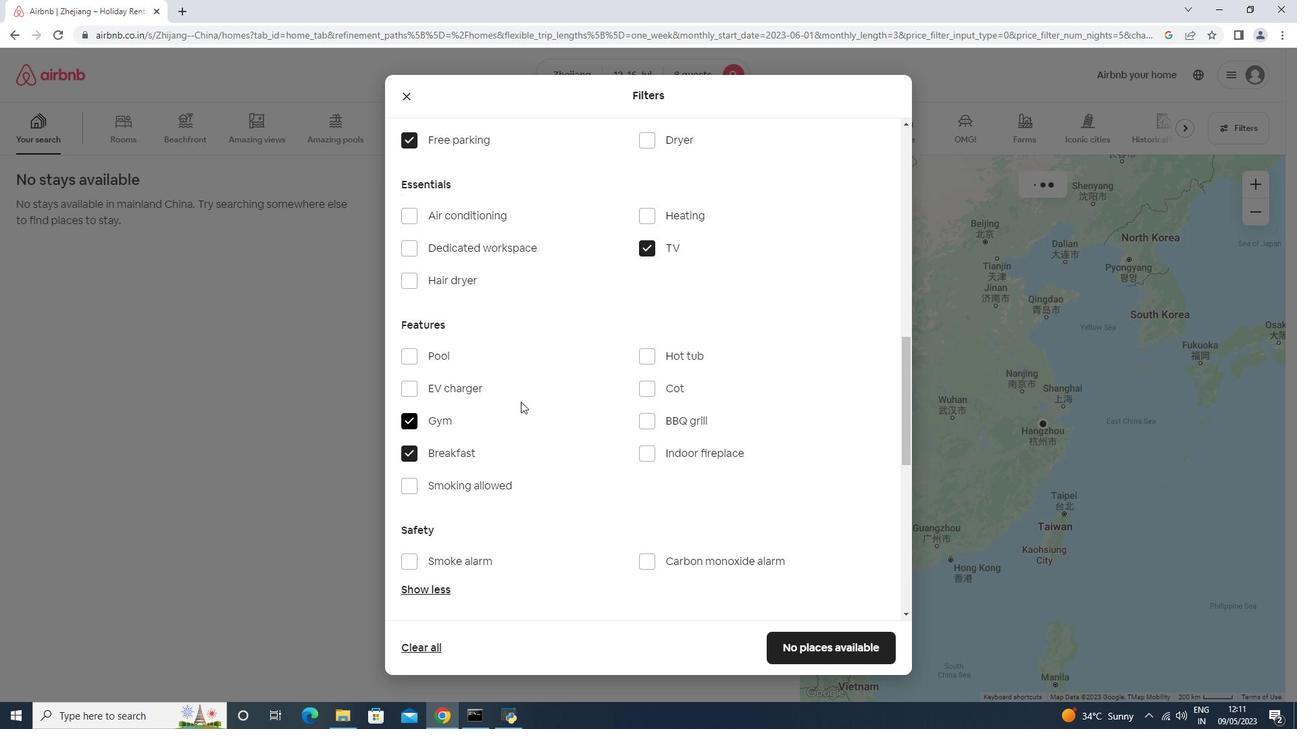 
Action: Mouse scrolled (521, 401) with delta (0, 0)
Screenshot: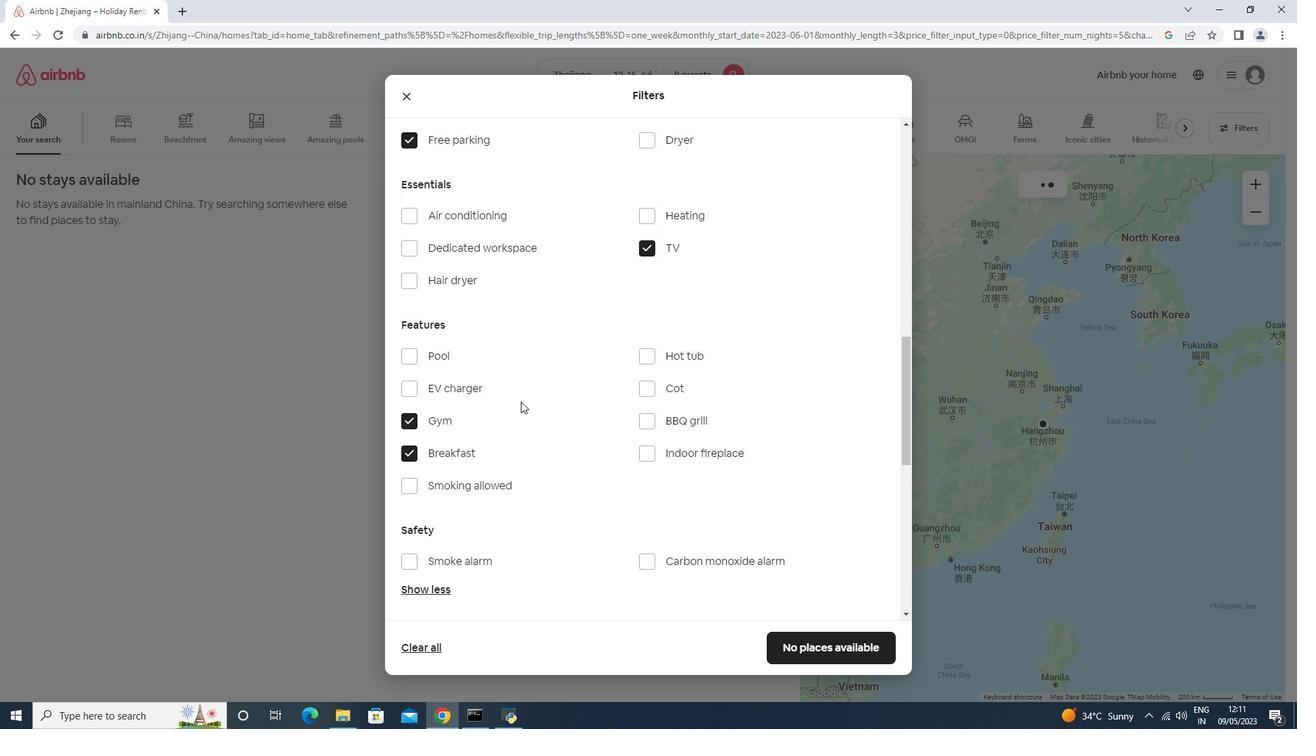 
Action: Mouse scrolled (521, 401) with delta (0, 0)
Screenshot: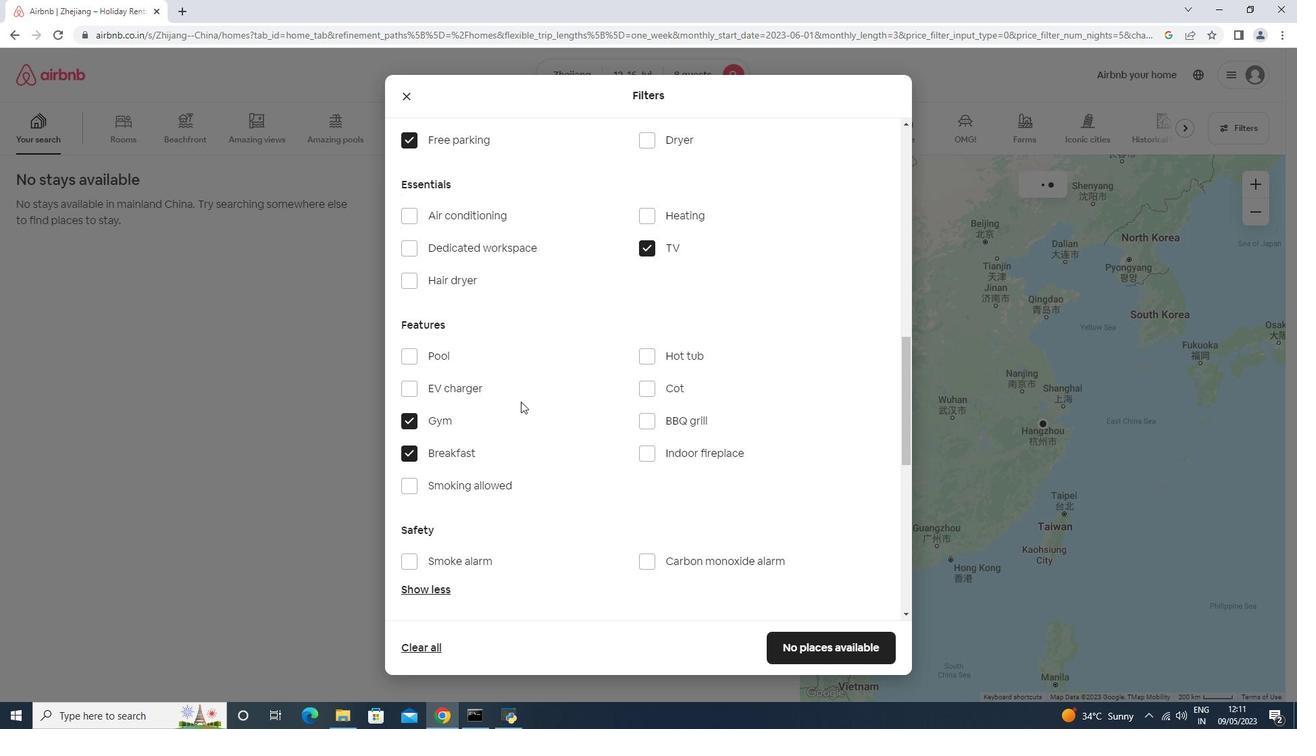 
Action: Mouse moved to (856, 337)
Screenshot: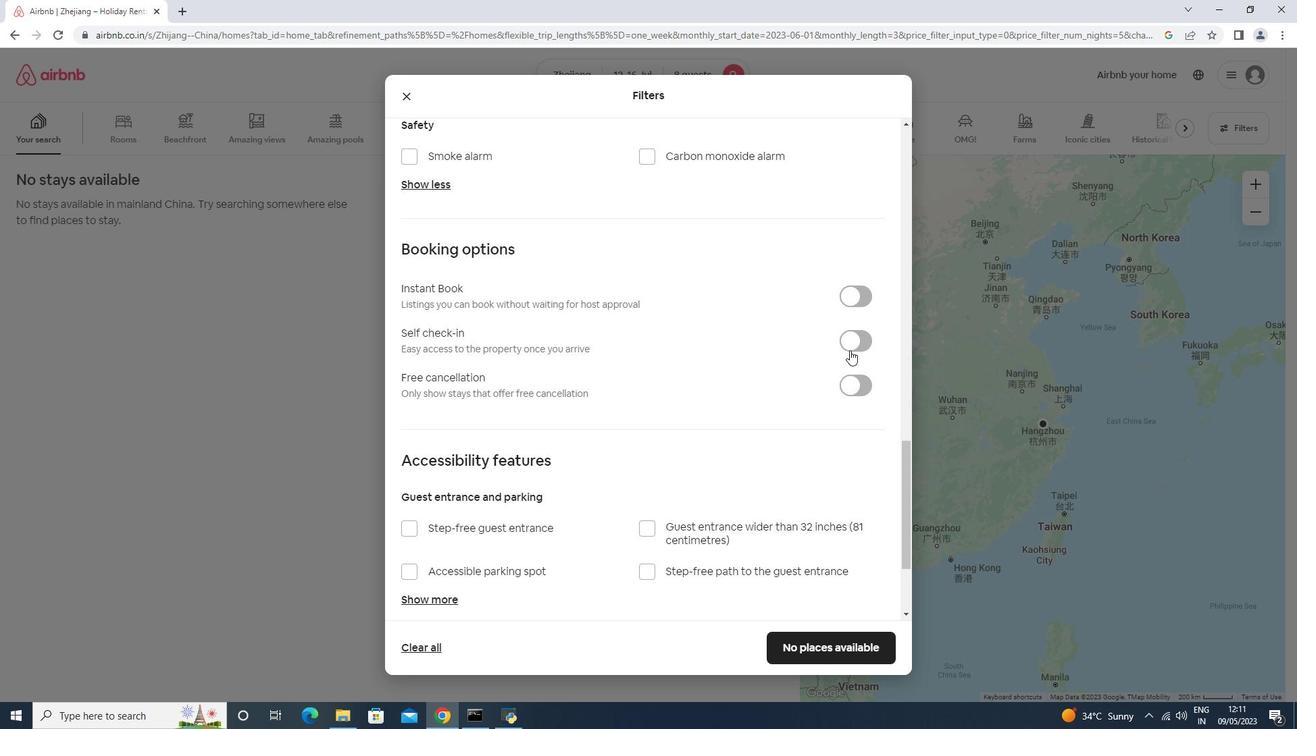 
Action: Mouse pressed left at (856, 337)
Screenshot: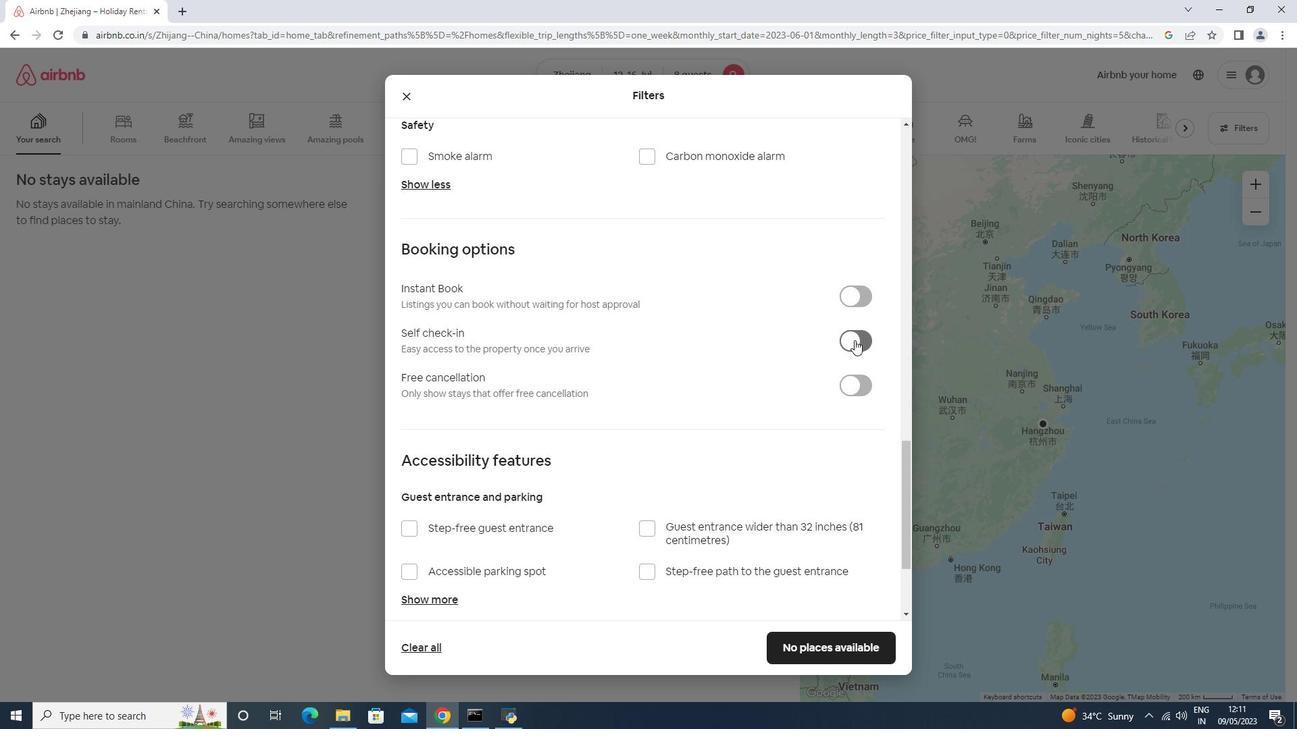 
Action: Mouse moved to (790, 385)
Screenshot: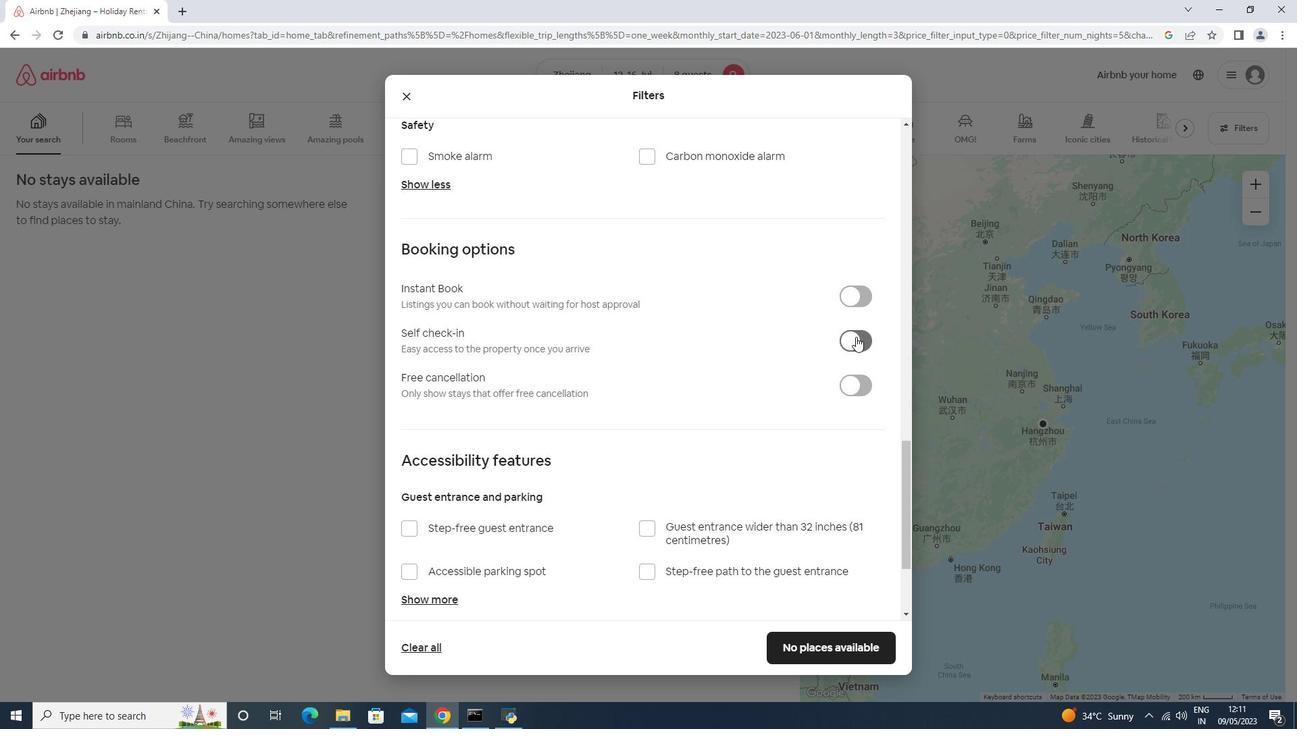 
Action: Mouse scrolled (790, 385) with delta (0, 0)
Screenshot: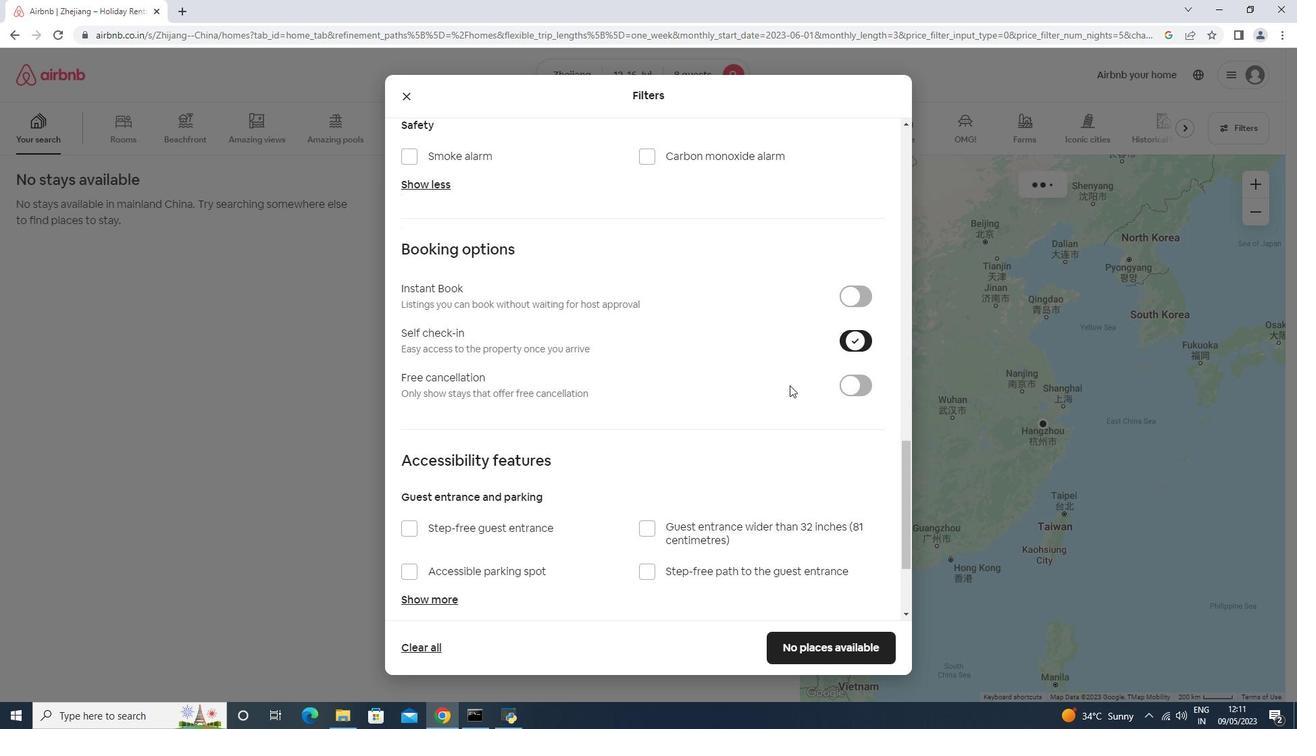 
Action: Mouse moved to (790, 385)
Screenshot: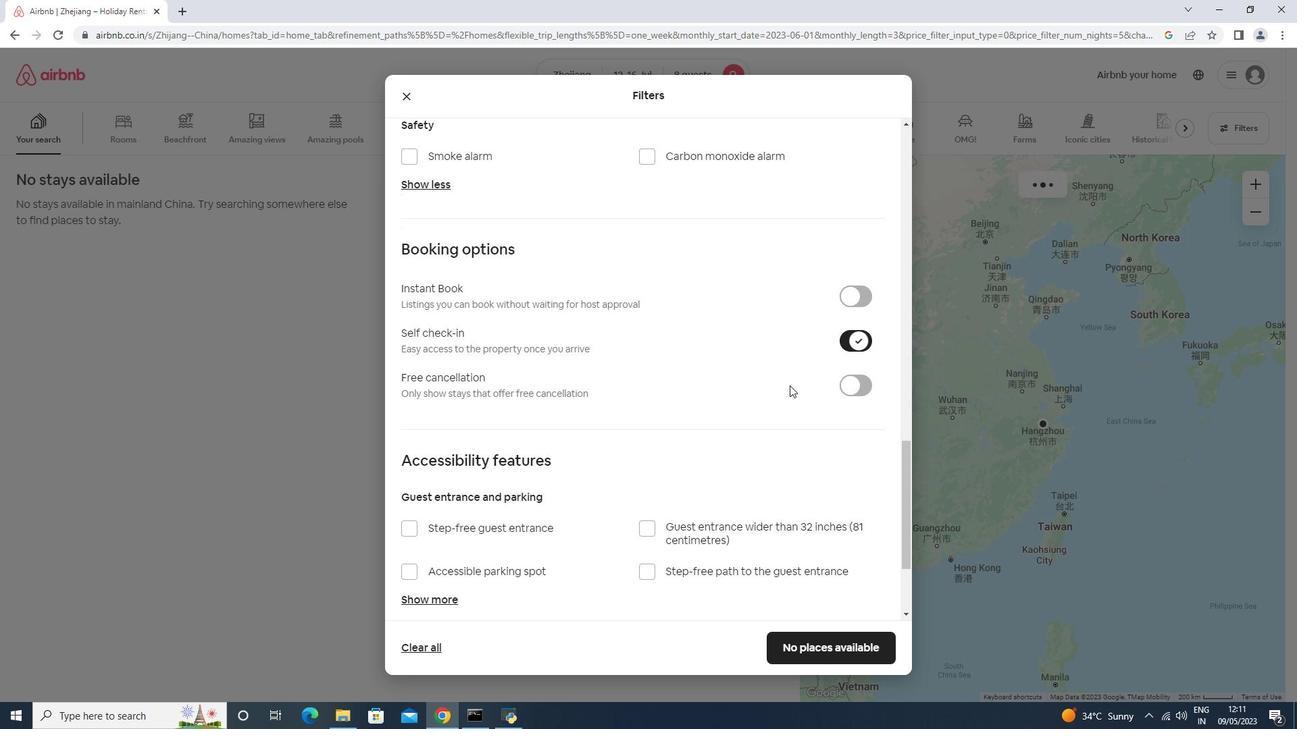 
Action: Mouse scrolled (790, 385) with delta (0, 0)
Screenshot: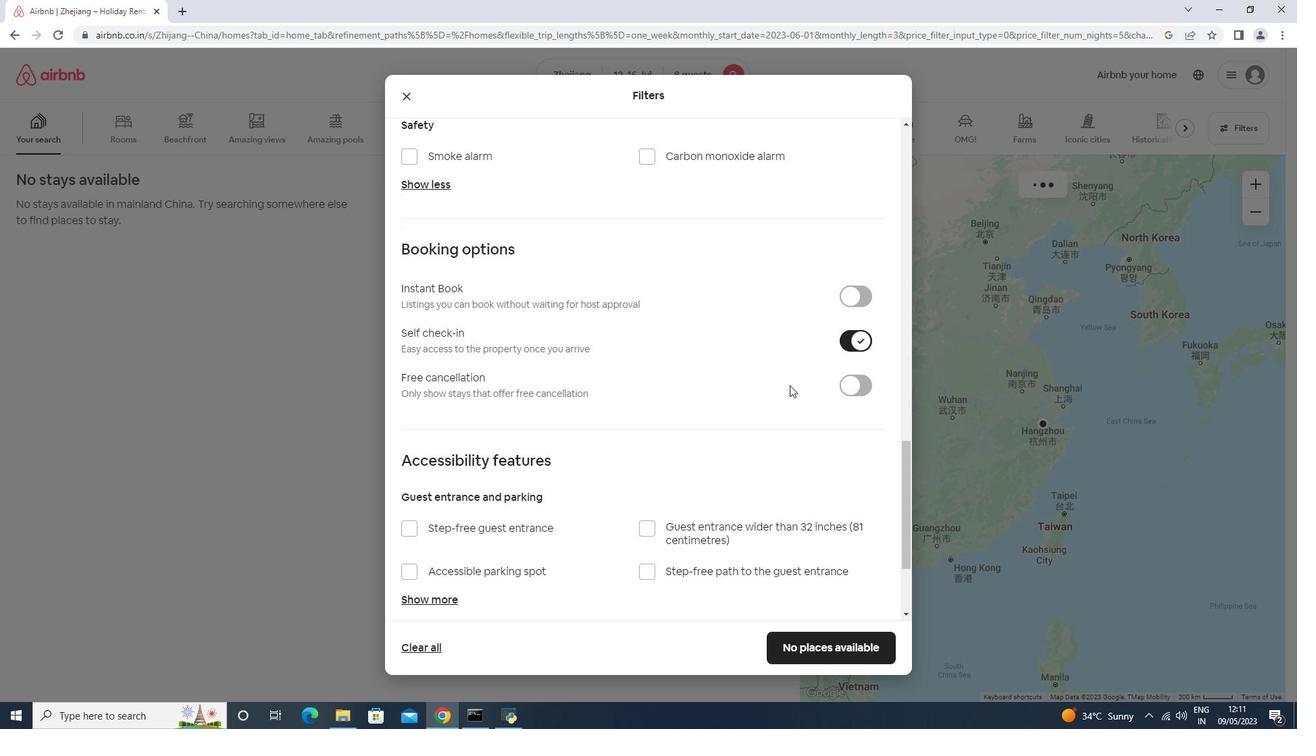 
Action: Mouse scrolled (790, 385) with delta (0, 0)
Screenshot: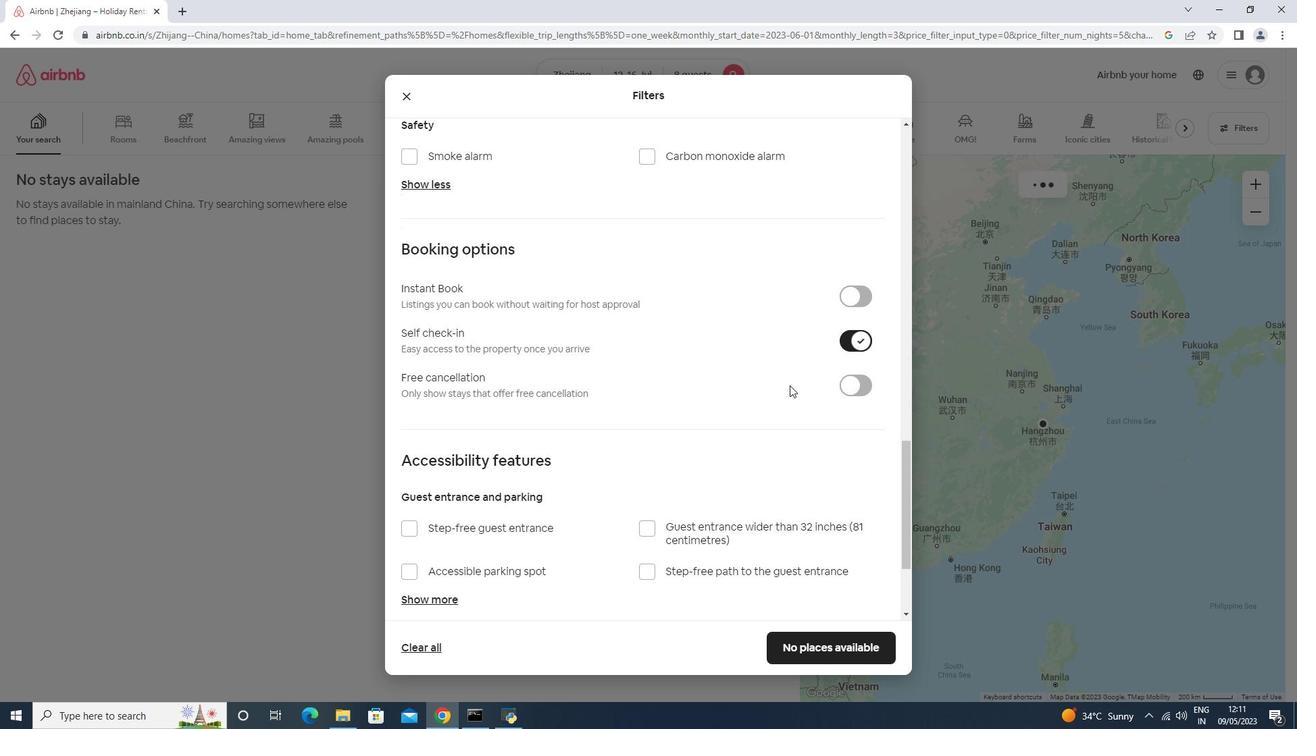 
Action: Mouse scrolled (790, 385) with delta (0, 0)
Screenshot: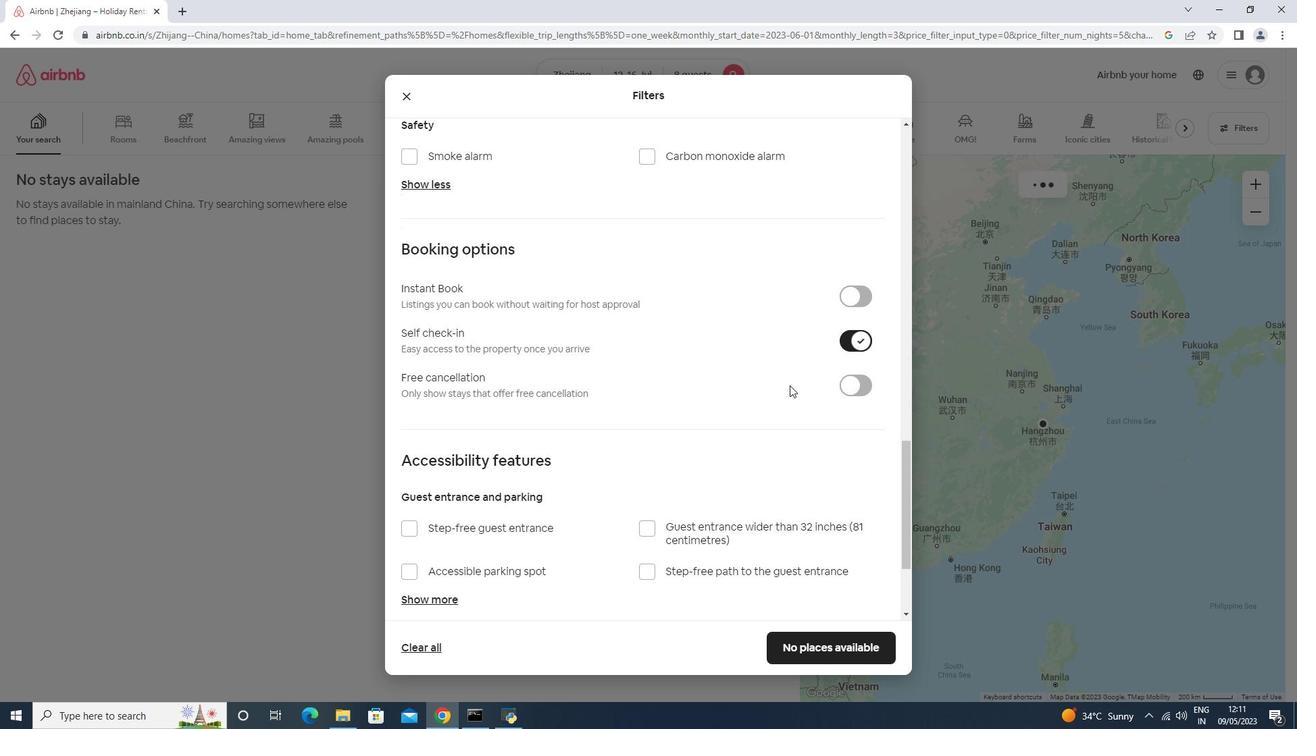 
Action: Mouse scrolled (790, 385) with delta (0, 0)
Screenshot: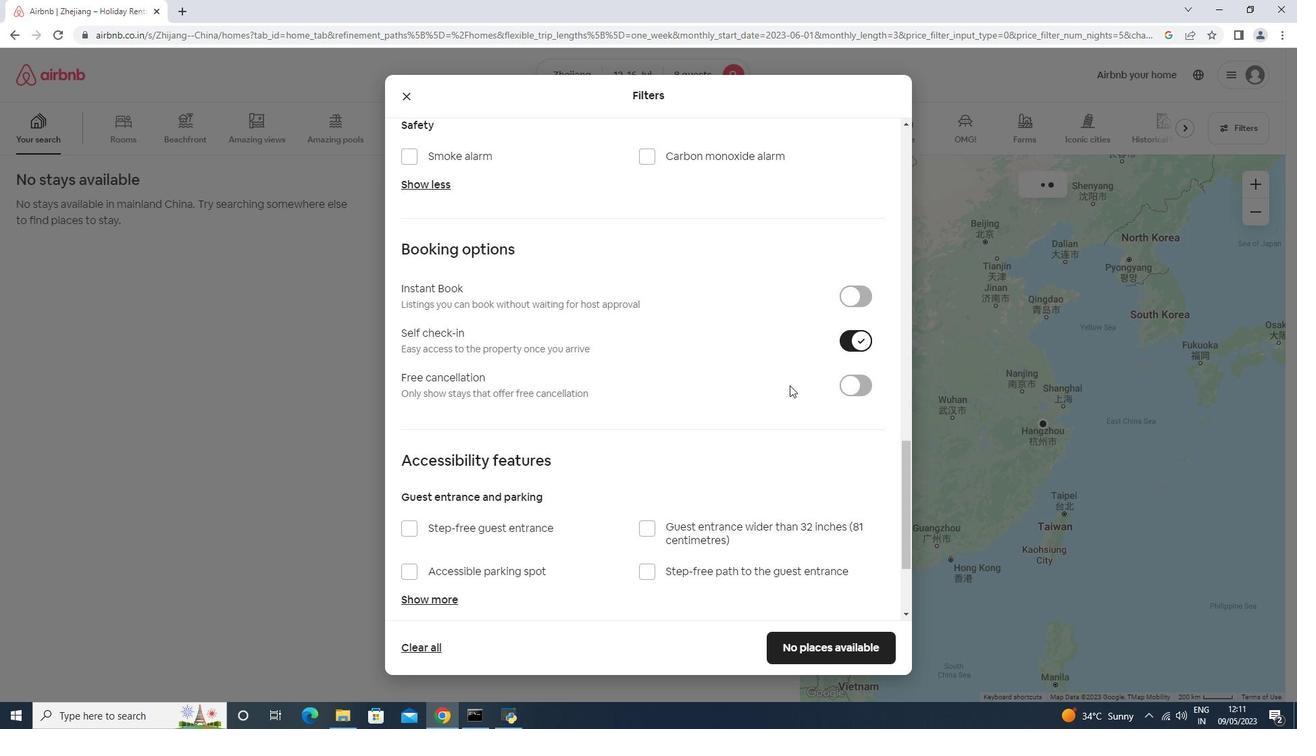 
Action: Mouse scrolled (790, 385) with delta (0, 0)
Screenshot: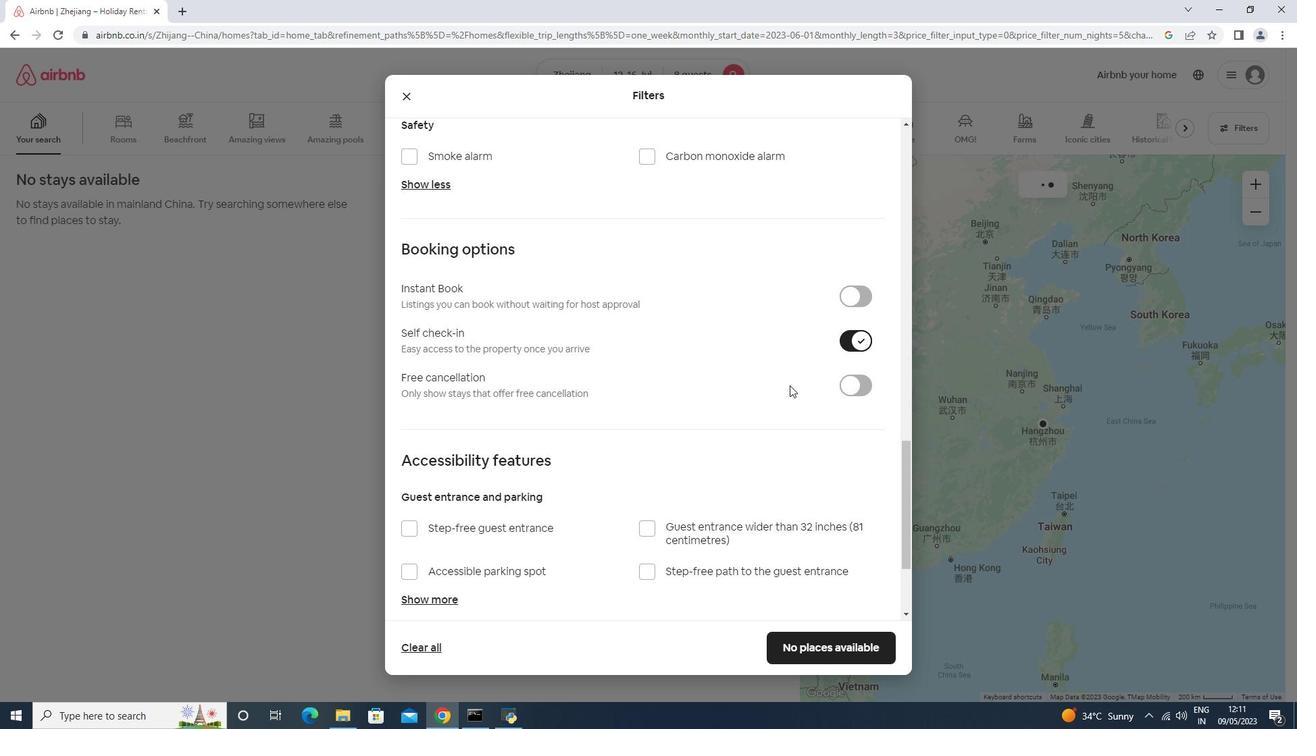 
Action: Mouse moved to (766, 508)
Screenshot: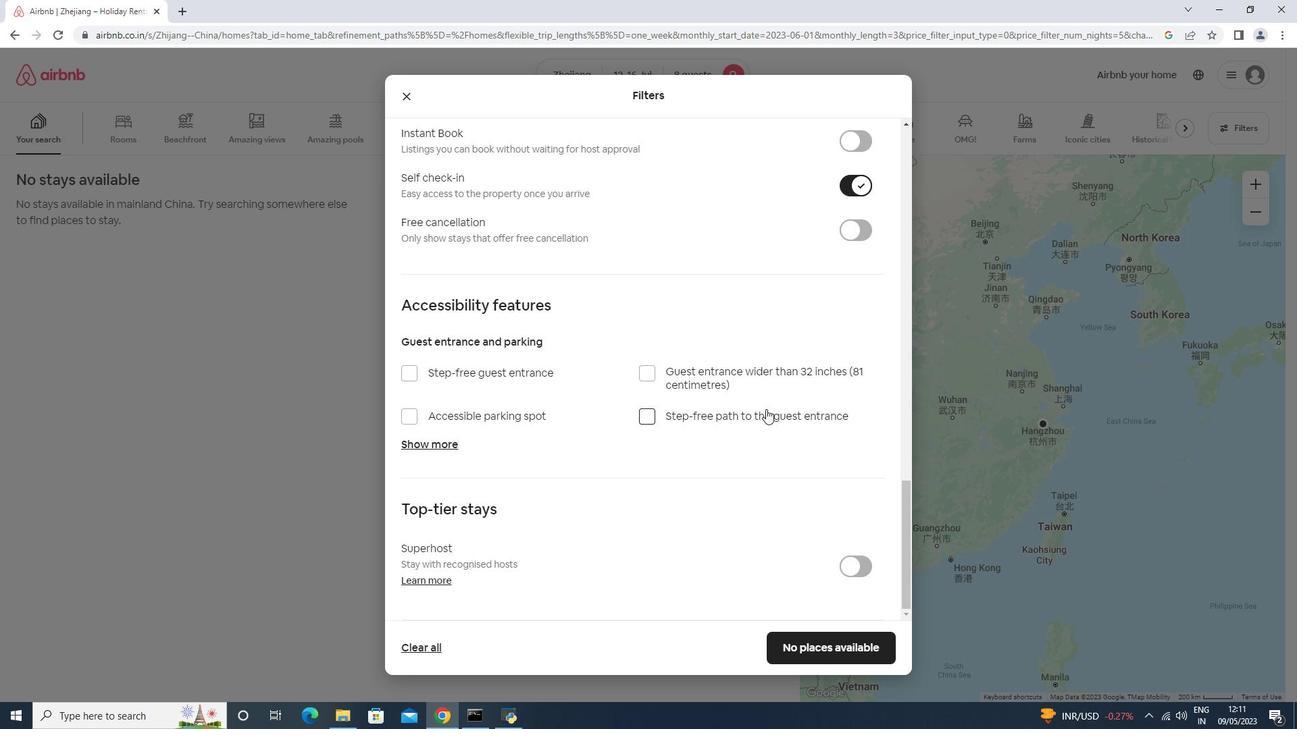 
Action: Mouse scrolled (766, 507) with delta (0, 0)
Screenshot: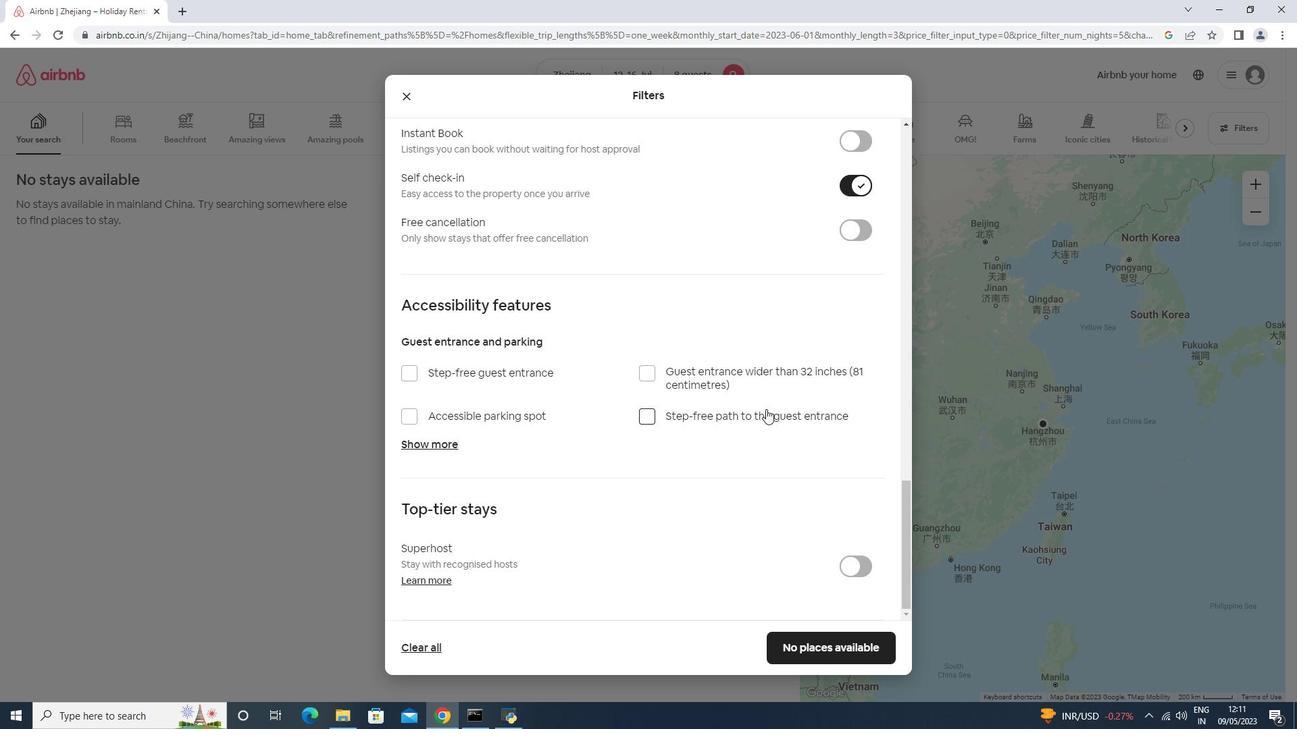 
Action: Mouse moved to (765, 508)
Screenshot: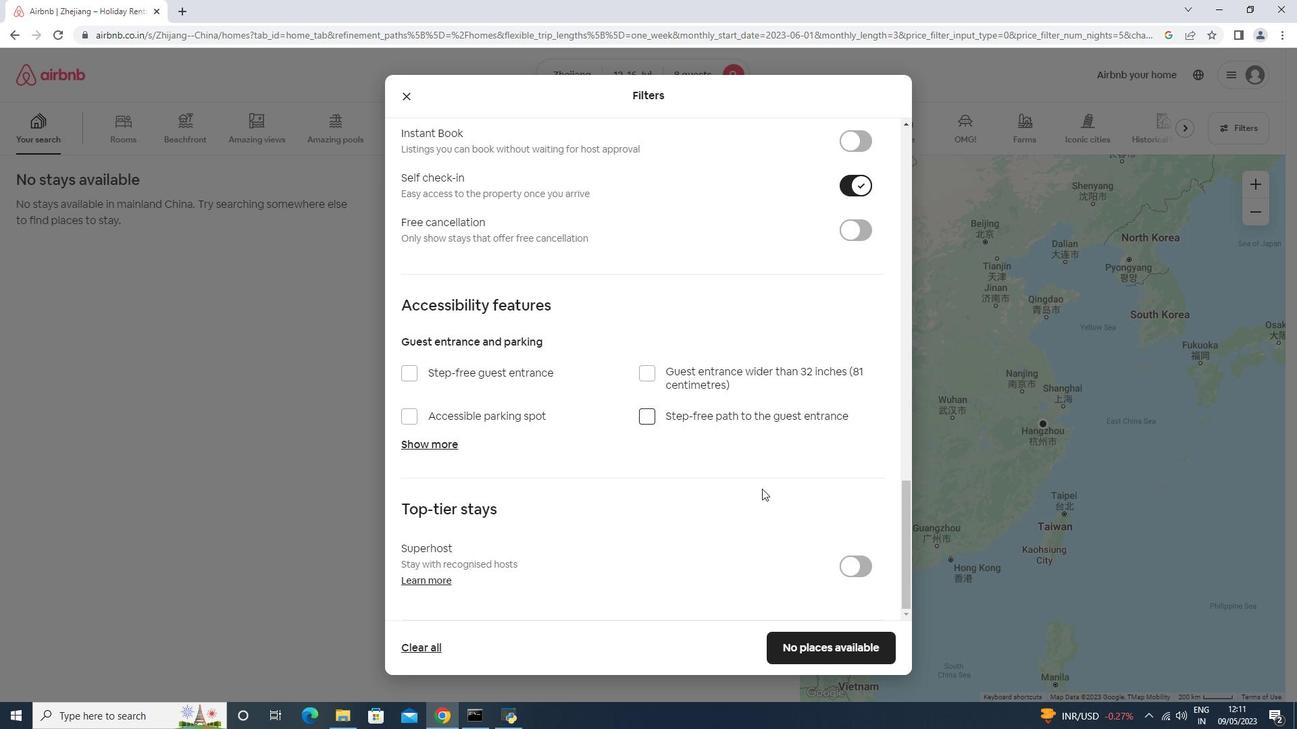 
Action: Mouse scrolled (766, 508) with delta (0, 0)
Screenshot: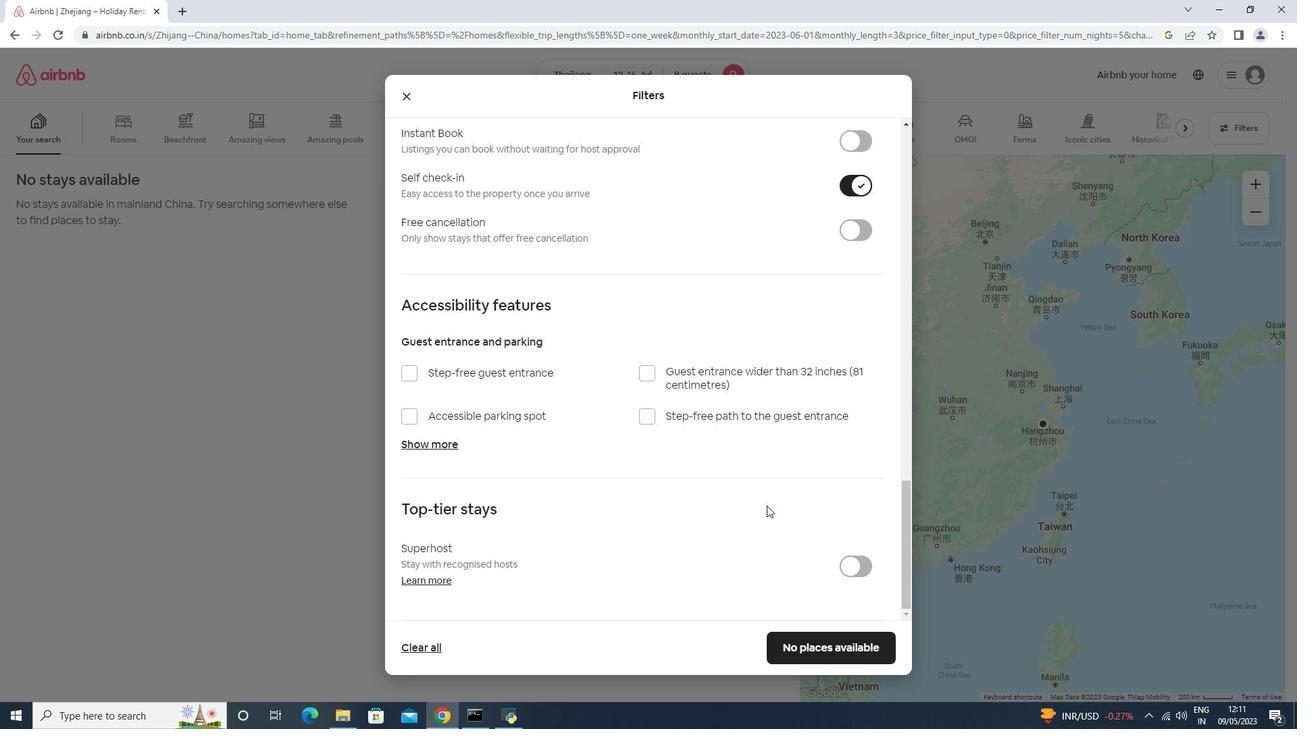 
Action: Mouse moved to (765, 511)
Screenshot: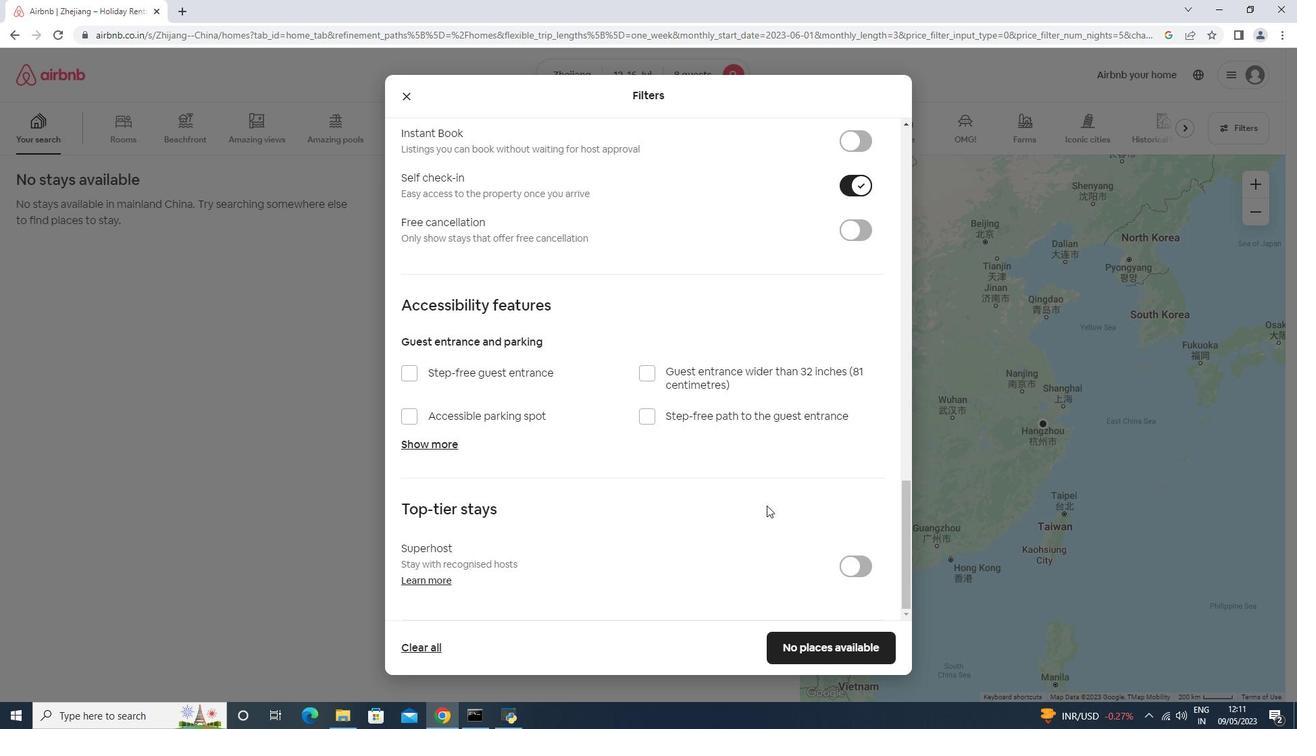
Action: Mouse scrolled (766, 508) with delta (0, 0)
Screenshot: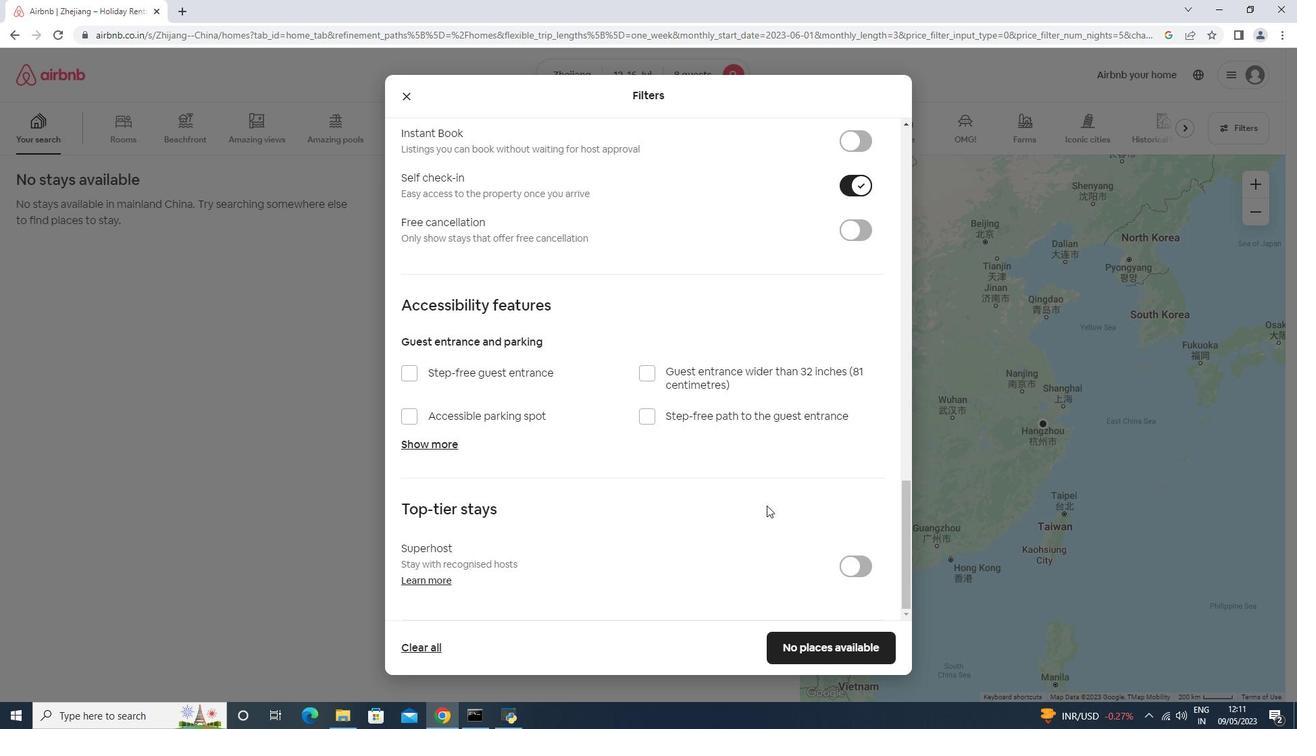
Action: Mouse moved to (765, 512)
Screenshot: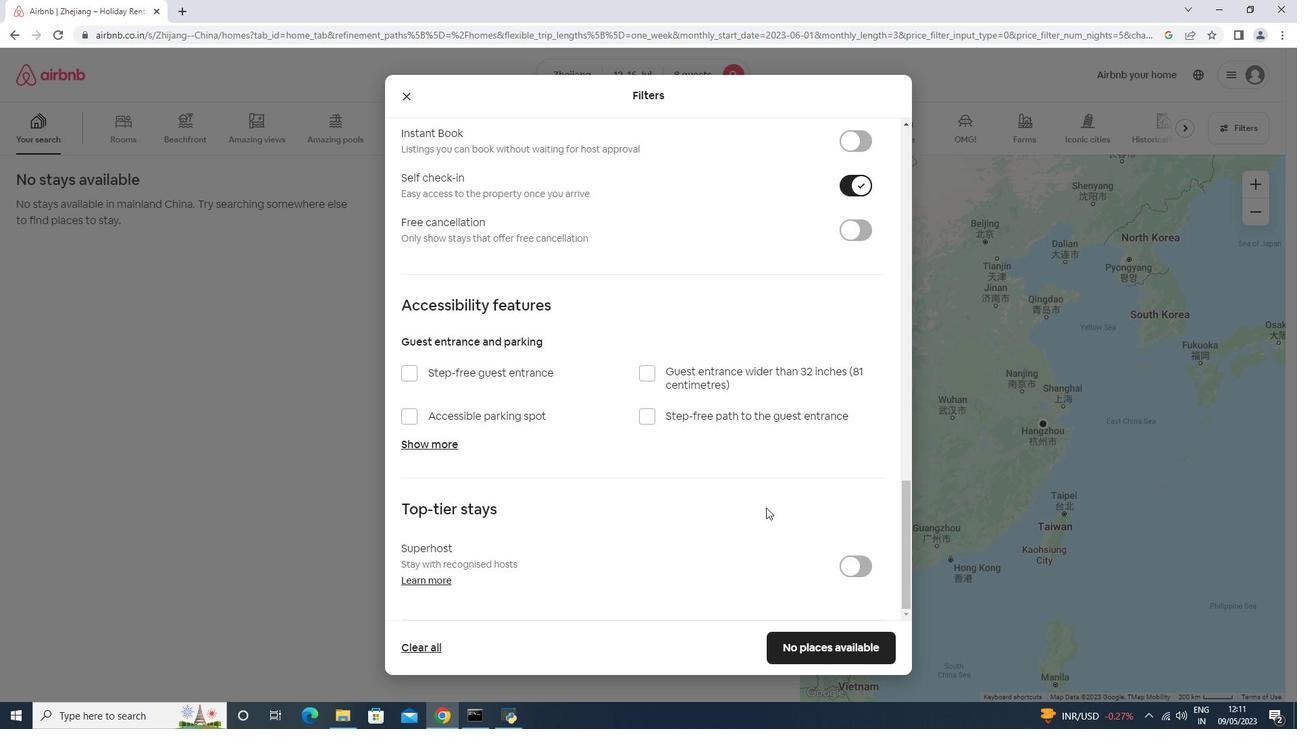 
Action: Mouse scrolled (766, 508) with delta (0, 0)
Screenshot: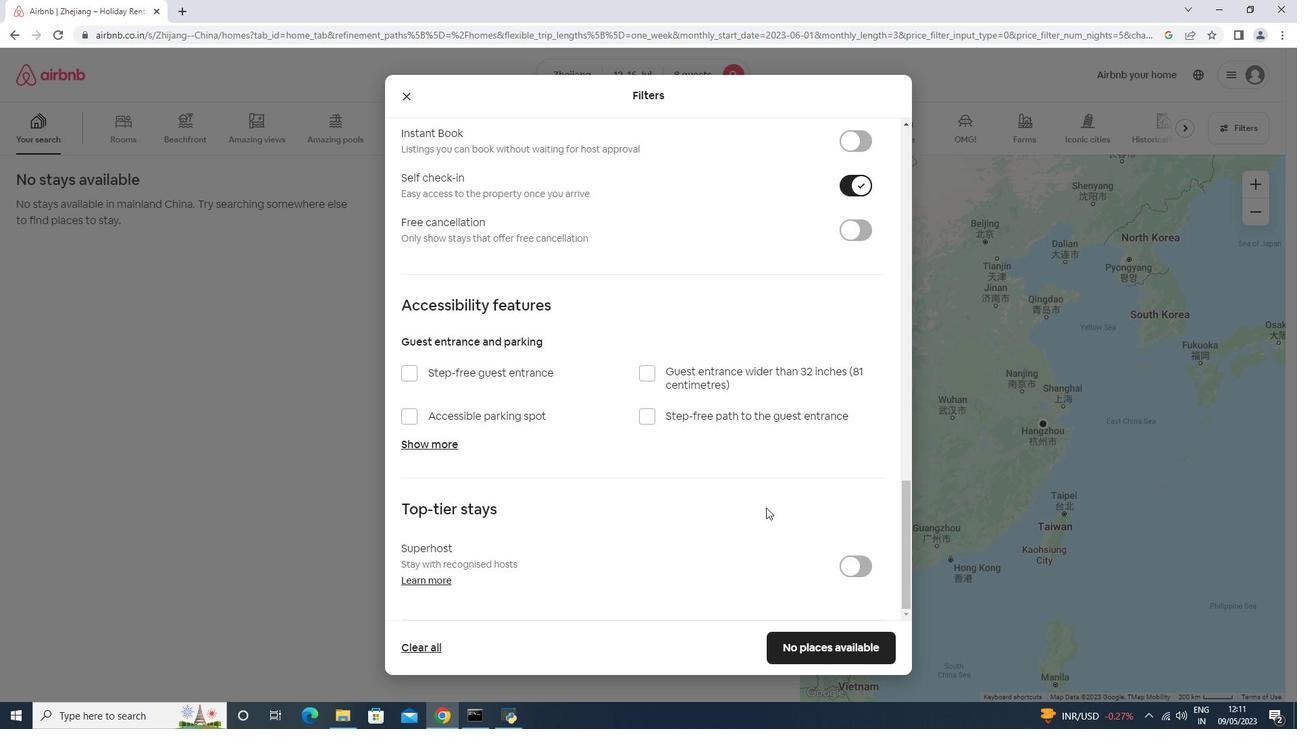 
Action: Mouse moved to (765, 515)
Screenshot: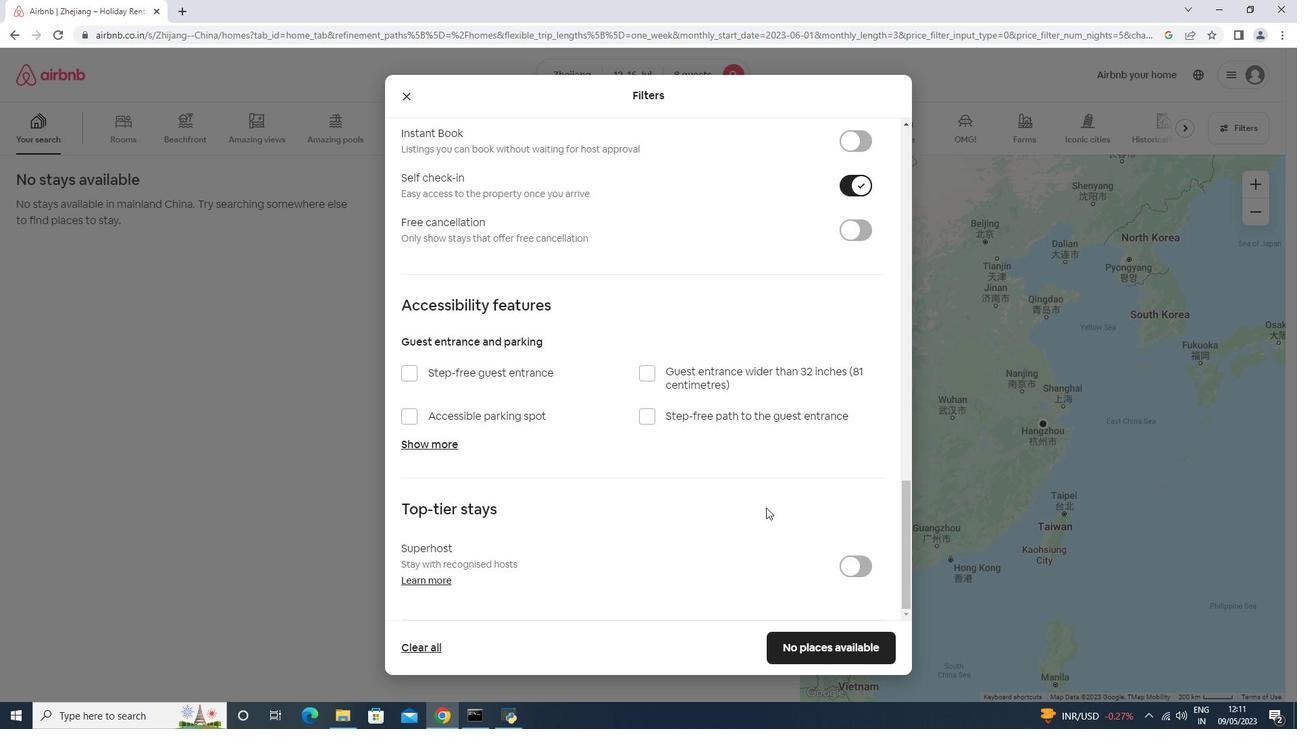 
Action: Mouse scrolled (766, 508) with delta (0, 0)
Screenshot: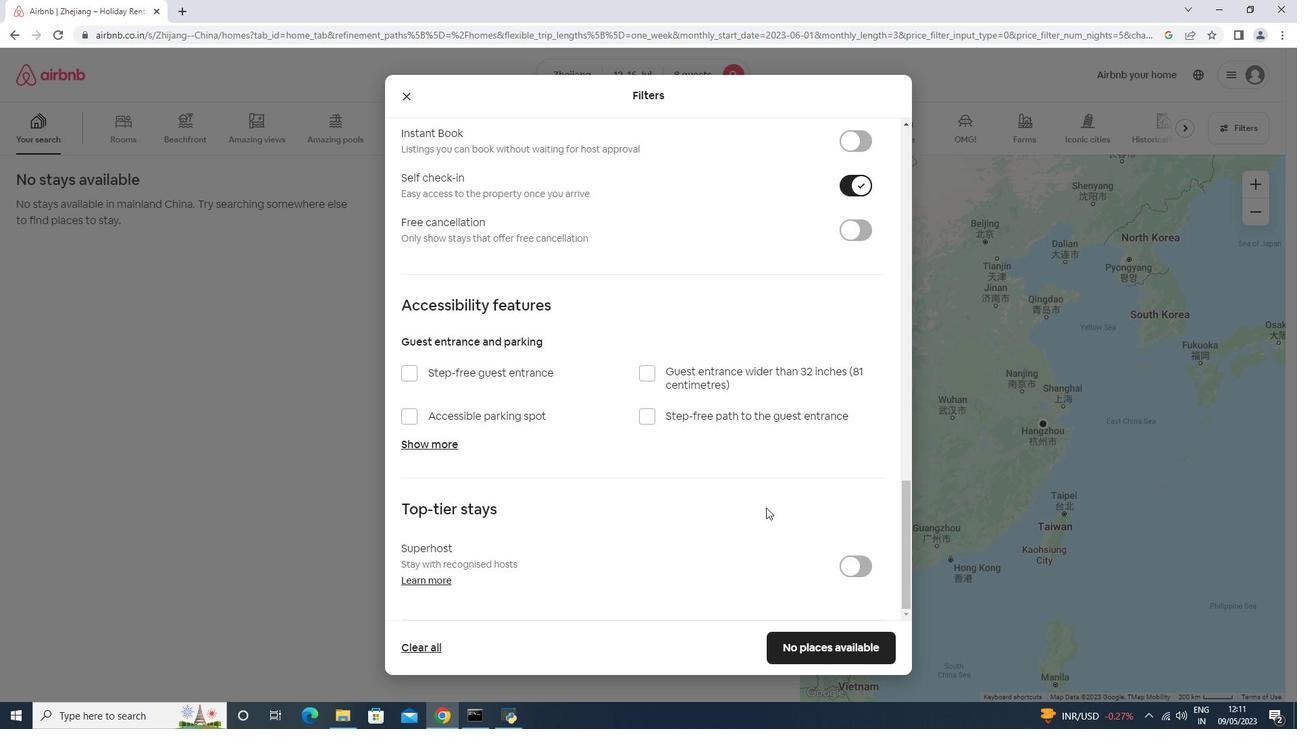 
Action: Mouse moved to (768, 526)
Screenshot: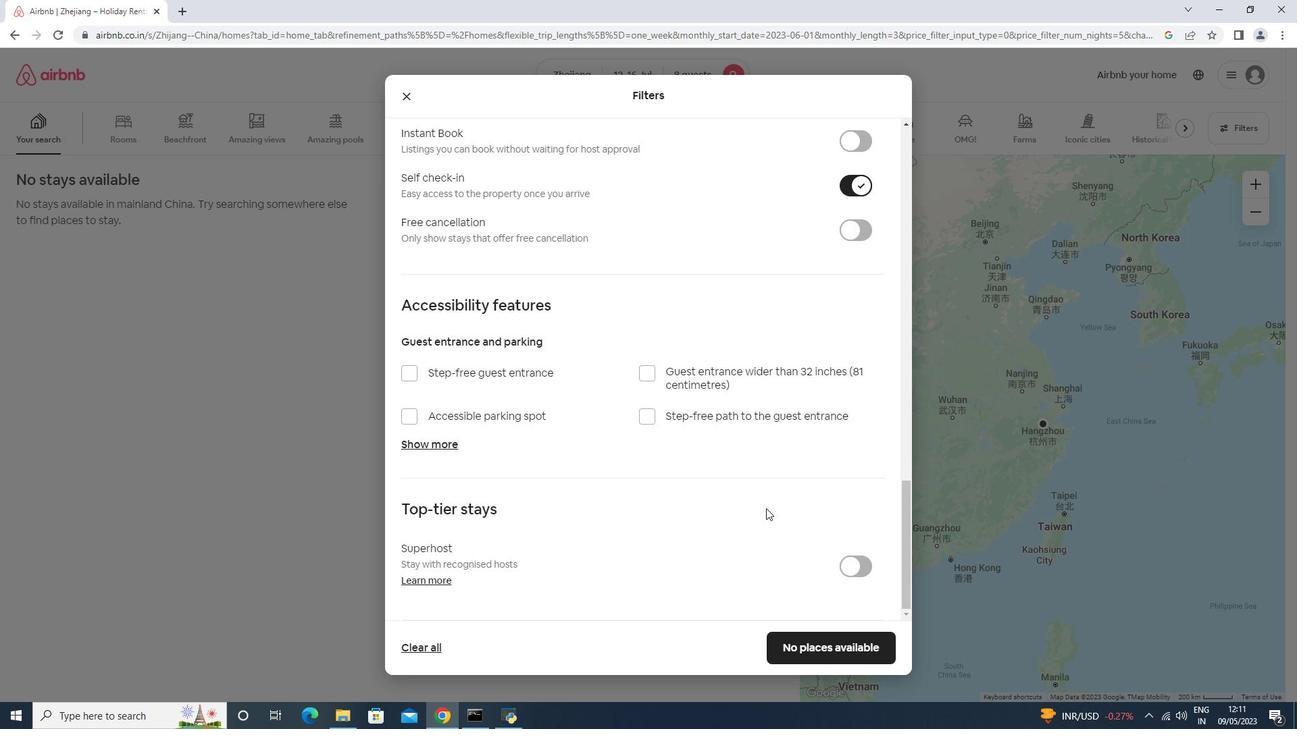 
Action: Mouse scrolled (766, 508) with delta (0, 0)
Screenshot: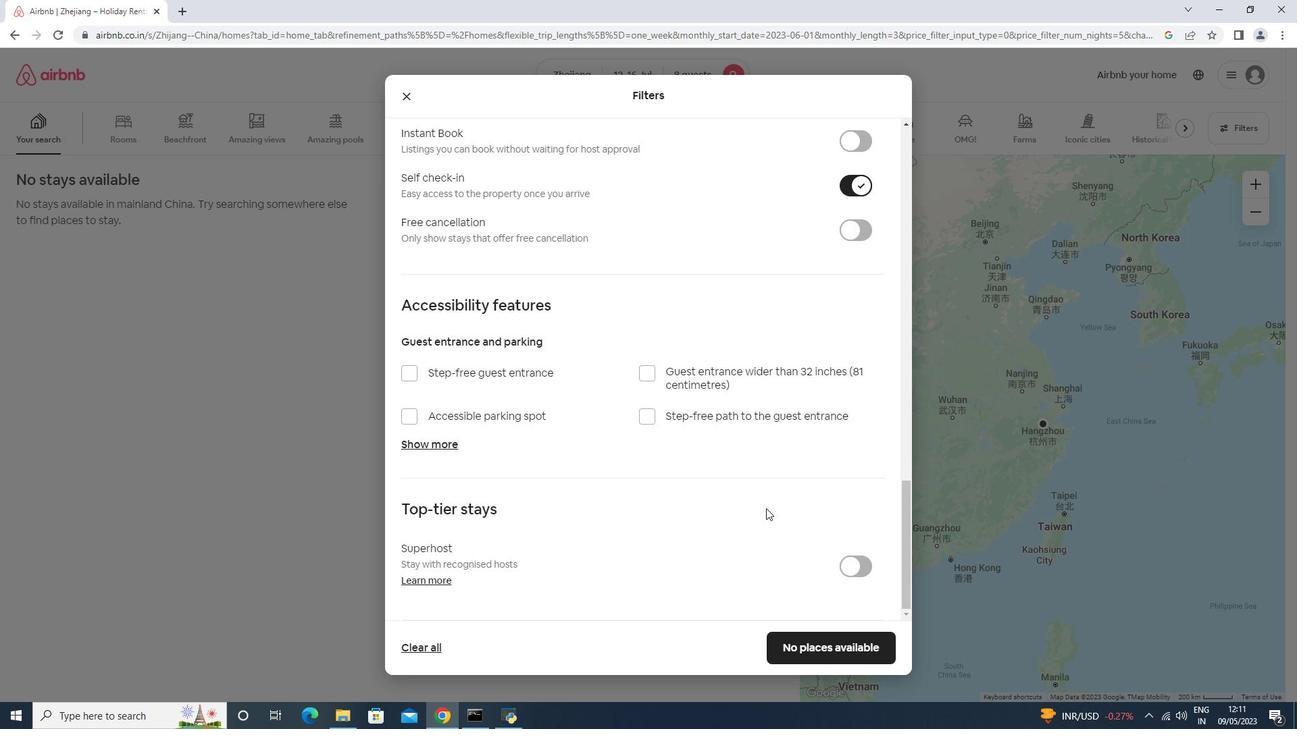 
Action: Mouse moved to (773, 537)
Screenshot: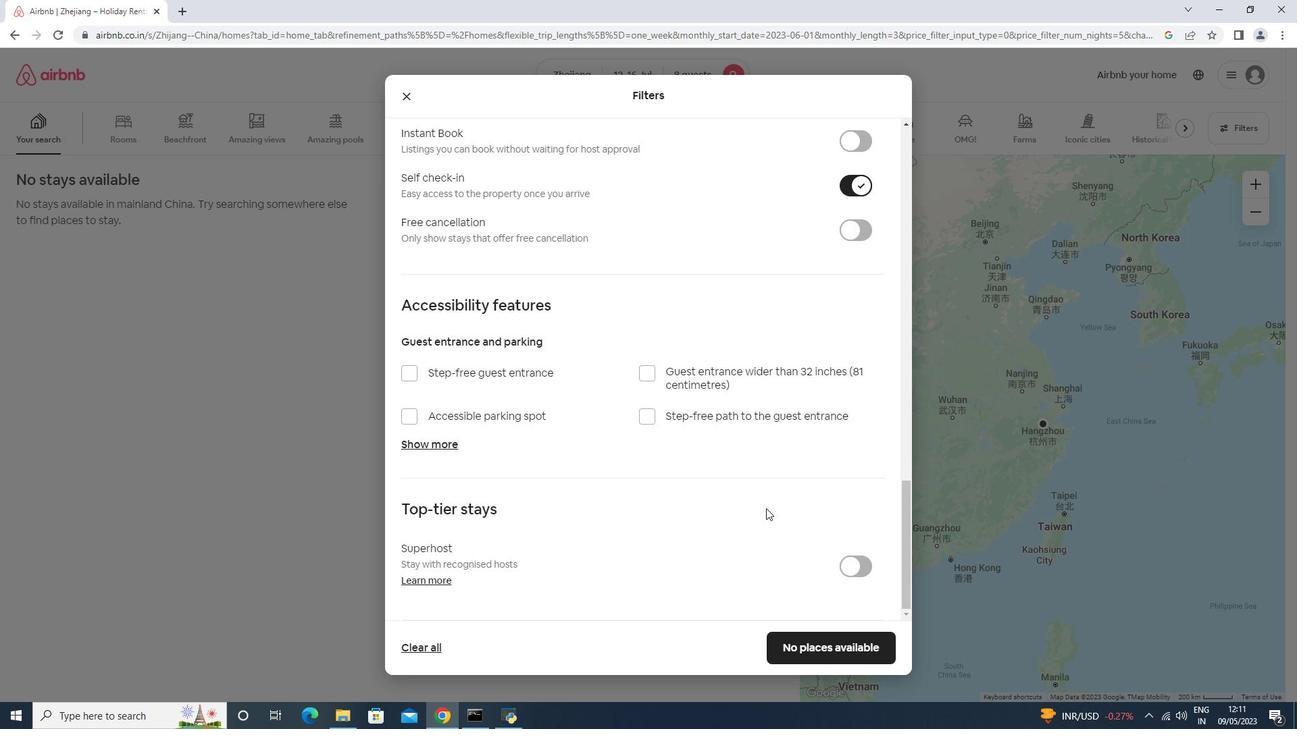 
Action: Mouse scrolled (765, 508) with delta (0, 0)
Screenshot: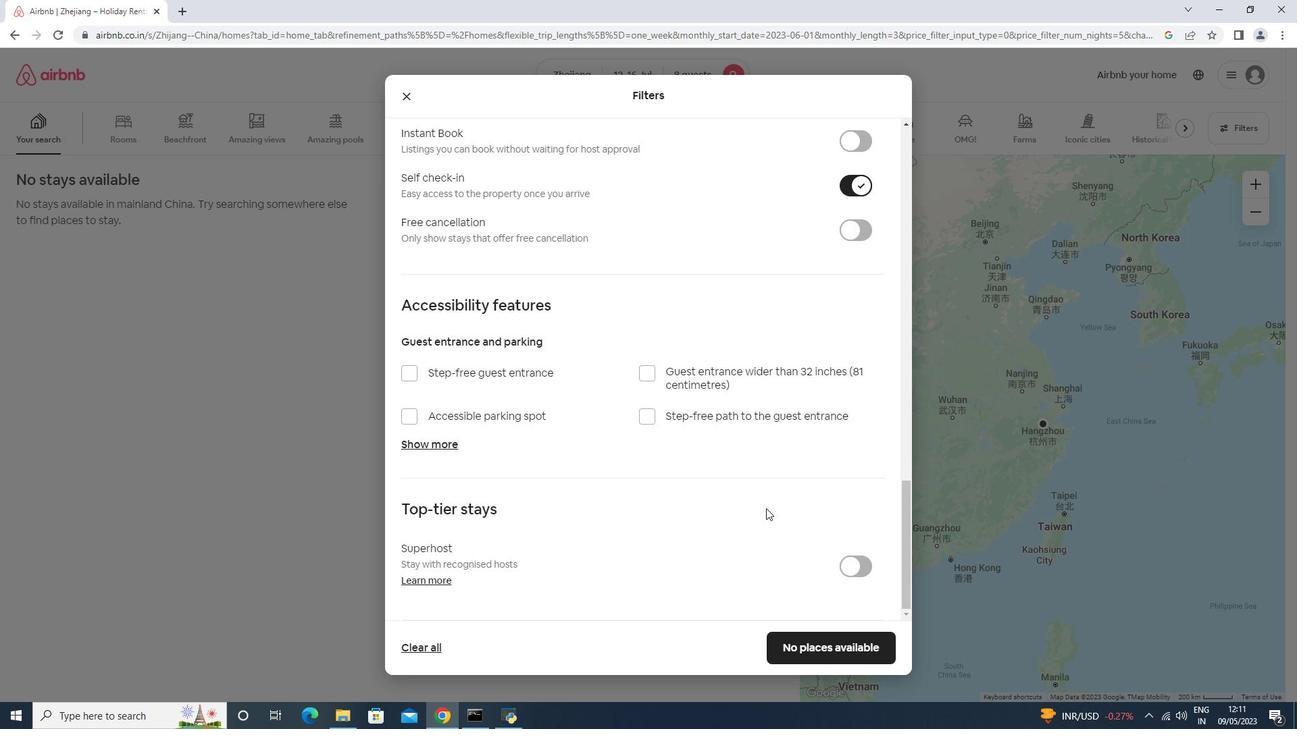 
Action: Mouse moved to (804, 638)
Screenshot: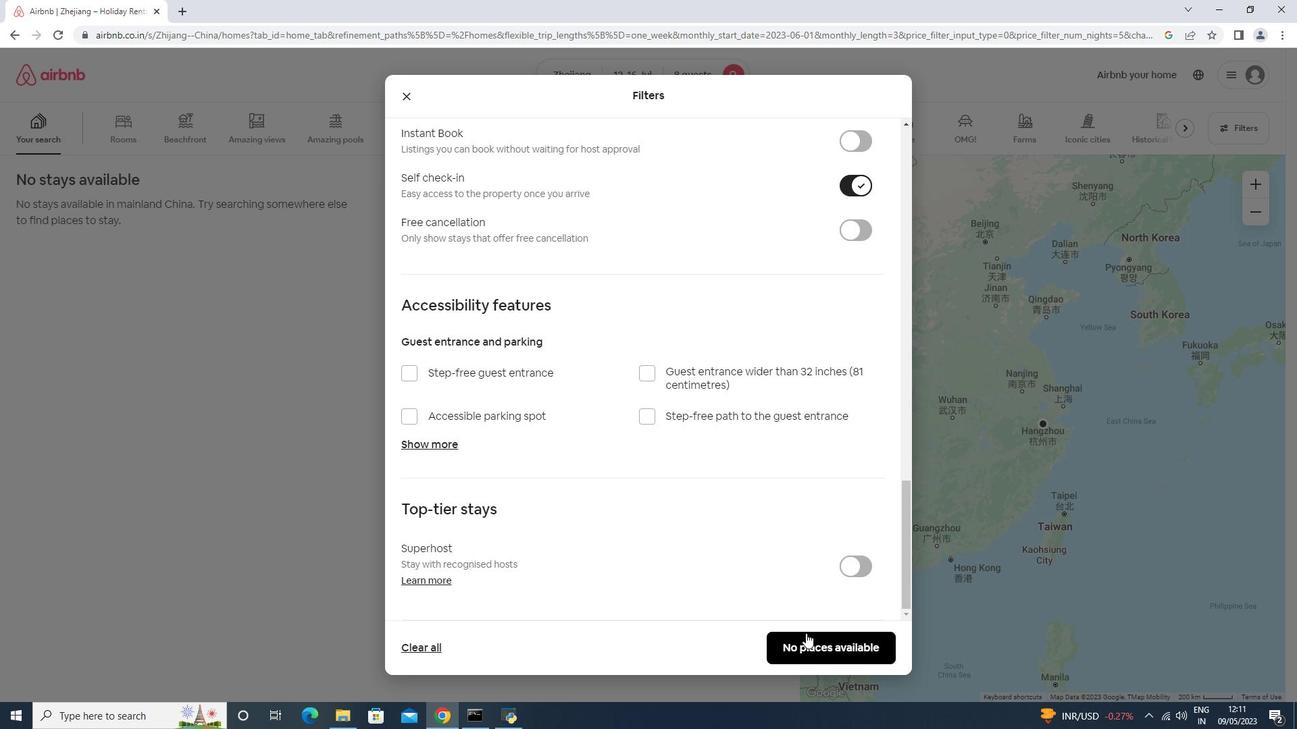 
Action: Mouse pressed left at (804, 638)
Screenshot: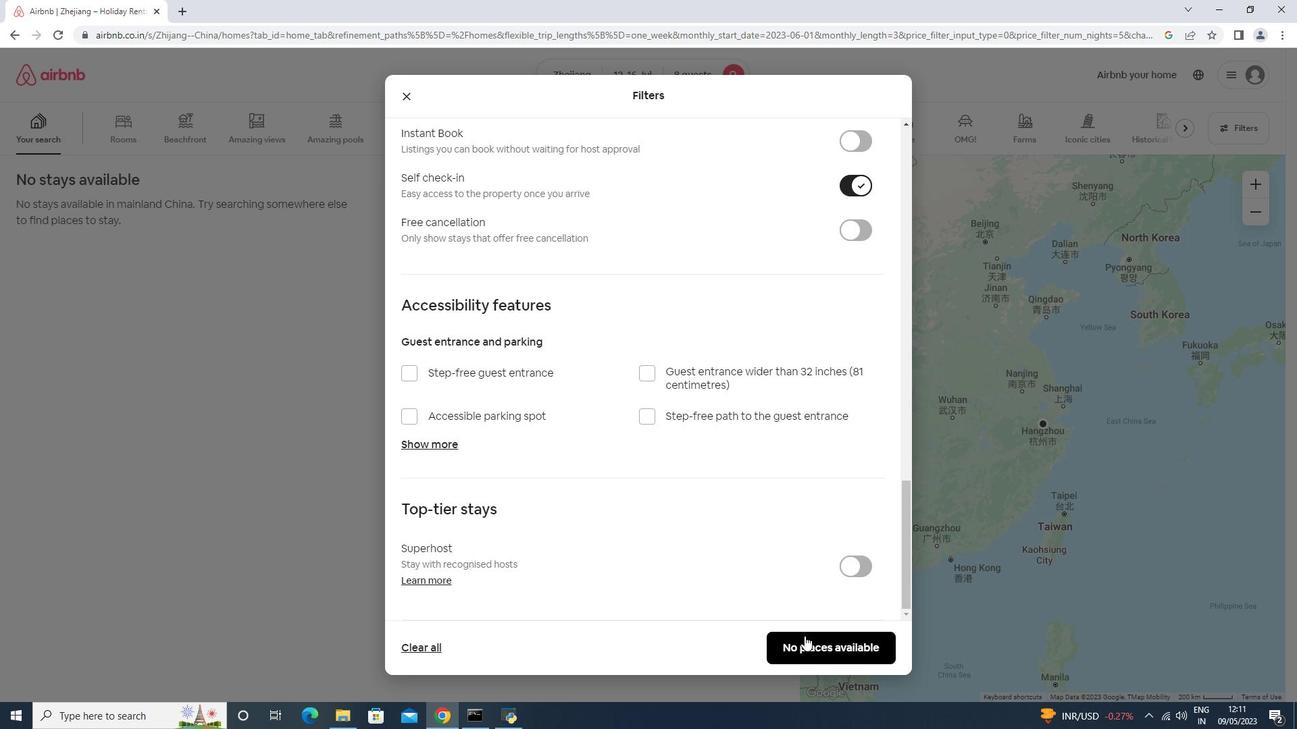 
Action: Mouse moved to (786, 473)
Screenshot: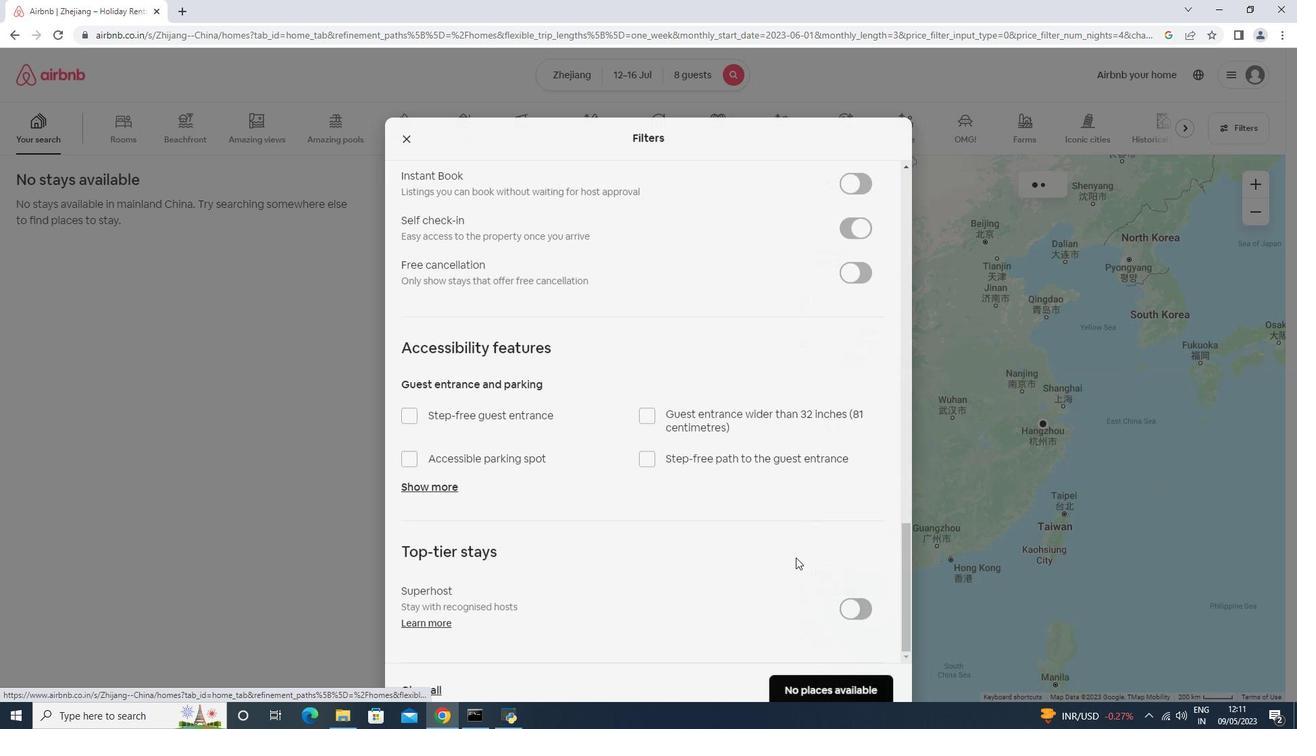 
